Task: Find connections with filter location Arroyo Seco with filter topic #bestadvicewith filter profile language English with filter current company Thermax Limited with filter school Doon University, Dehradun with filter industry Retail Art Supplies with filter service category Home Networking with filter keywords title Geologist
Action: Mouse moved to (577, 87)
Screenshot: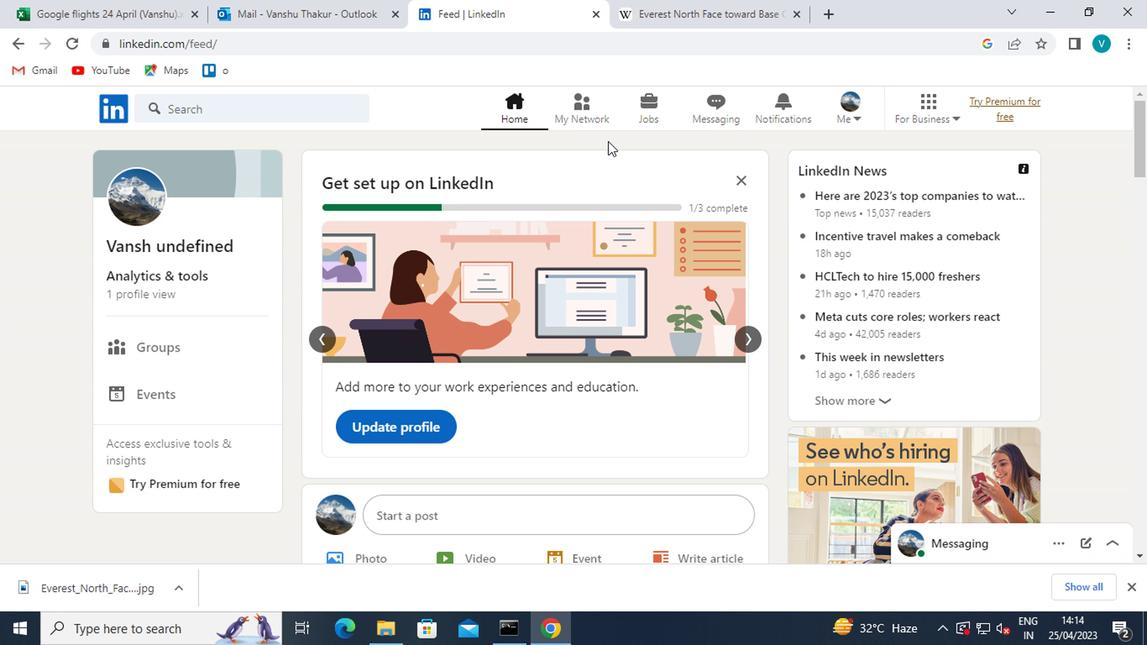 
Action: Mouse pressed left at (577, 87)
Screenshot: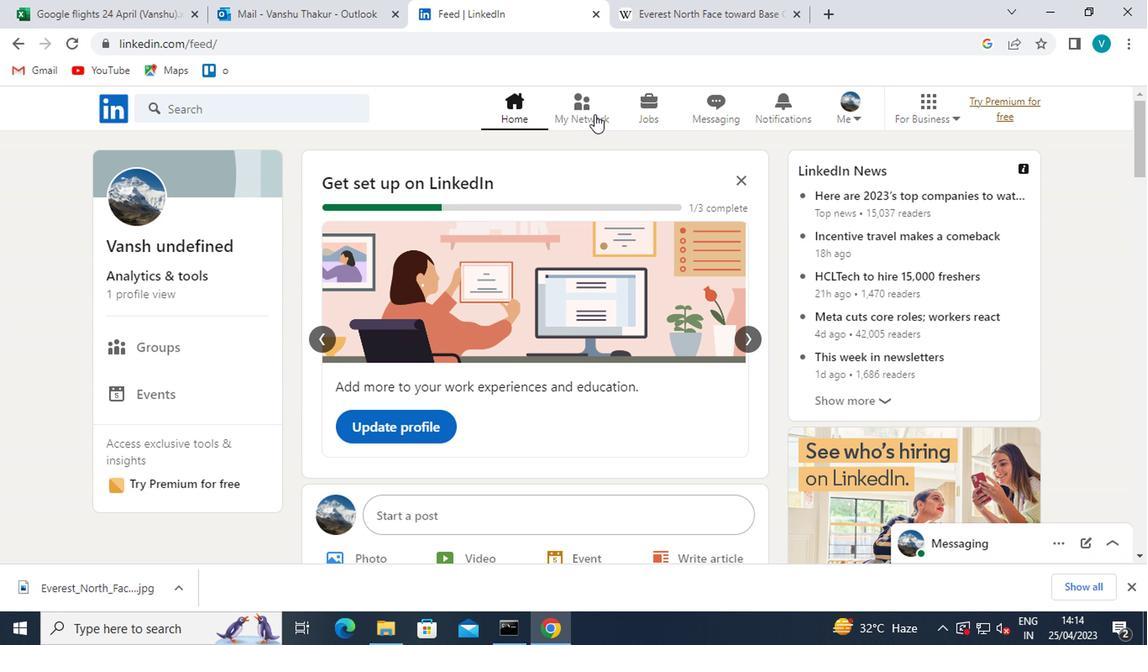 
Action: Mouse moved to (192, 190)
Screenshot: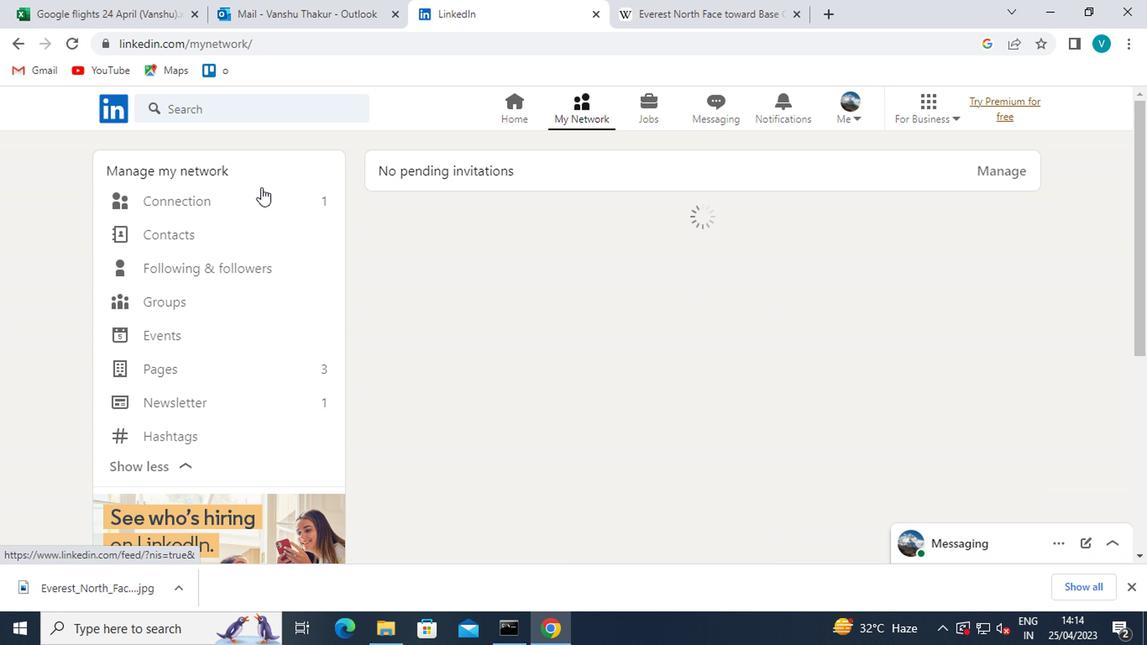
Action: Mouse pressed left at (192, 190)
Screenshot: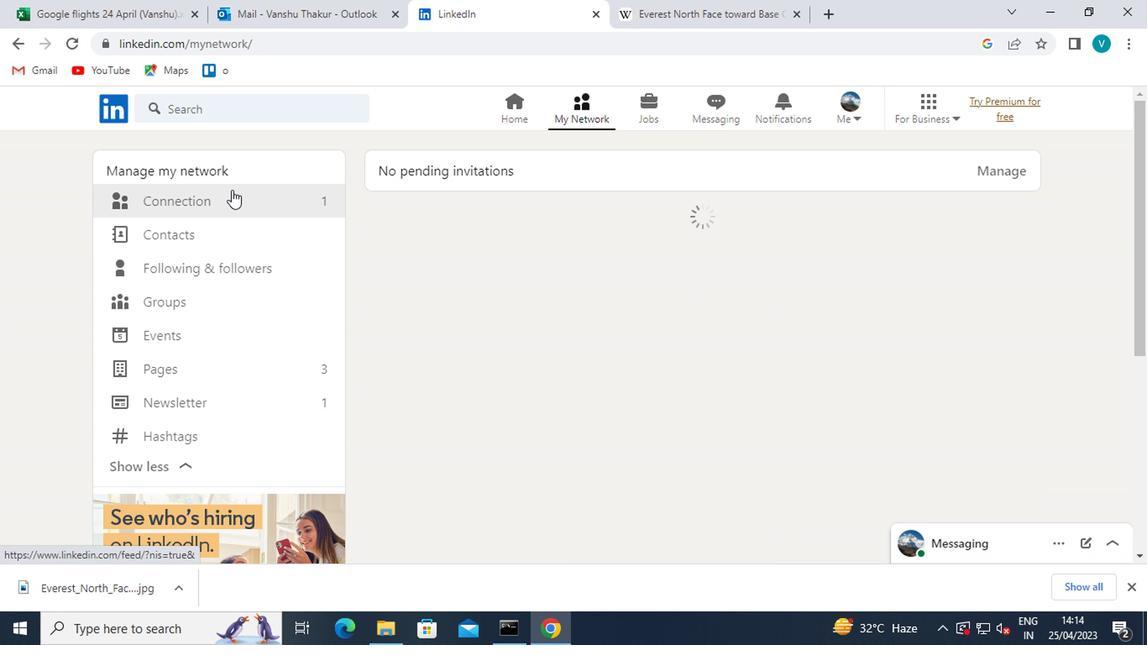
Action: Mouse moved to (688, 203)
Screenshot: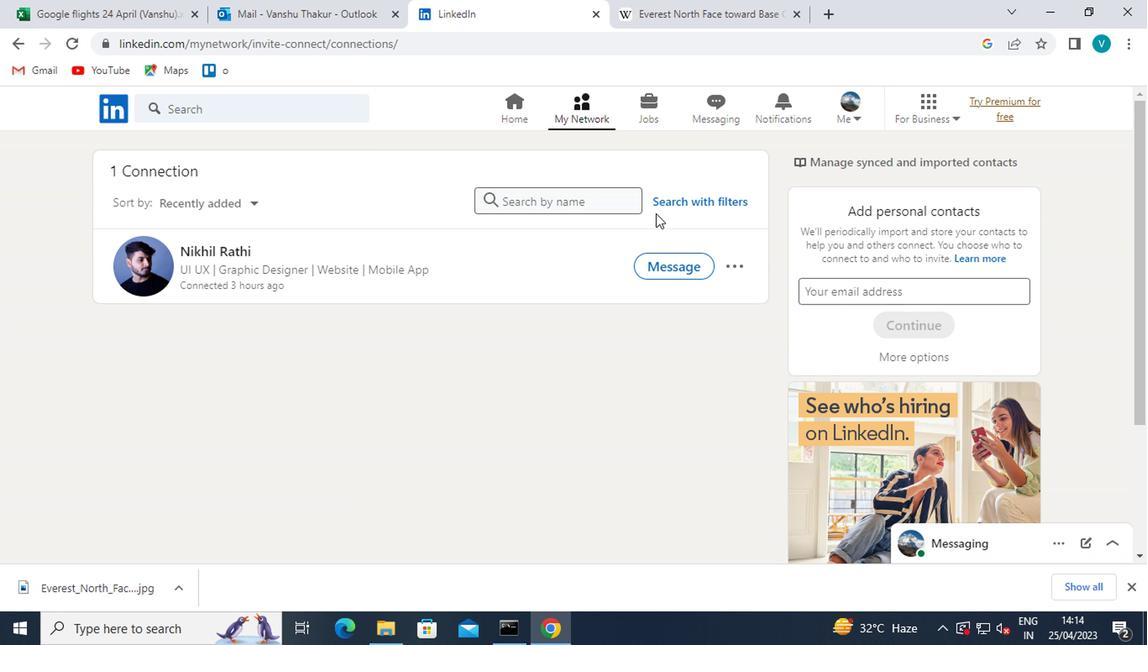 
Action: Mouse pressed left at (688, 203)
Screenshot: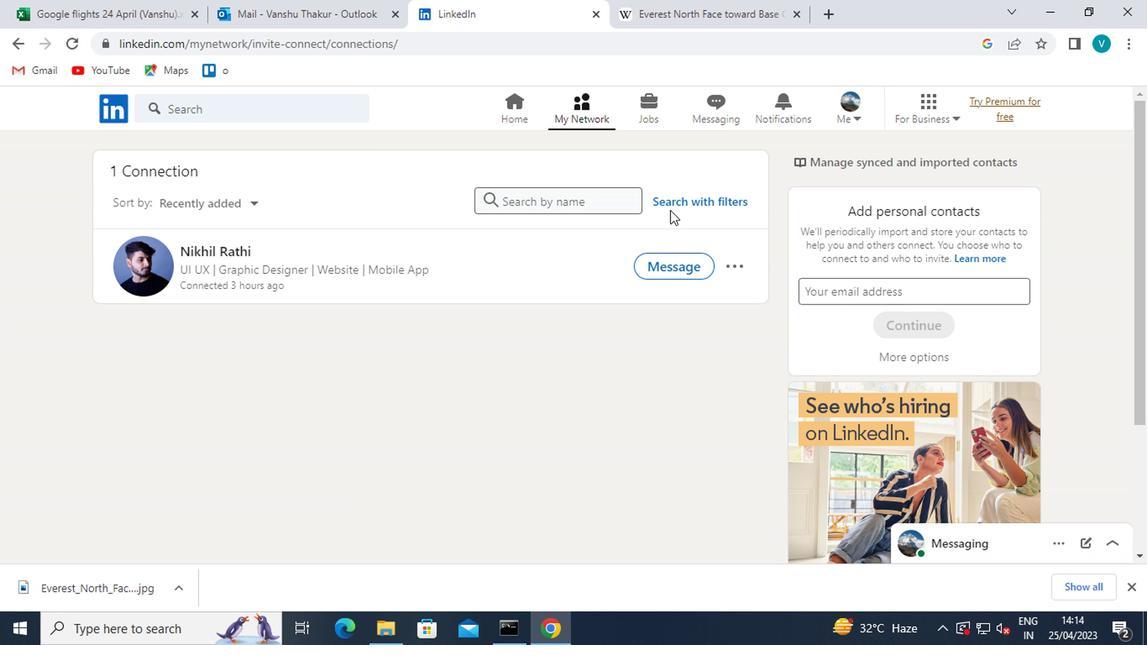 
Action: Mouse moved to (548, 154)
Screenshot: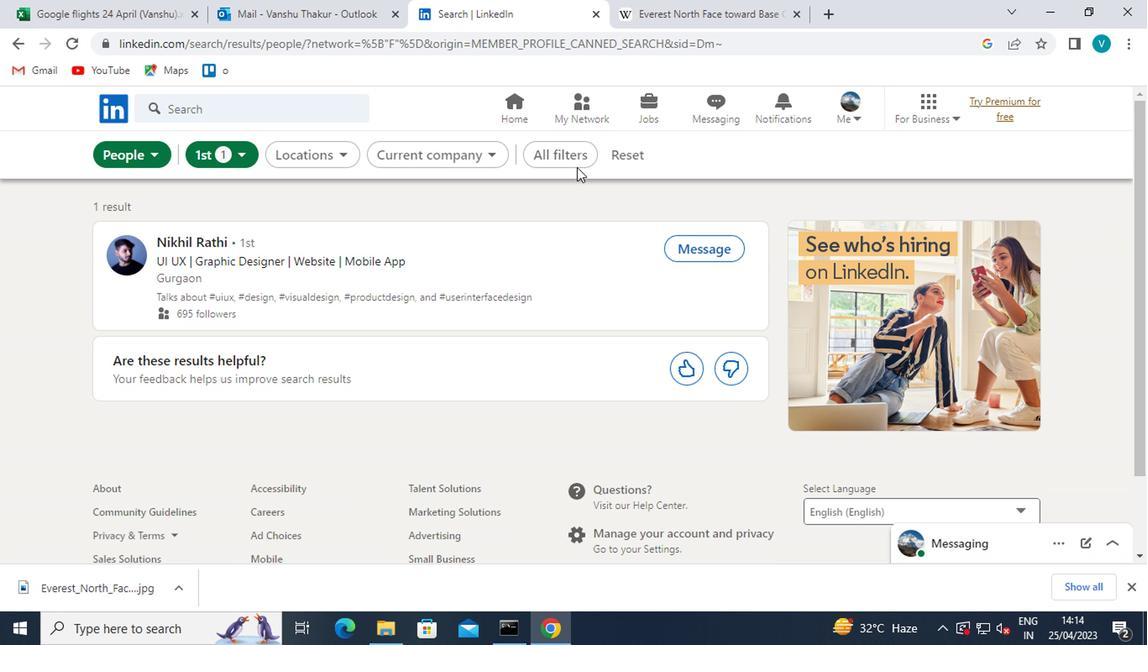 
Action: Mouse pressed left at (548, 154)
Screenshot: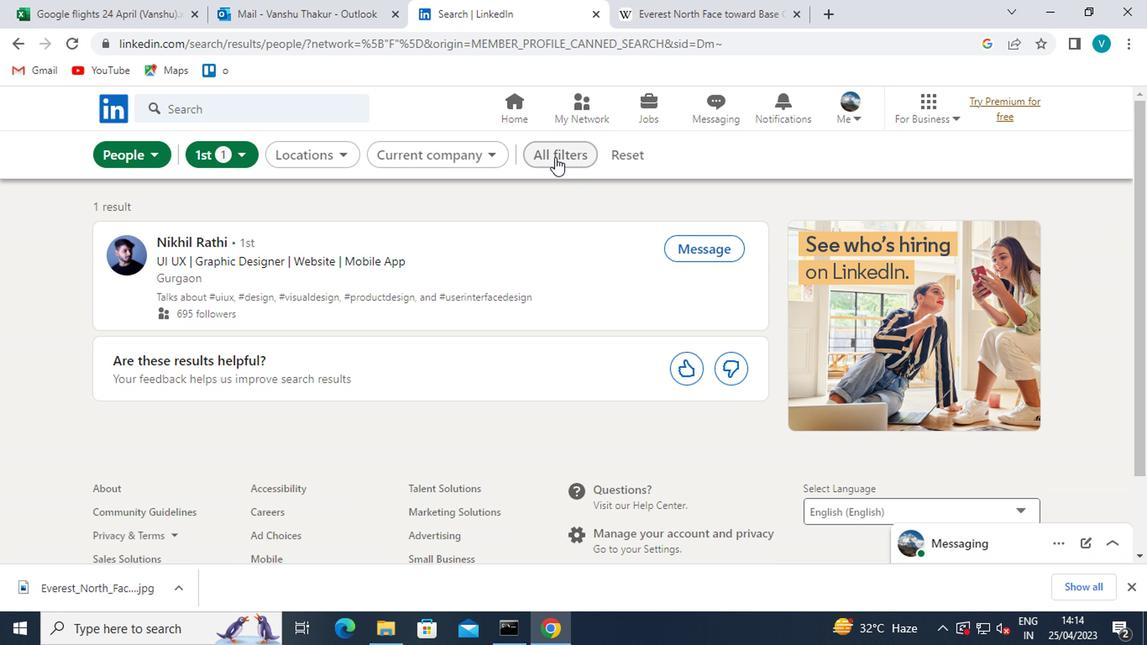 
Action: Mouse moved to (761, 334)
Screenshot: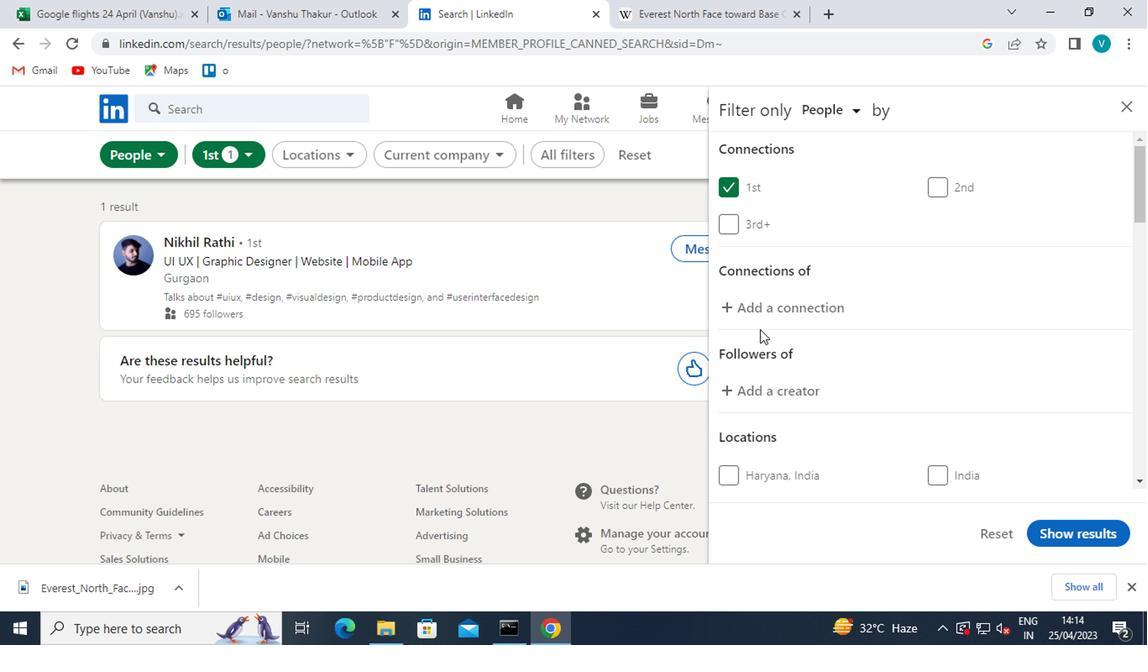 
Action: Mouse scrolled (761, 333) with delta (0, 0)
Screenshot: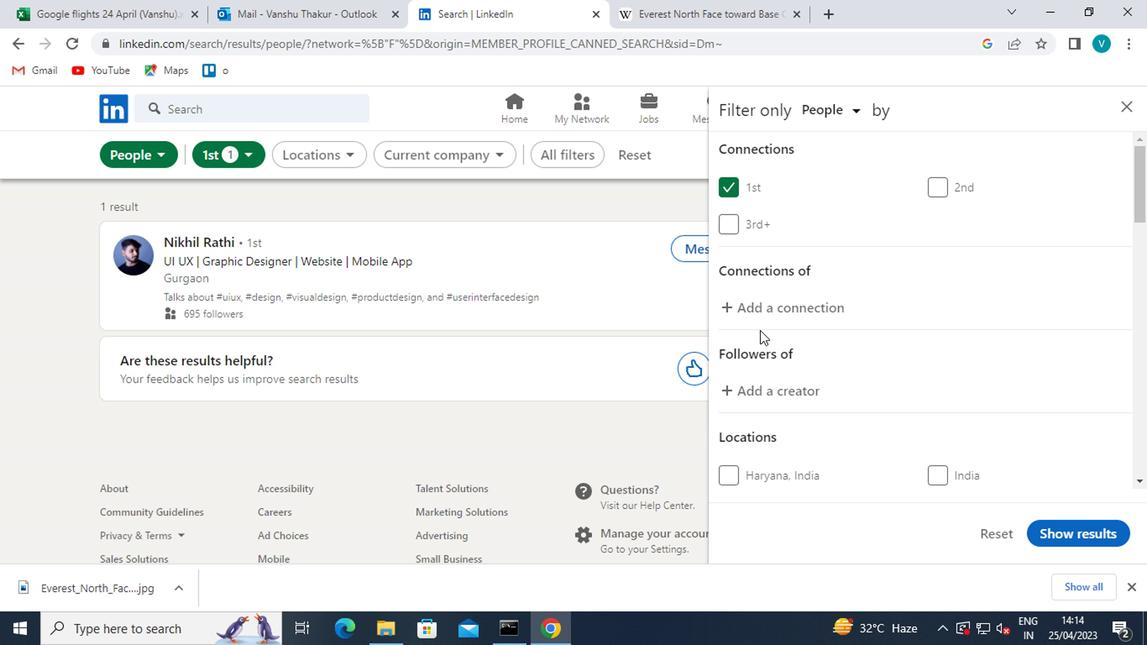
Action: Mouse moved to (767, 342)
Screenshot: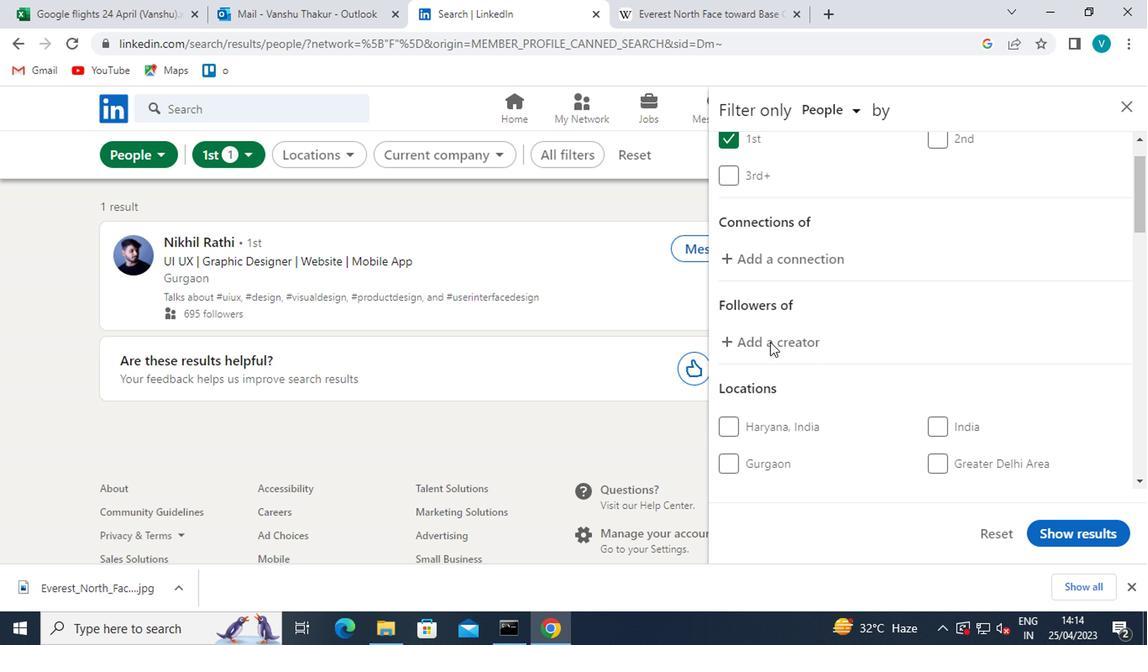 
Action: Mouse scrolled (767, 342) with delta (0, 0)
Screenshot: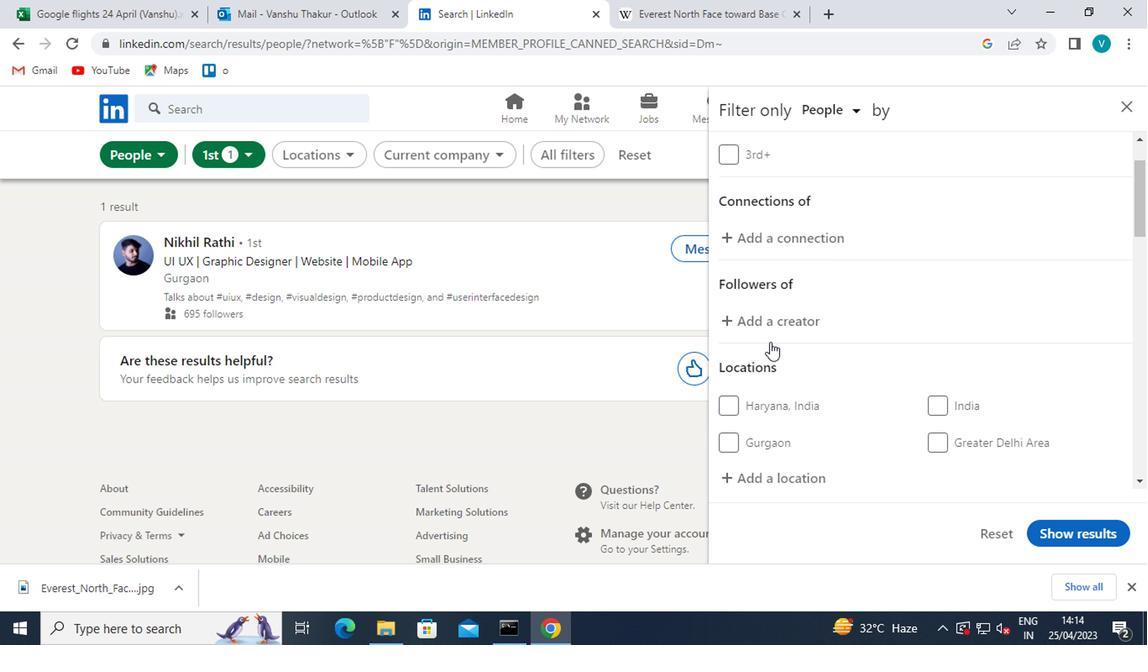
Action: Mouse moved to (778, 373)
Screenshot: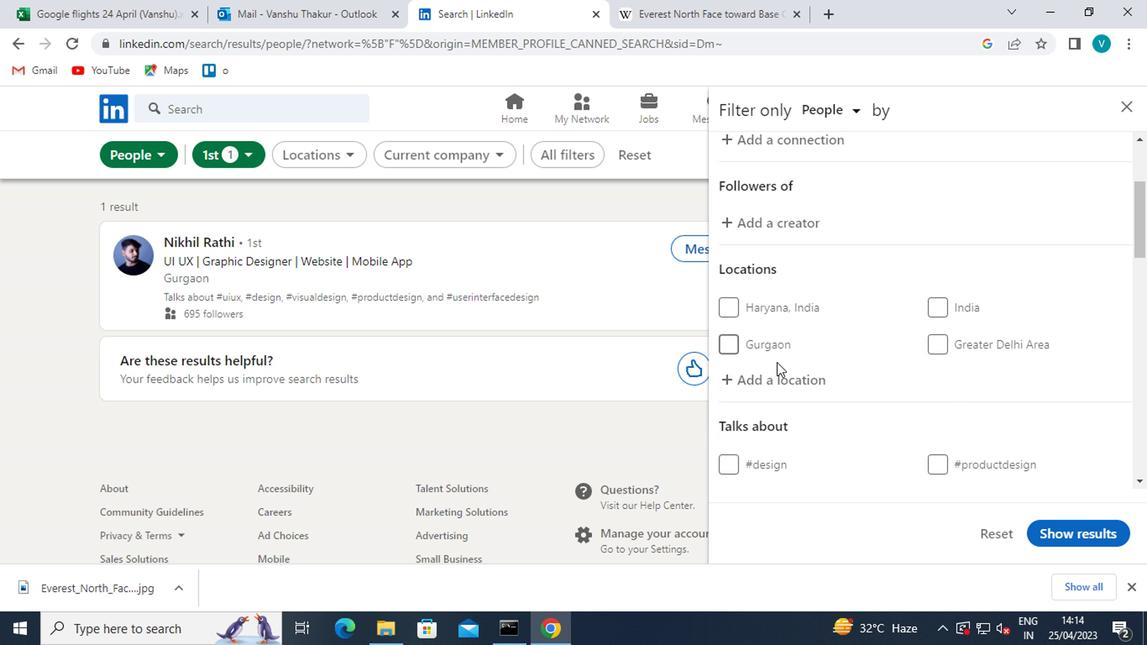 
Action: Mouse pressed left at (778, 373)
Screenshot: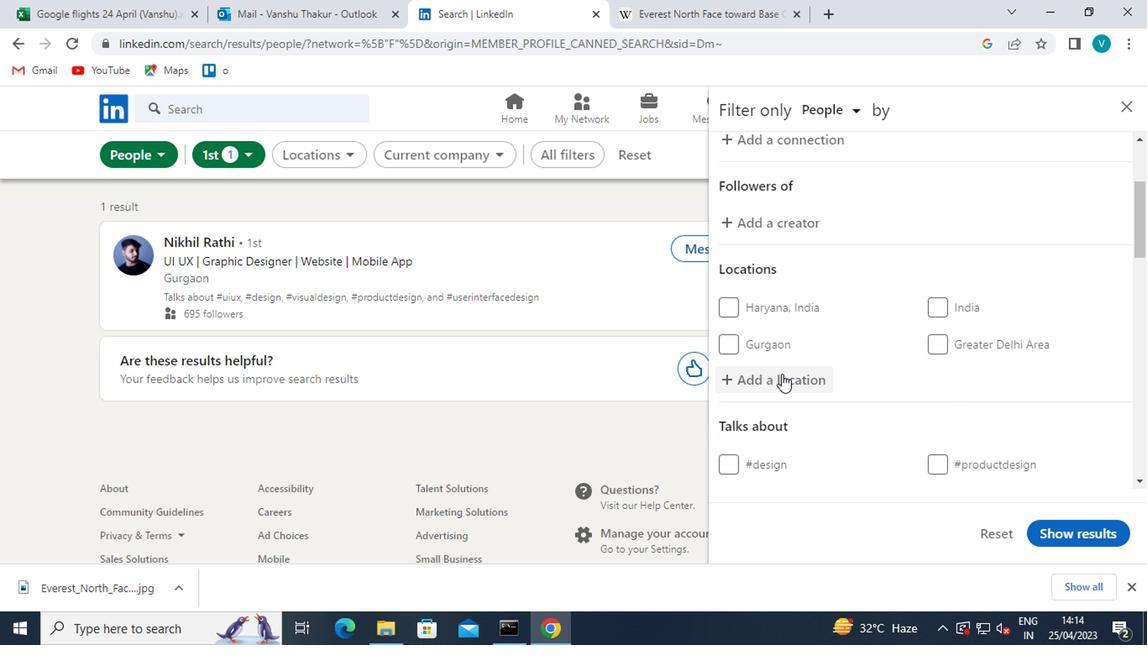 
Action: Mouse moved to (590, 255)
Screenshot: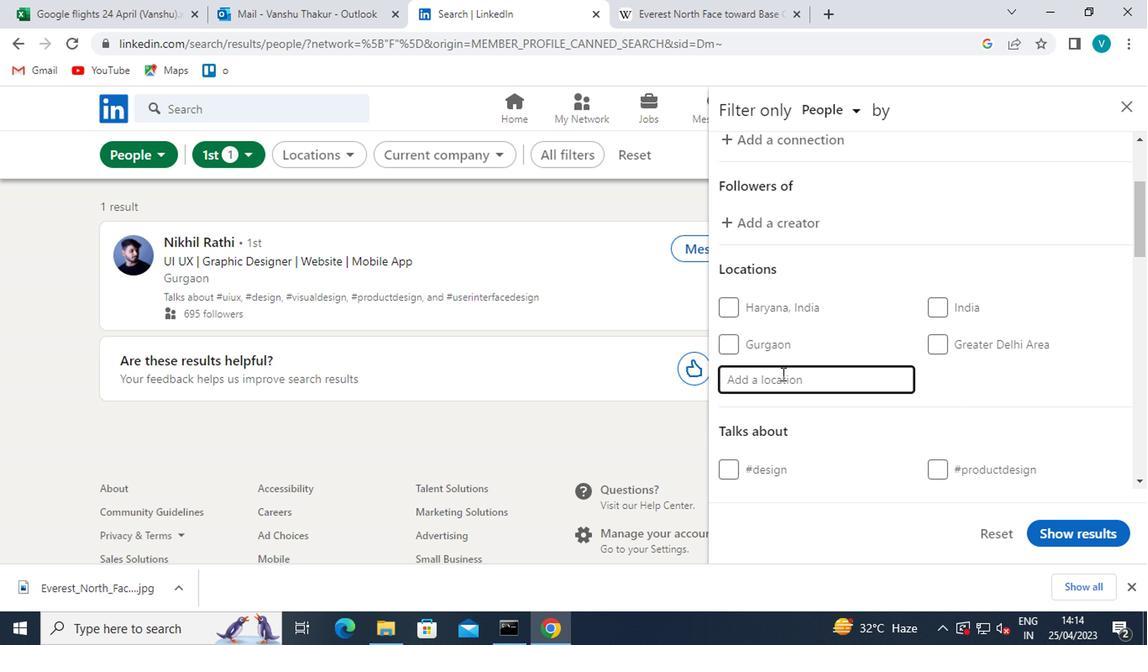 
Action: Key pressed <Key.shift>ARROYO
Screenshot: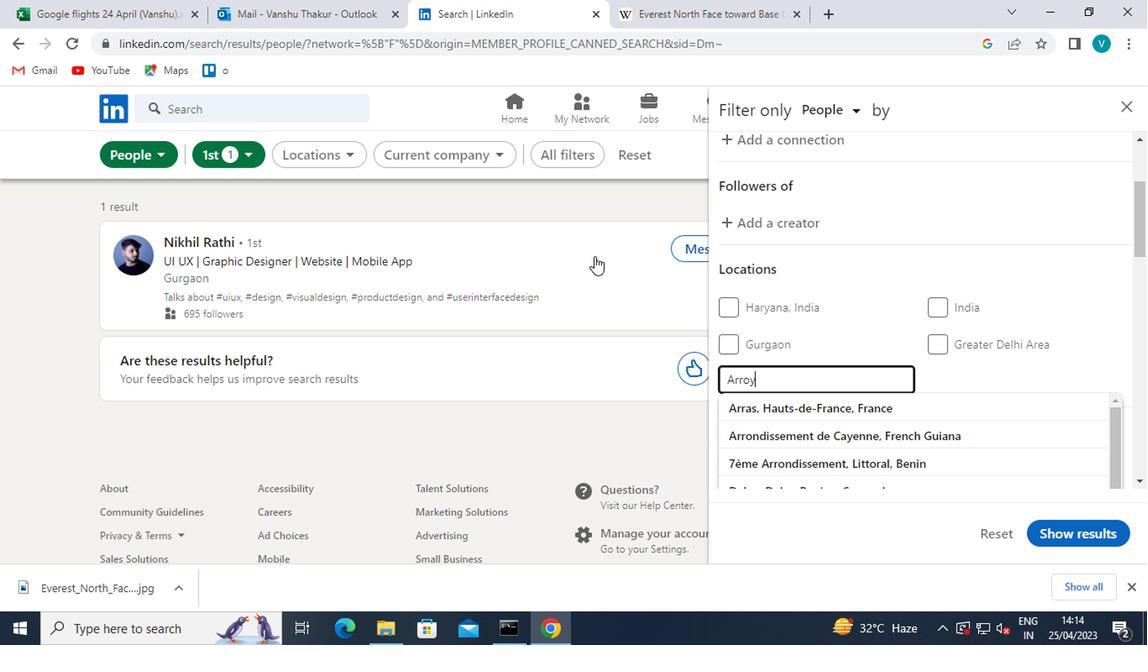 
Action: Mouse moved to (602, 261)
Screenshot: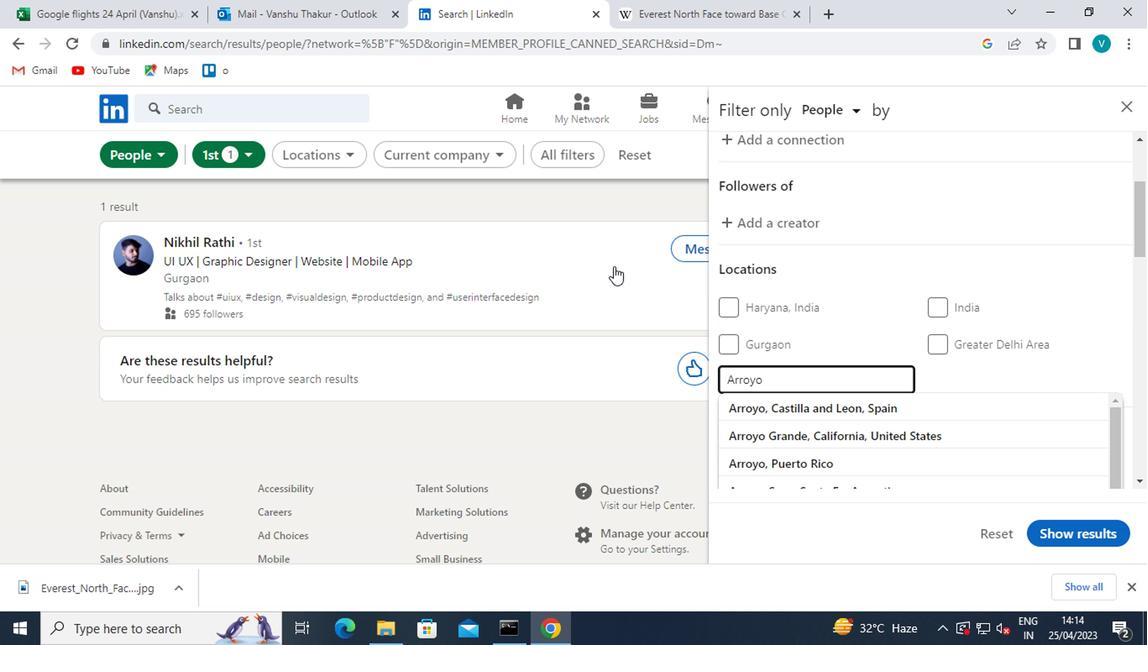 
Action: Key pressed <Key.space><Key.shift>SECO
Screenshot: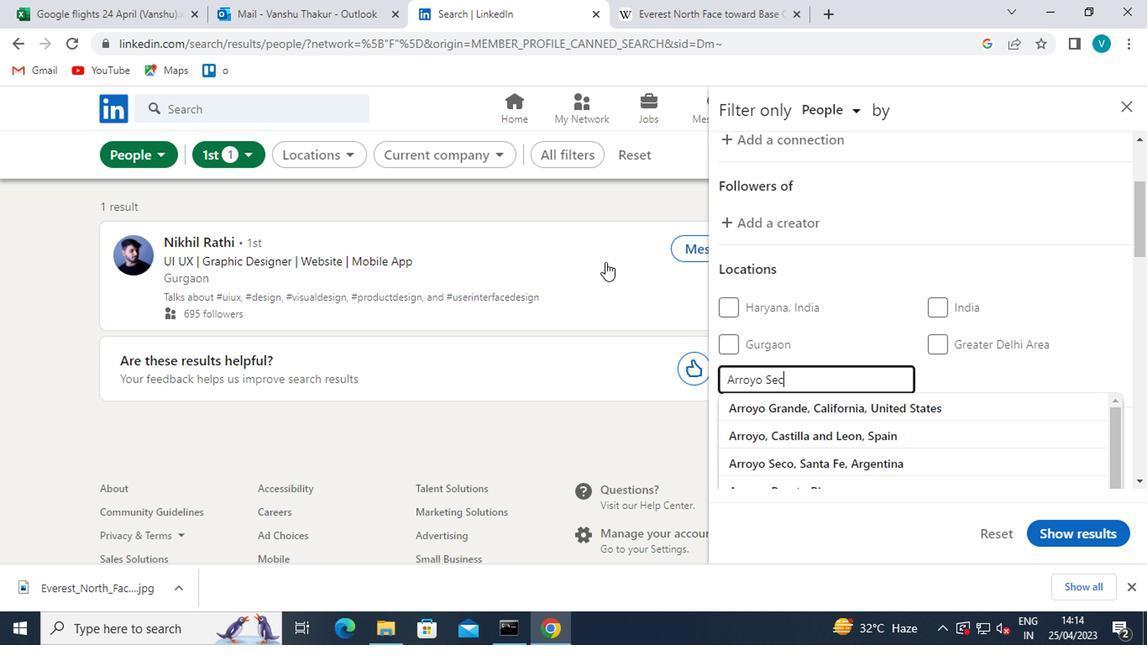 
Action: Mouse moved to (854, 407)
Screenshot: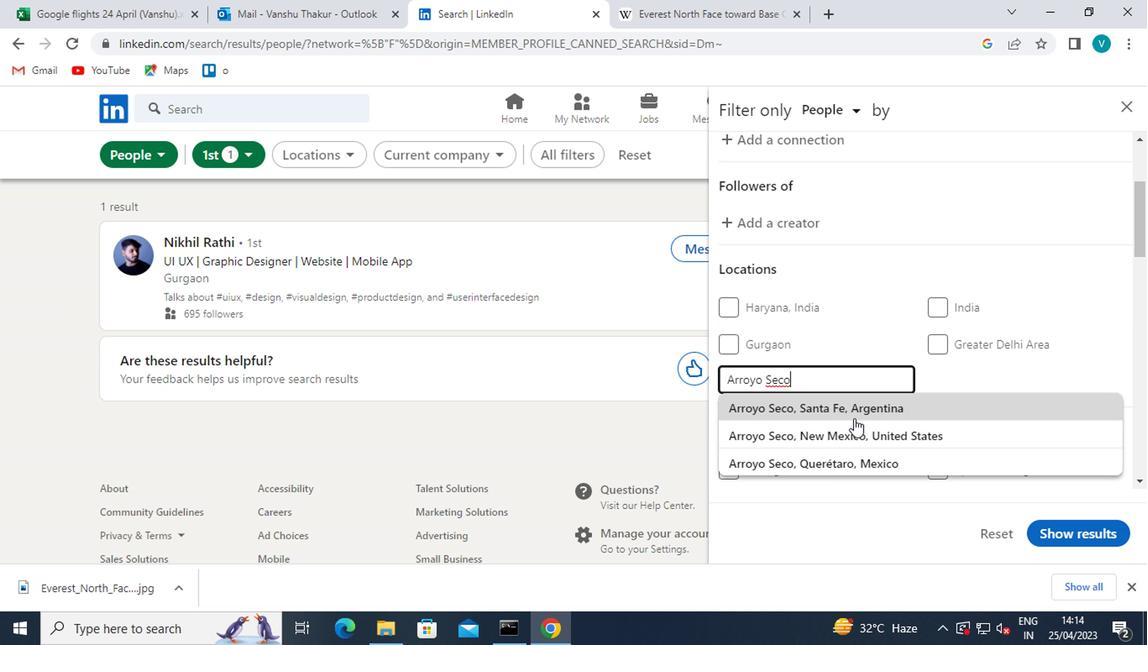 
Action: Mouse pressed left at (854, 407)
Screenshot: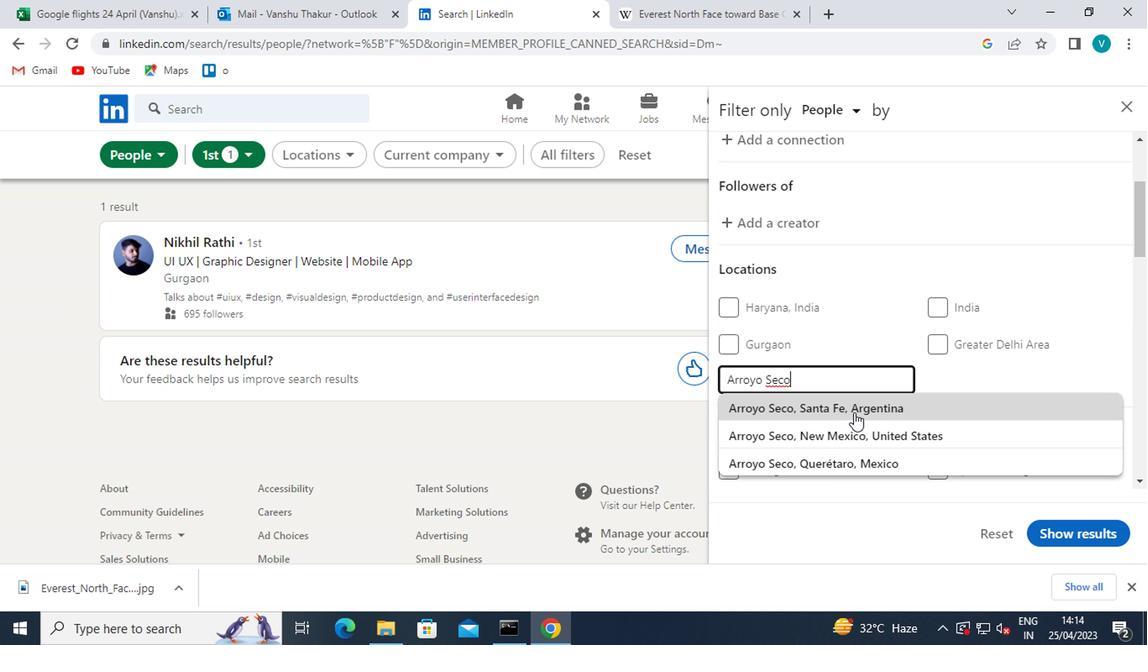 
Action: Mouse moved to (856, 393)
Screenshot: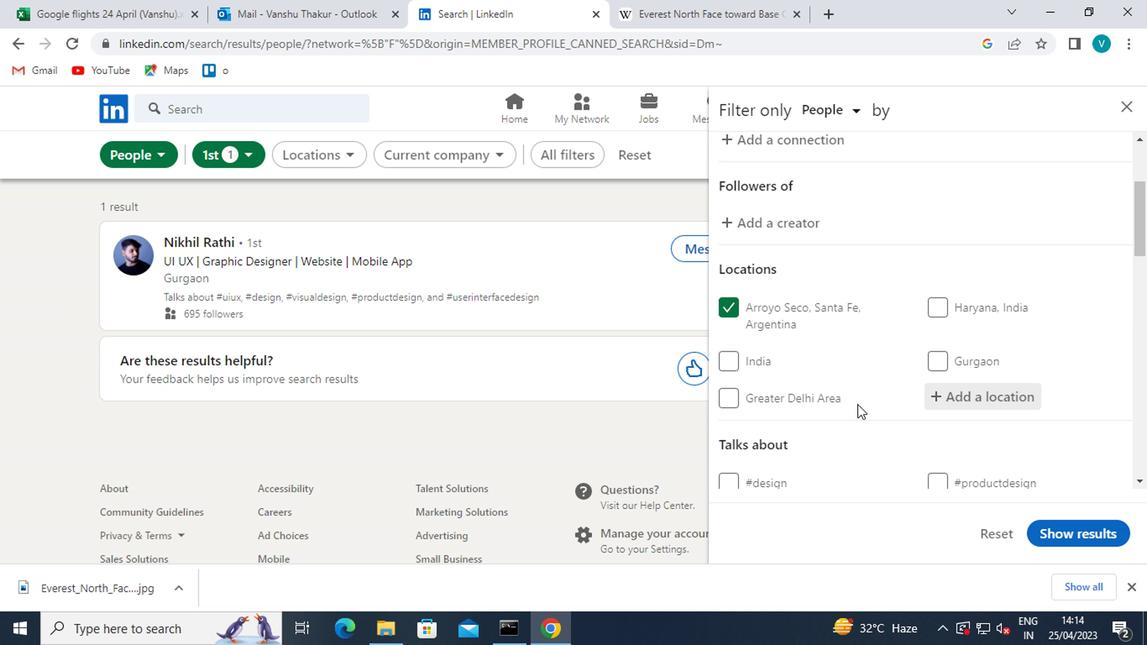 
Action: Mouse scrolled (856, 392) with delta (0, 0)
Screenshot: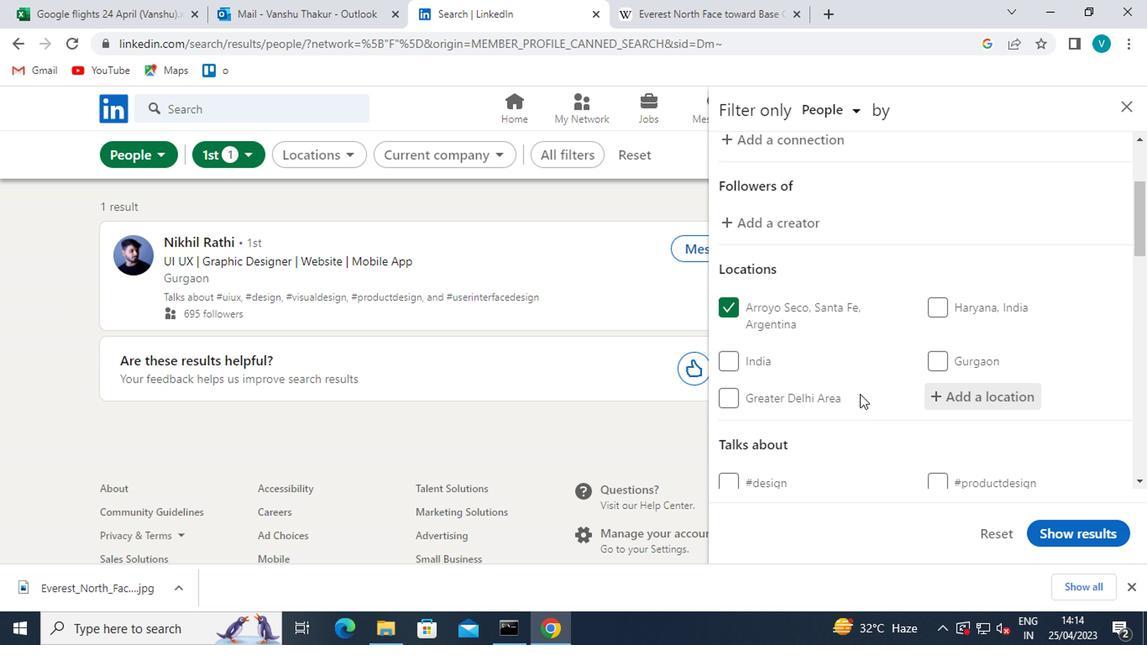 
Action: Mouse scrolled (856, 392) with delta (0, 0)
Screenshot: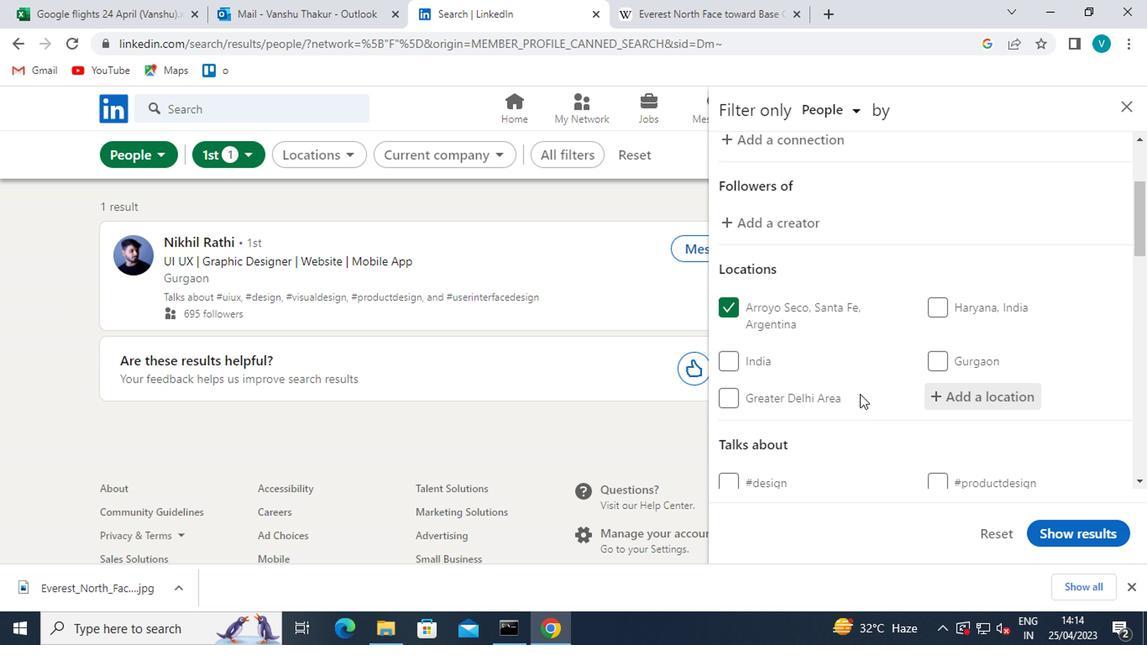 
Action: Mouse moved to (954, 379)
Screenshot: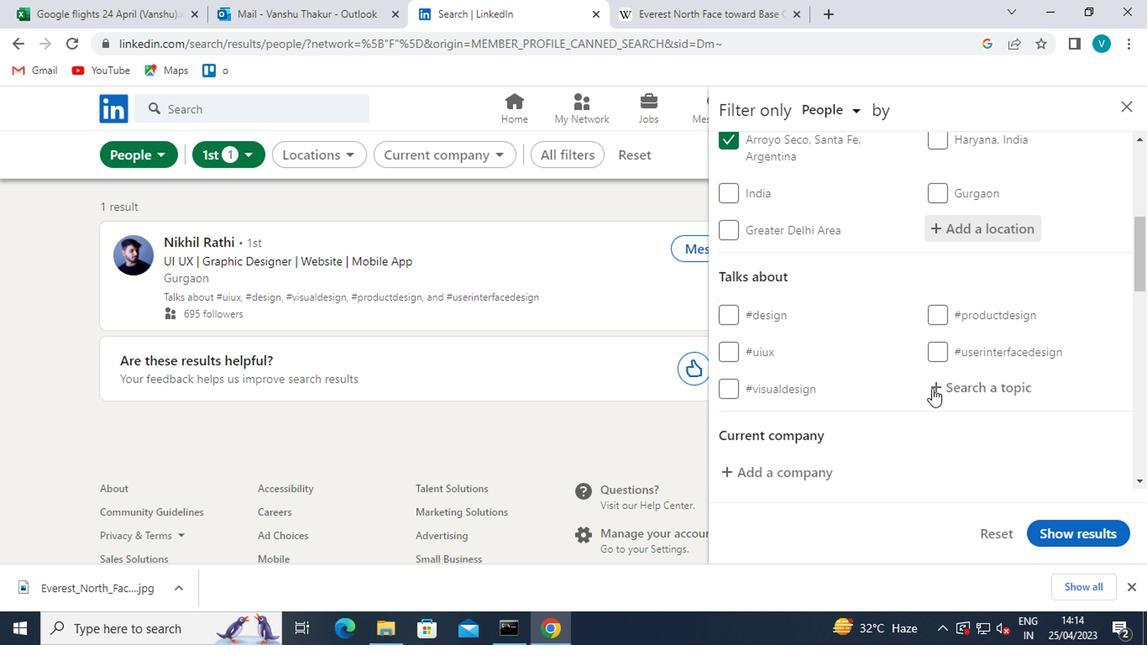 
Action: Mouse pressed left at (954, 379)
Screenshot: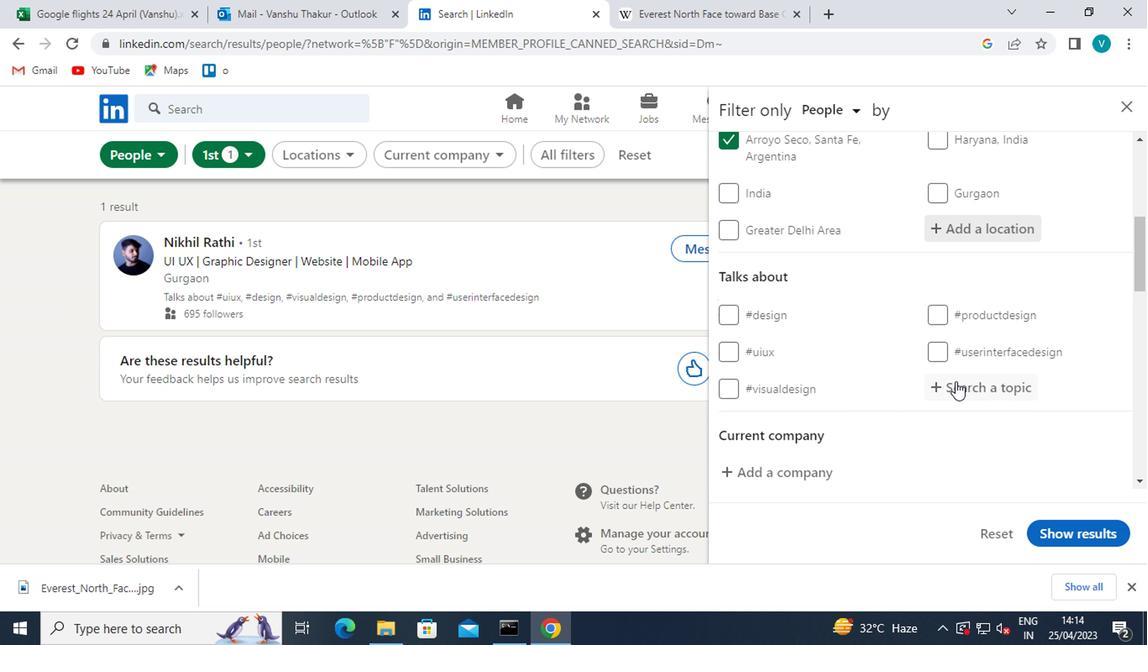 
Action: Mouse moved to (780, 253)
Screenshot: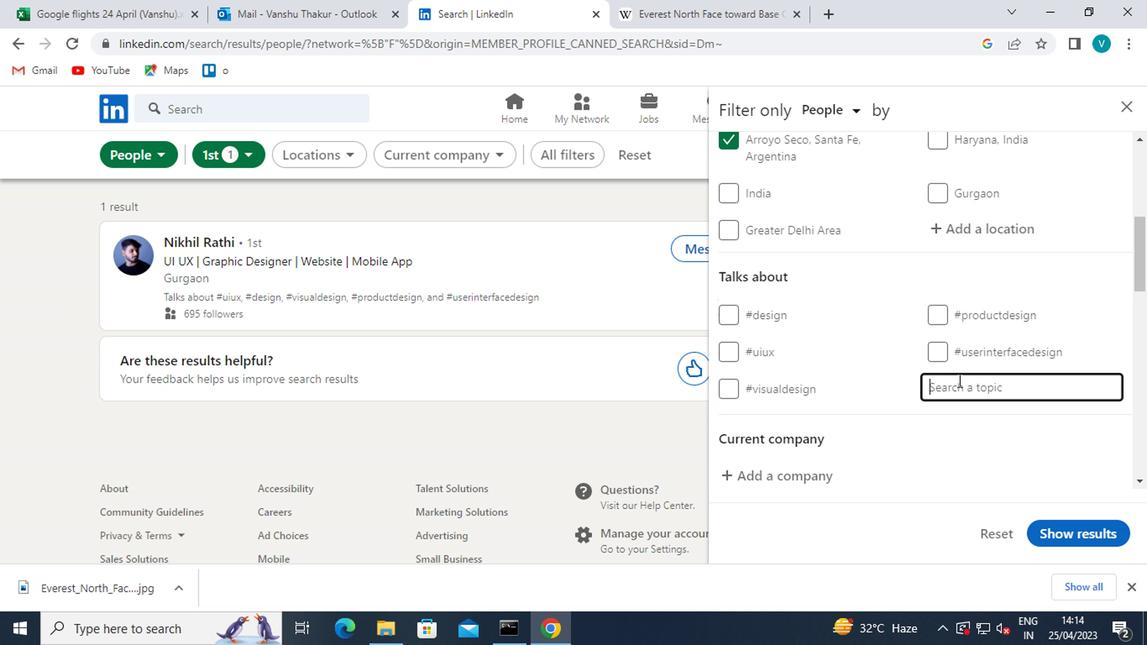 
Action: Key pressed <Key.shift><Key.shift>#BES<Key.backspace>STADVICE
Screenshot: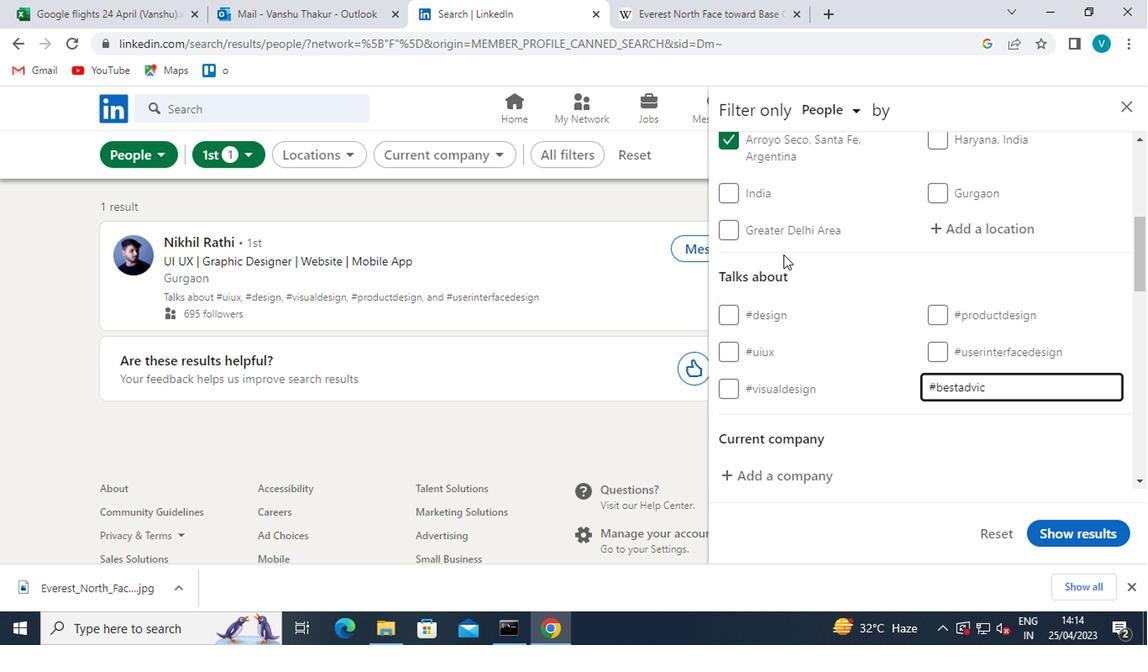 
Action: Mouse moved to (947, 452)
Screenshot: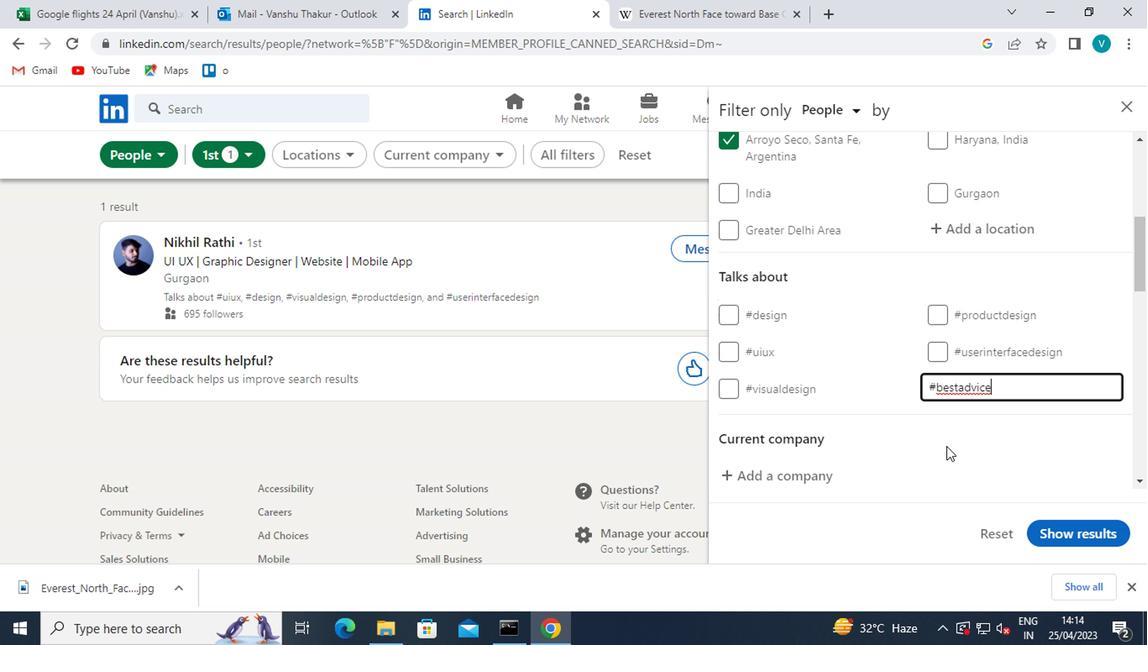 
Action: Mouse pressed left at (947, 452)
Screenshot: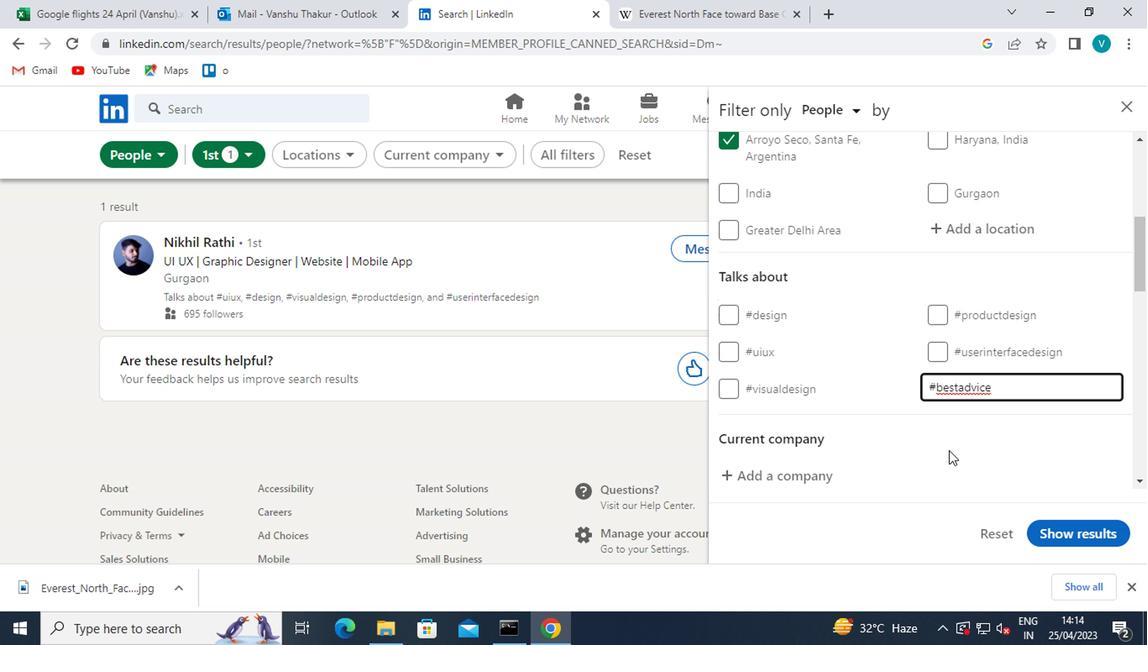 
Action: Mouse moved to (941, 443)
Screenshot: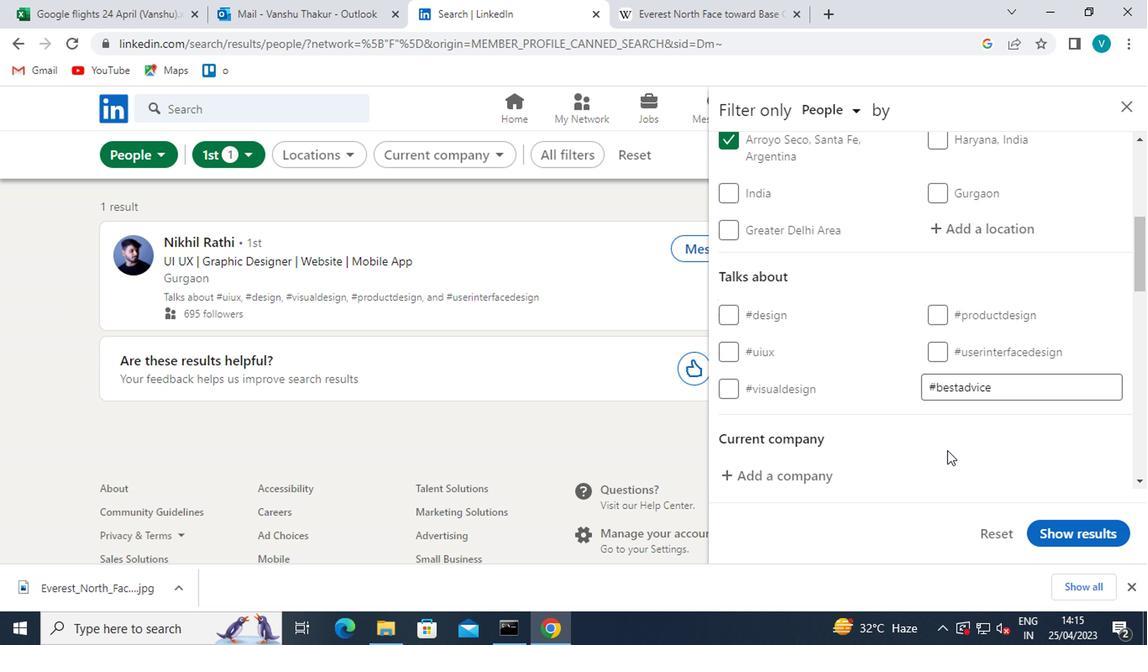 
Action: Mouse scrolled (941, 442) with delta (0, 0)
Screenshot: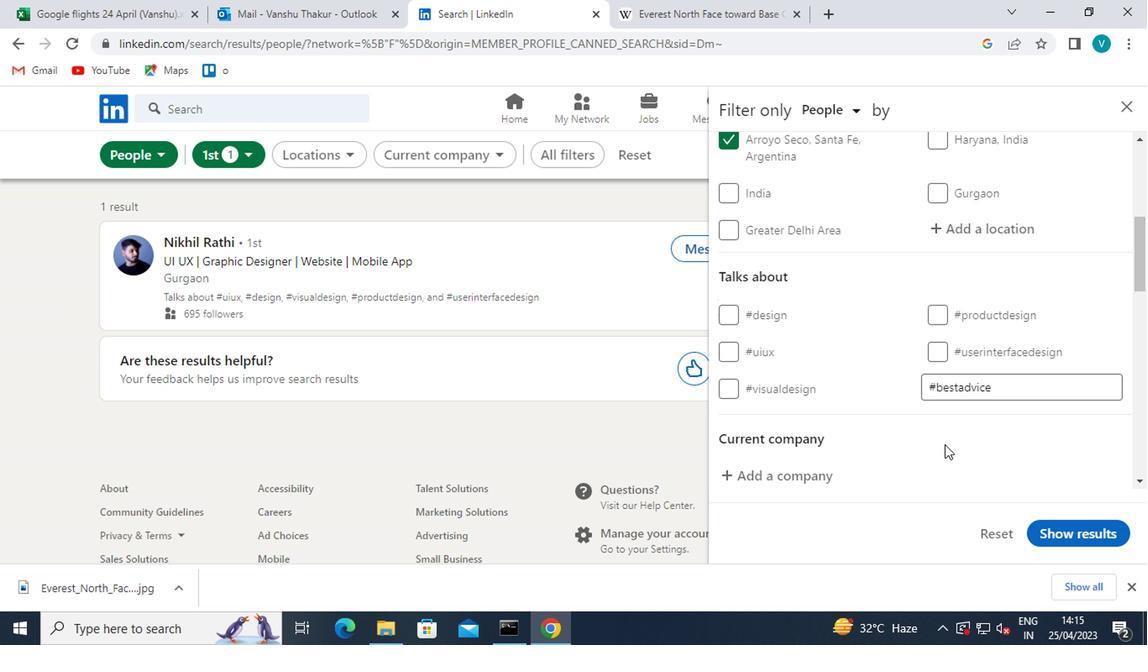 
Action: Mouse moved to (940, 442)
Screenshot: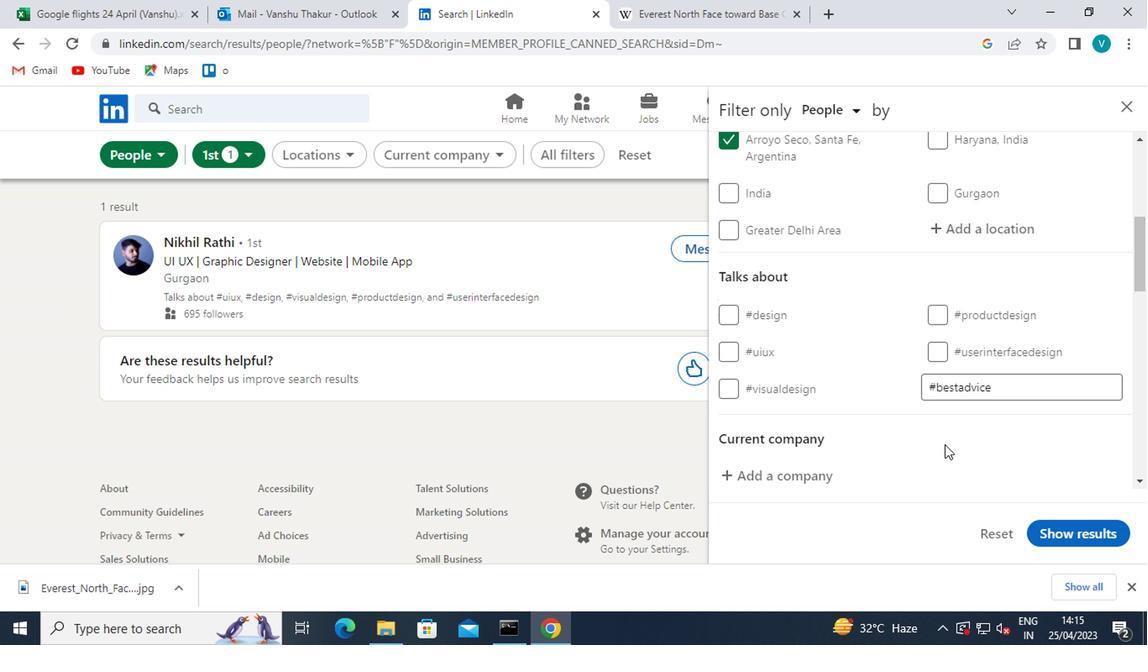 
Action: Mouse scrolled (940, 442) with delta (0, 0)
Screenshot: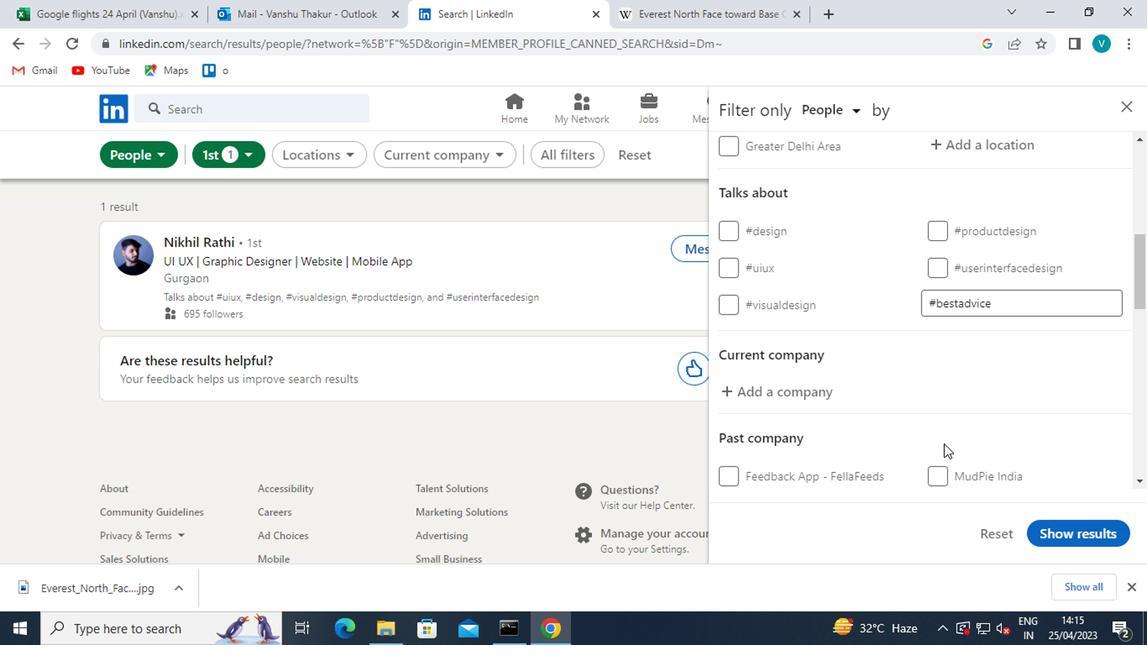 
Action: Mouse scrolled (940, 442) with delta (0, 0)
Screenshot: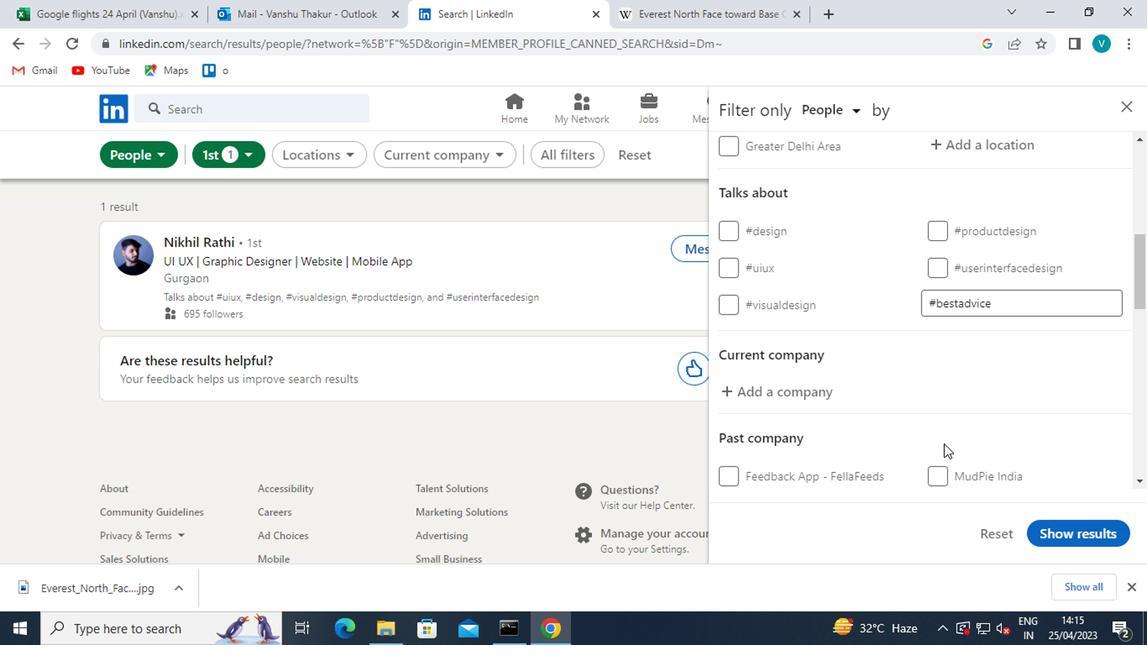 
Action: Mouse scrolled (940, 442) with delta (0, 0)
Screenshot: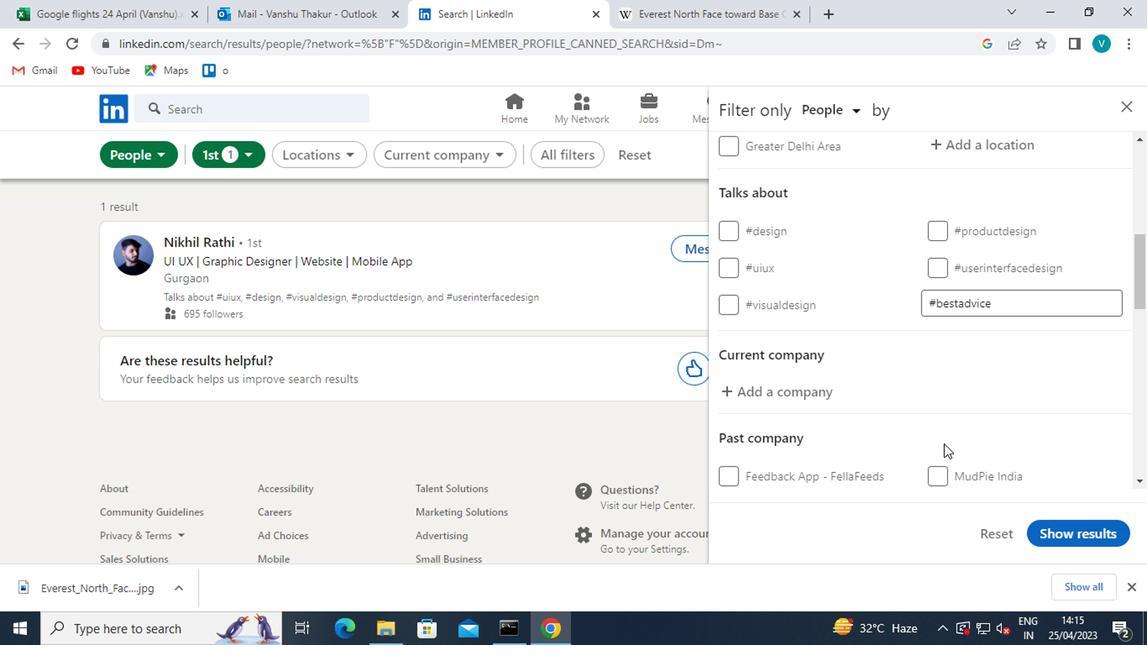 
Action: Mouse scrolled (940, 442) with delta (0, 0)
Screenshot: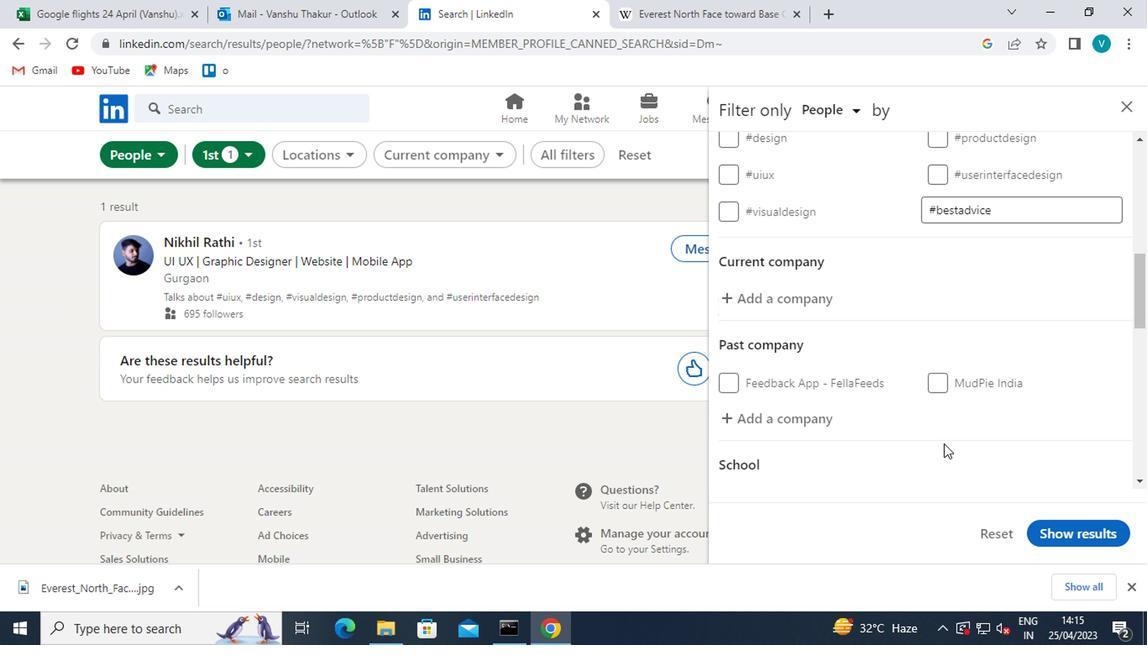 
Action: Mouse moved to (822, 455)
Screenshot: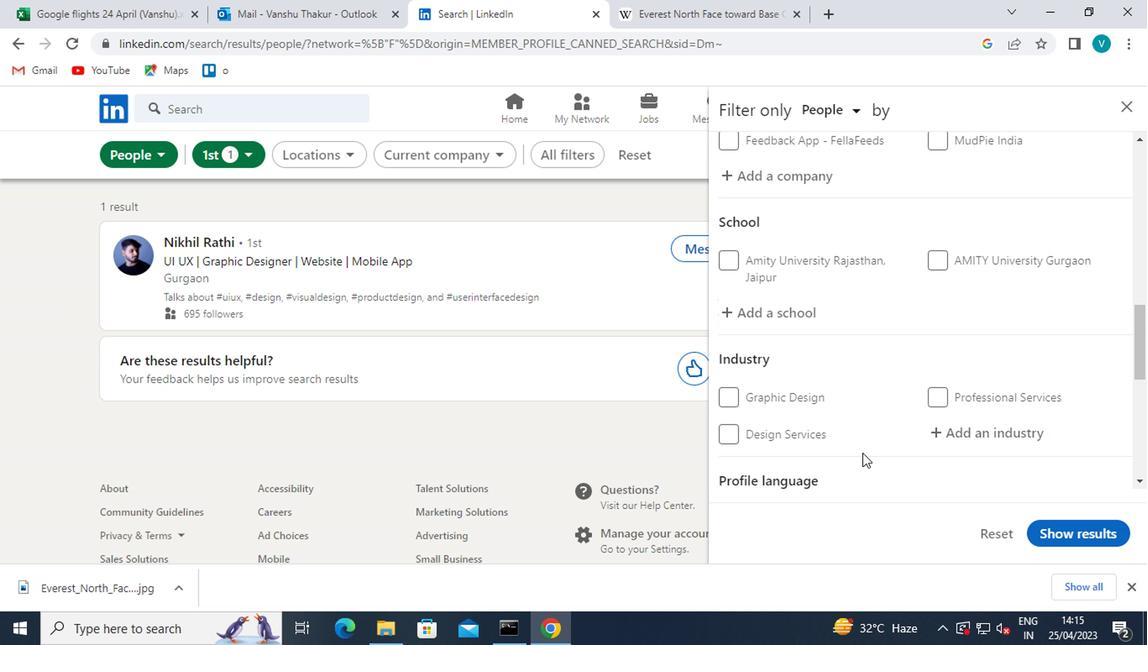 
Action: Mouse scrolled (822, 454) with delta (0, 0)
Screenshot: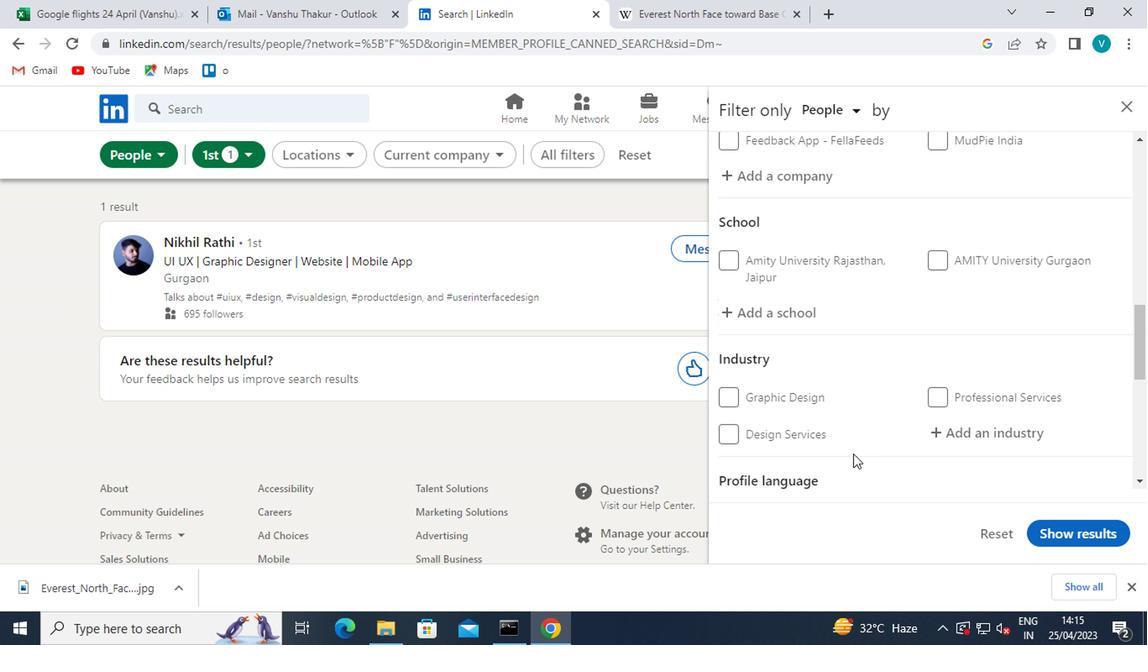 
Action: Mouse moved to (725, 439)
Screenshot: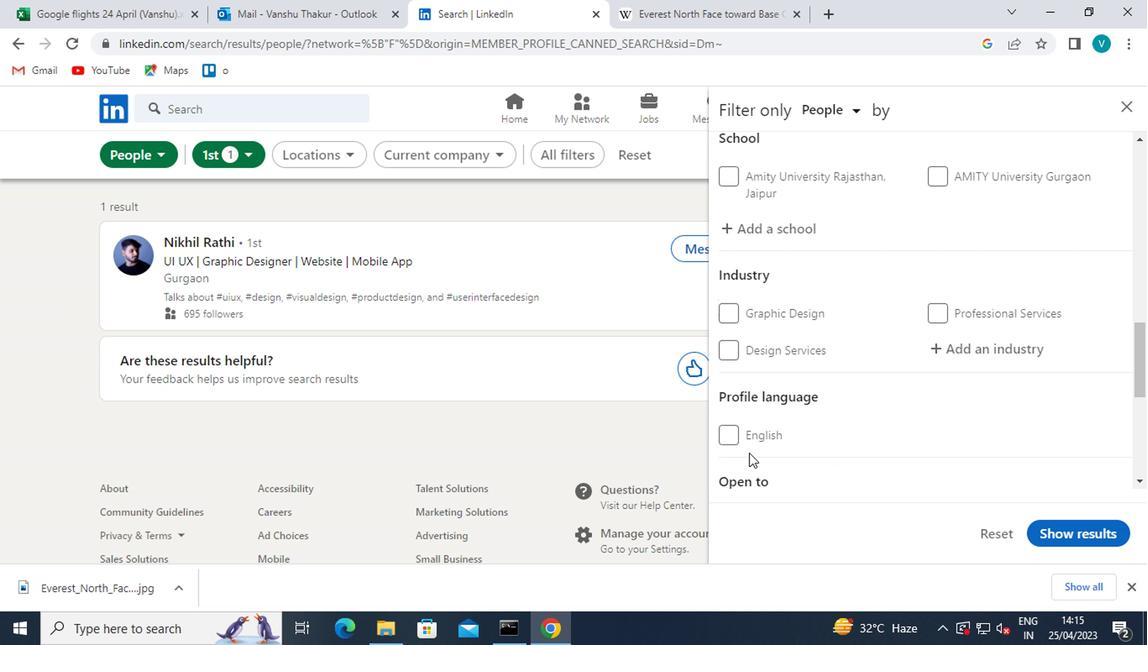 
Action: Mouse pressed left at (725, 439)
Screenshot: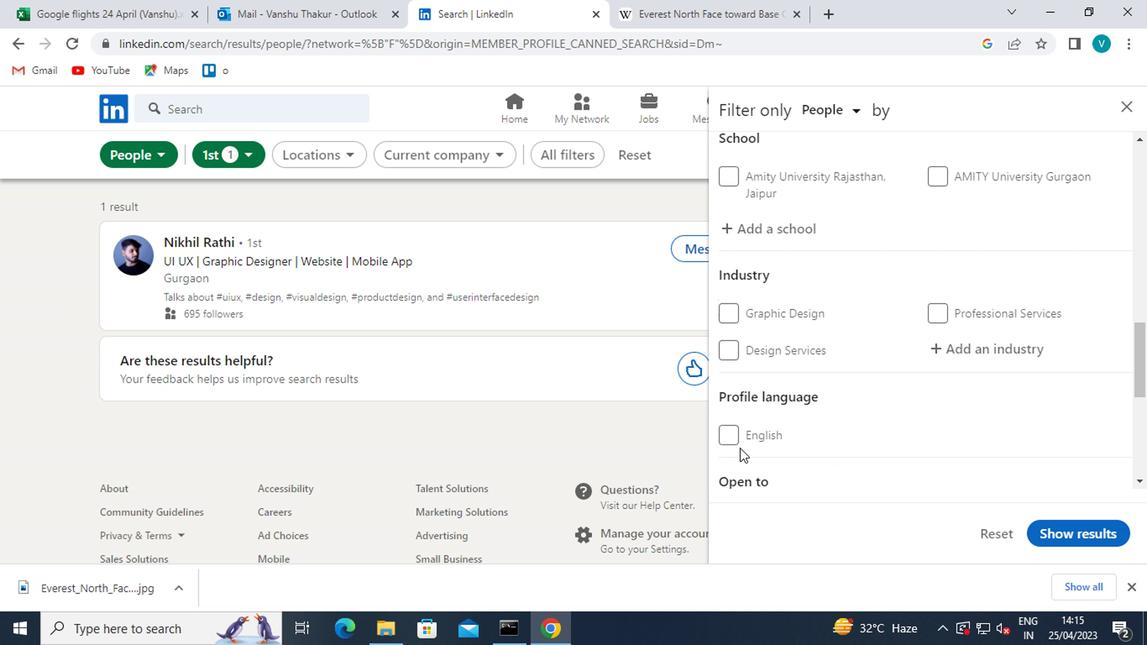 
Action: Mouse moved to (921, 423)
Screenshot: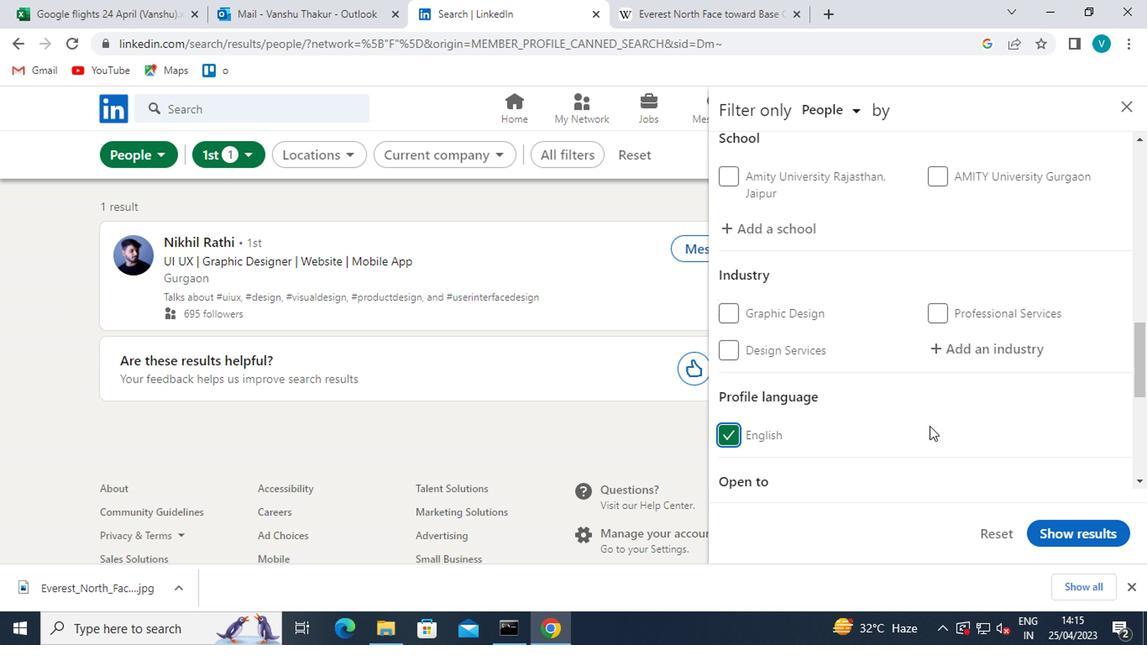 
Action: Mouse scrolled (921, 424) with delta (0, 0)
Screenshot: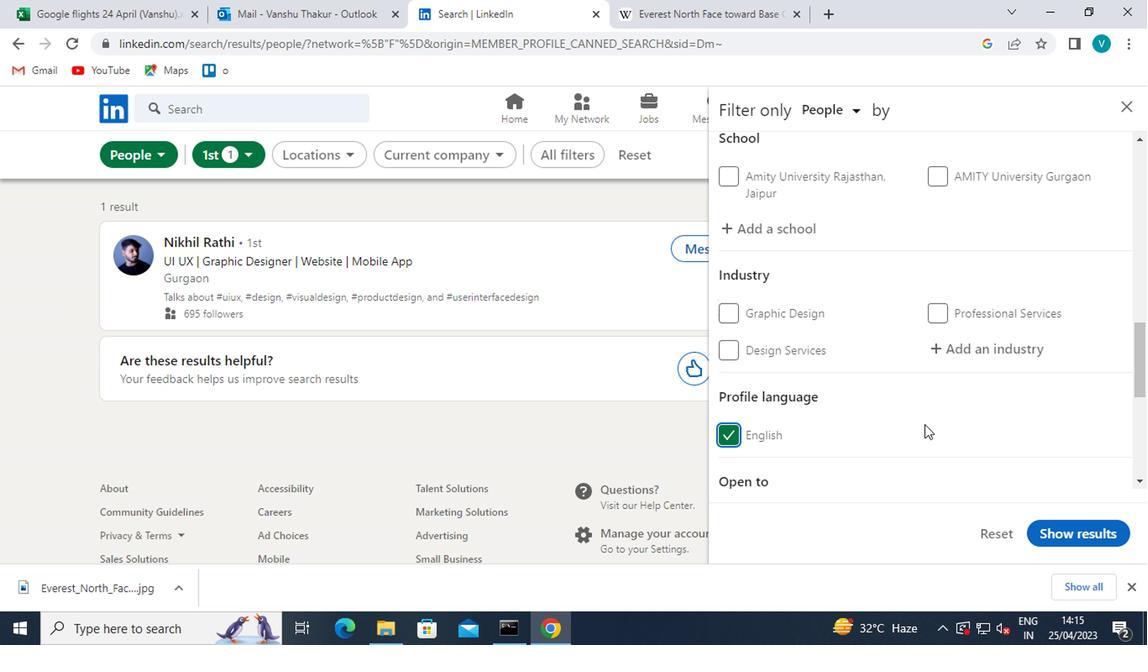 
Action: Mouse moved to (920, 419)
Screenshot: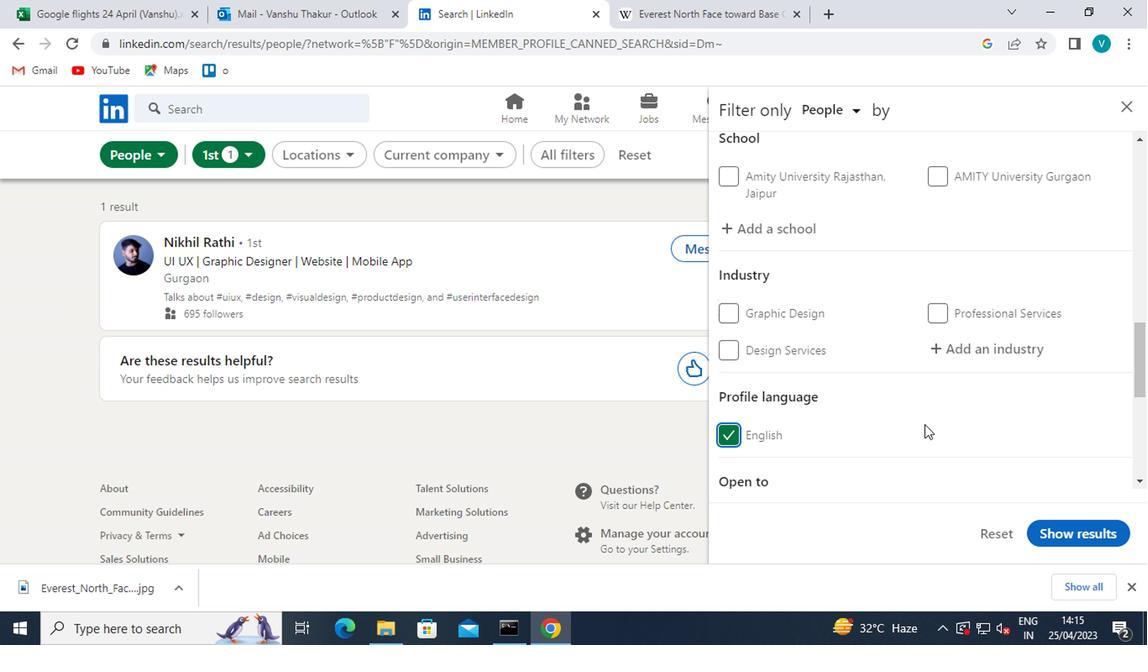 
Action: Mouse scrolled (920, 421) with delta (0, 1)
Screenshot: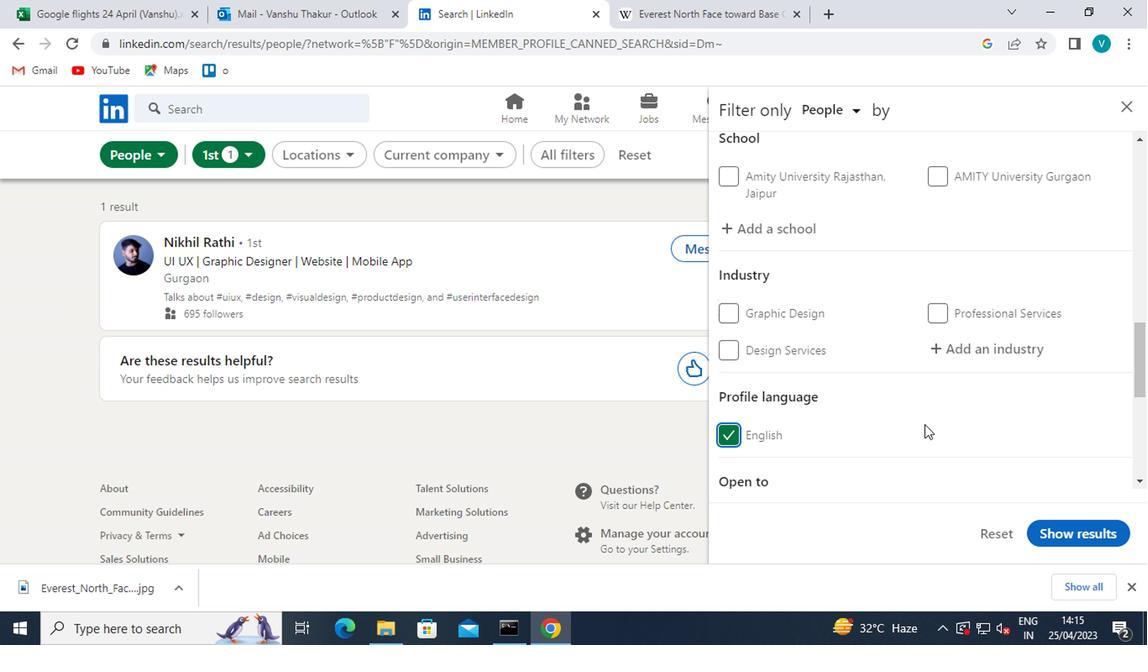 
Action: Mouse scrolled (920, 421) with delta (0, 1)
Screenshot: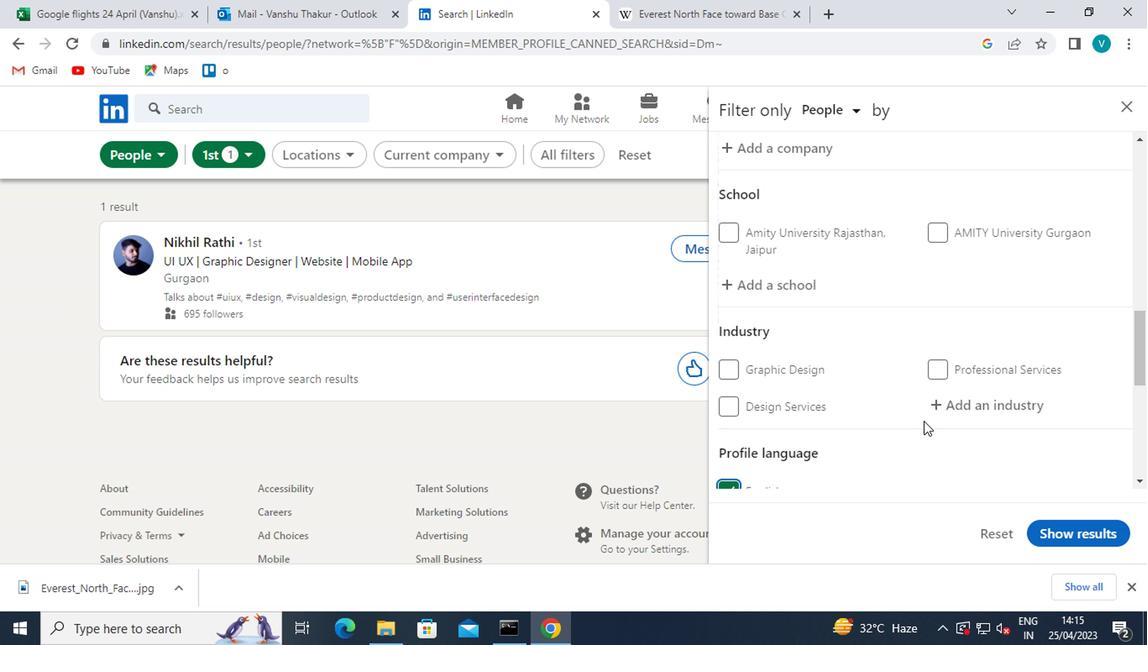 
Action: Mouse scrolled (920, 421) with delta (0, 1)
Screenshot: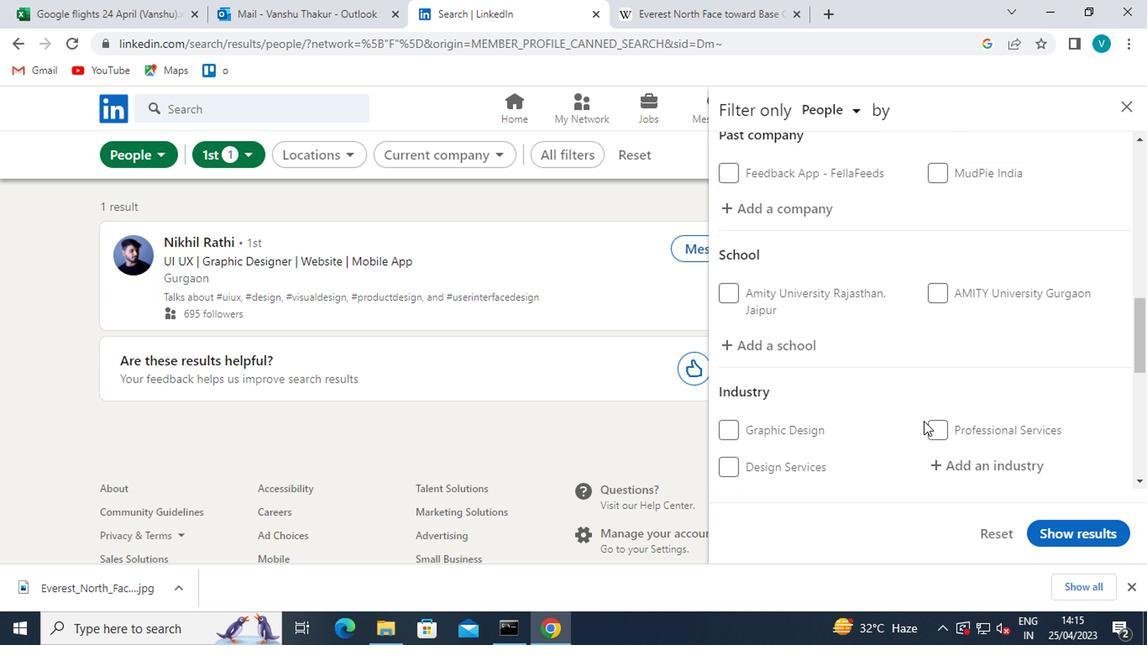 
Action: Mouse moved to (779, 313)
Screenshot: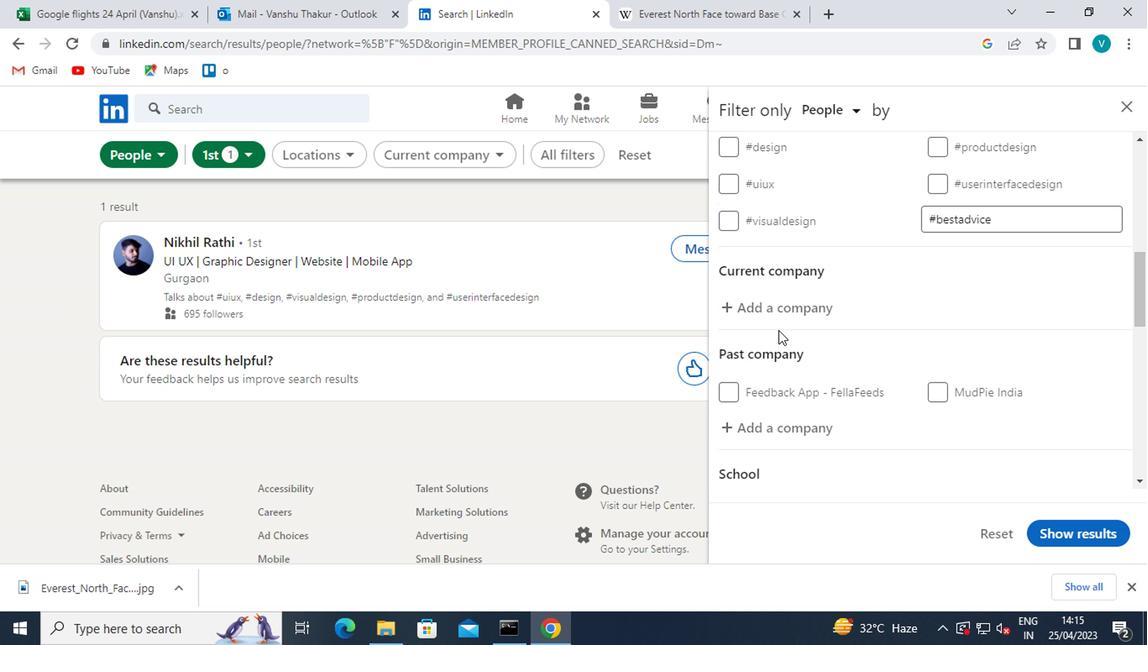 
Action: Mouse pressed left at (779, 313)
Screenshot: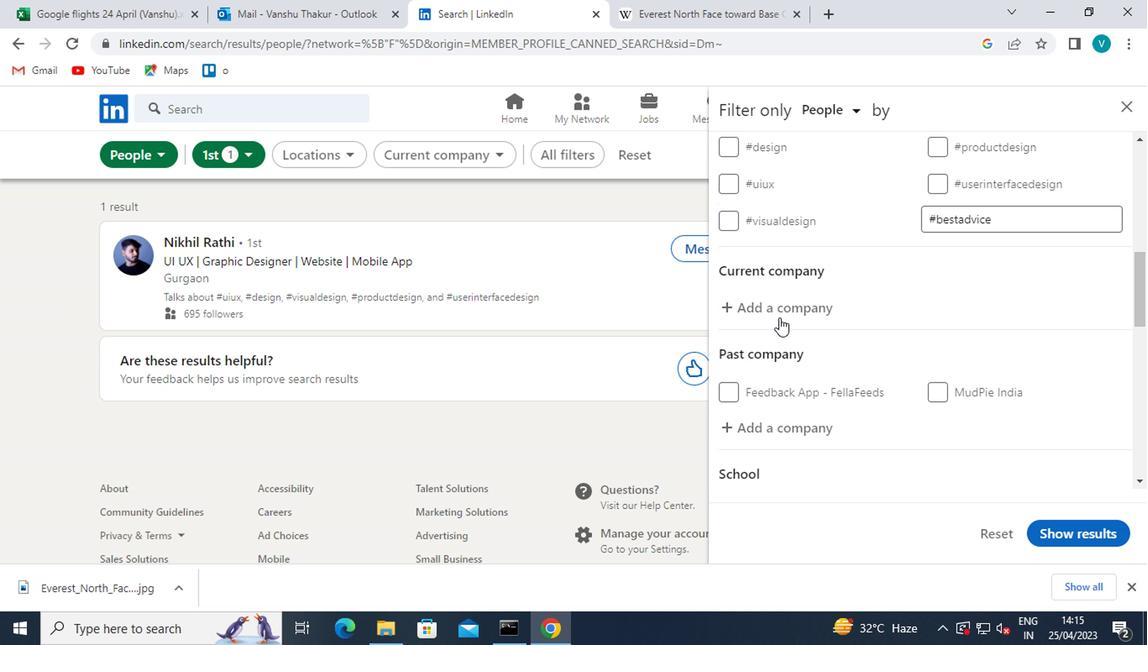 
Action: Mouse moved to (779, 311)
Screenshot: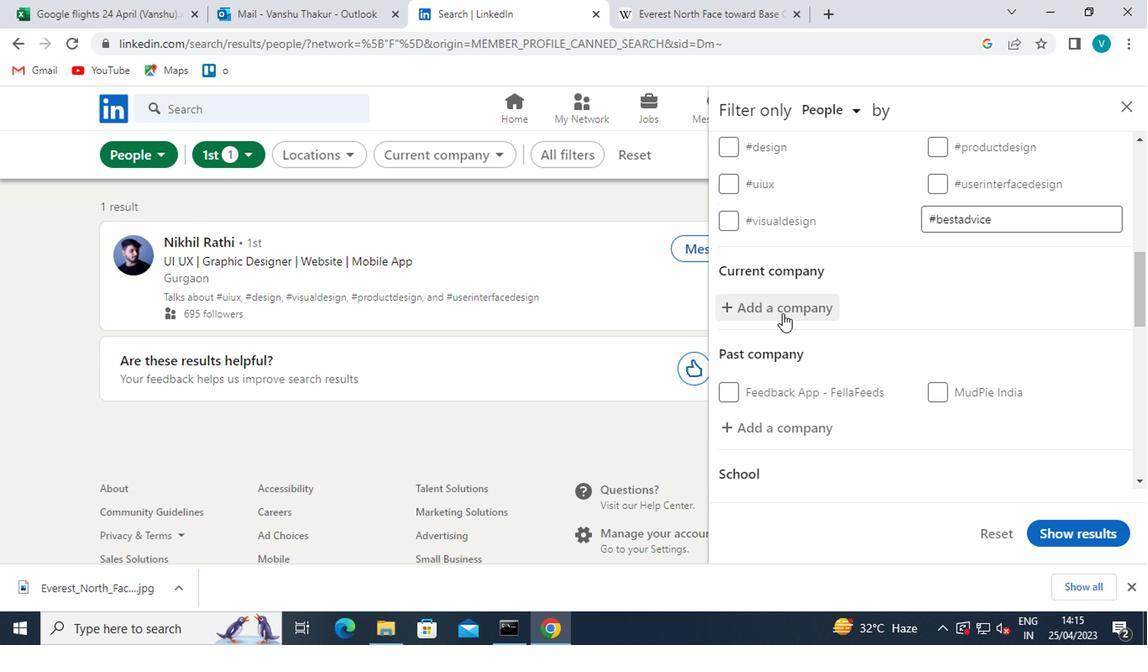
Action: Key pressed <Key.shift>THERMAX
Screenshot: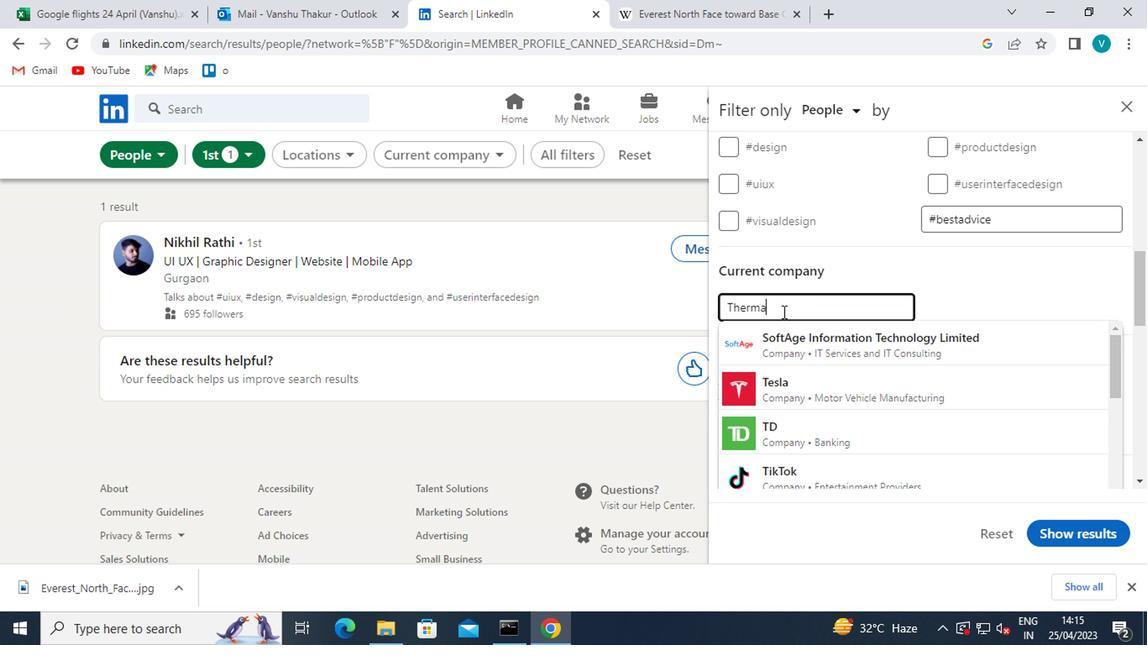 
Action: Mouse moved to (838, 342)
Screenshot: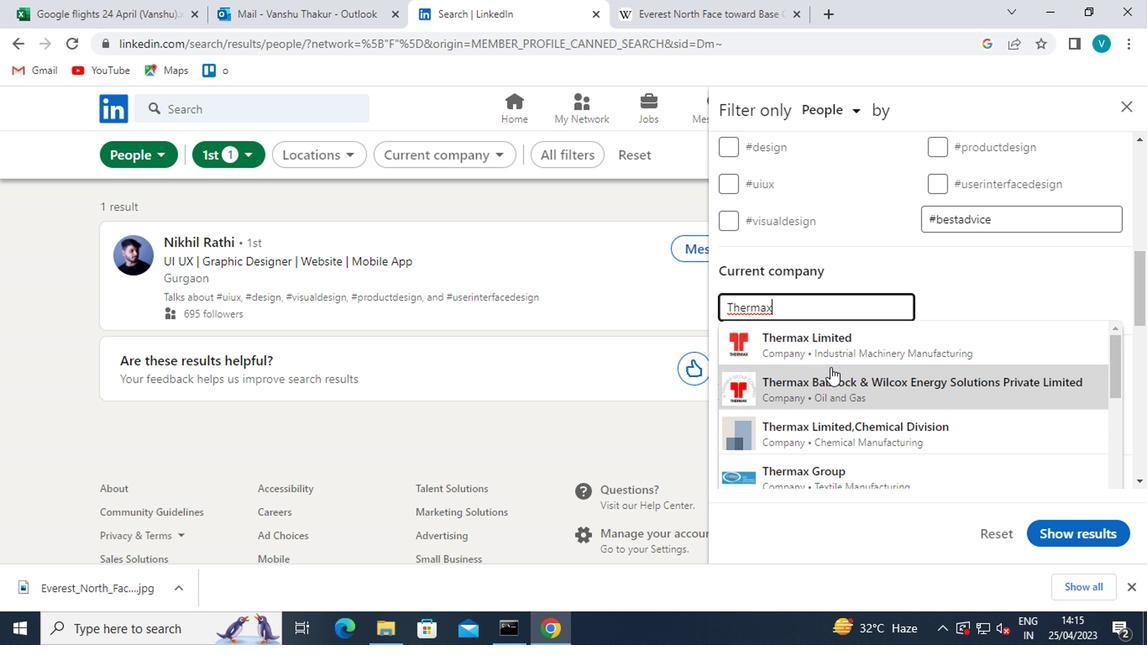 
Action: Mouse pressed left at (838, 342)
Screenshot: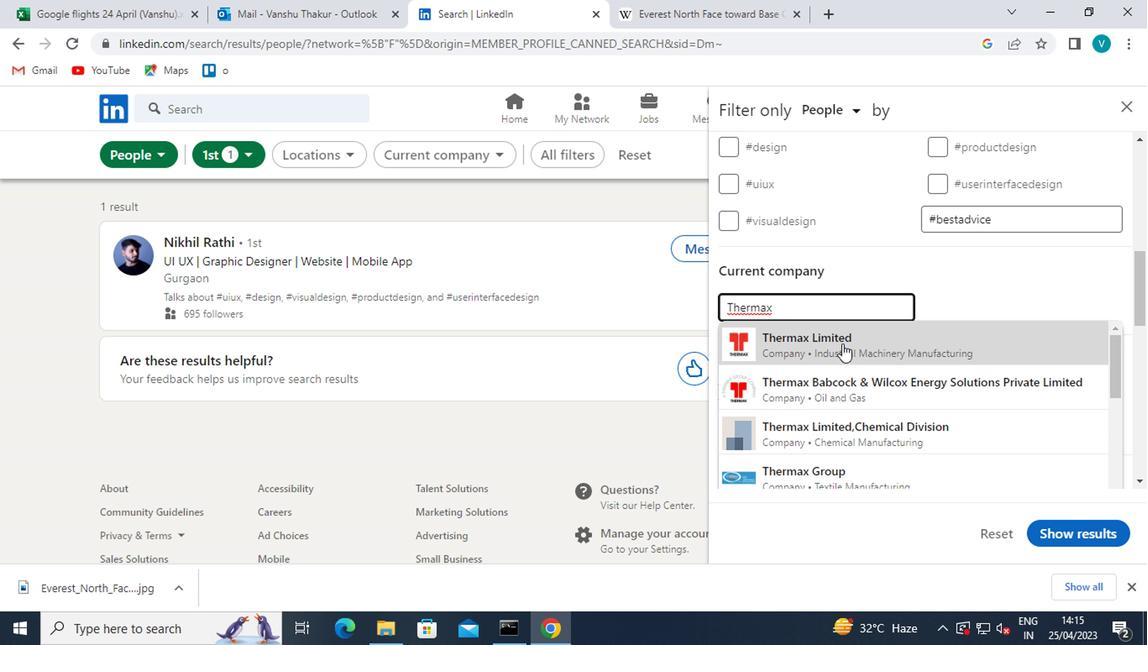 
Action: Mouse moved to (838, 342)
Screenshot: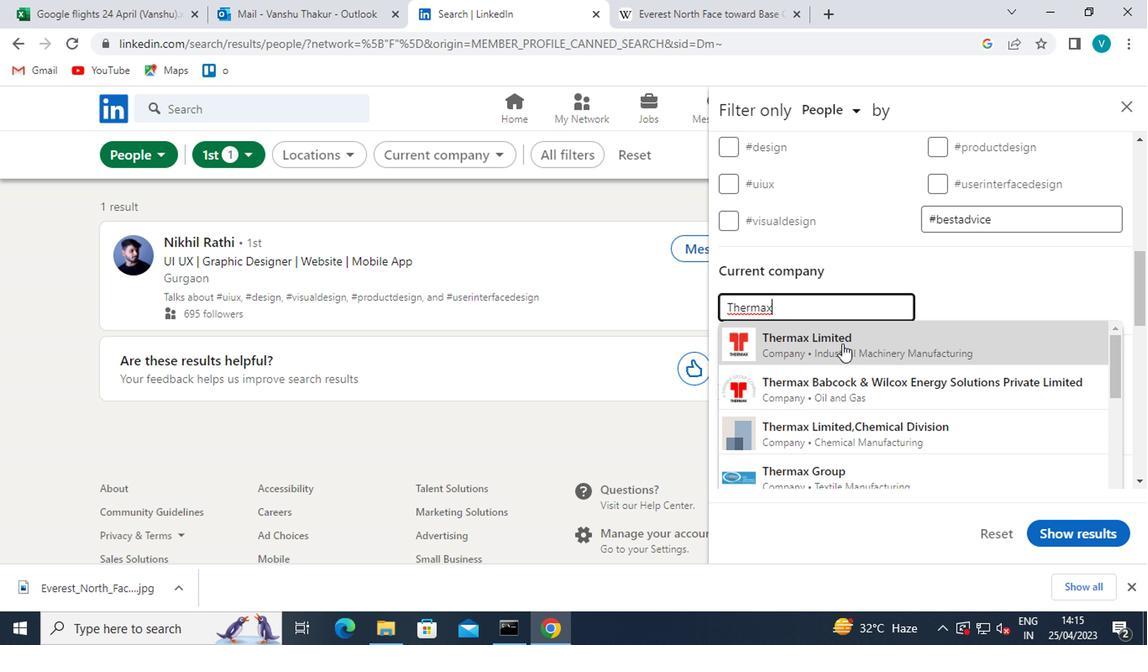 
Action: Mouse scrolled (838, 343) with delta (0, 0)
Screenshot: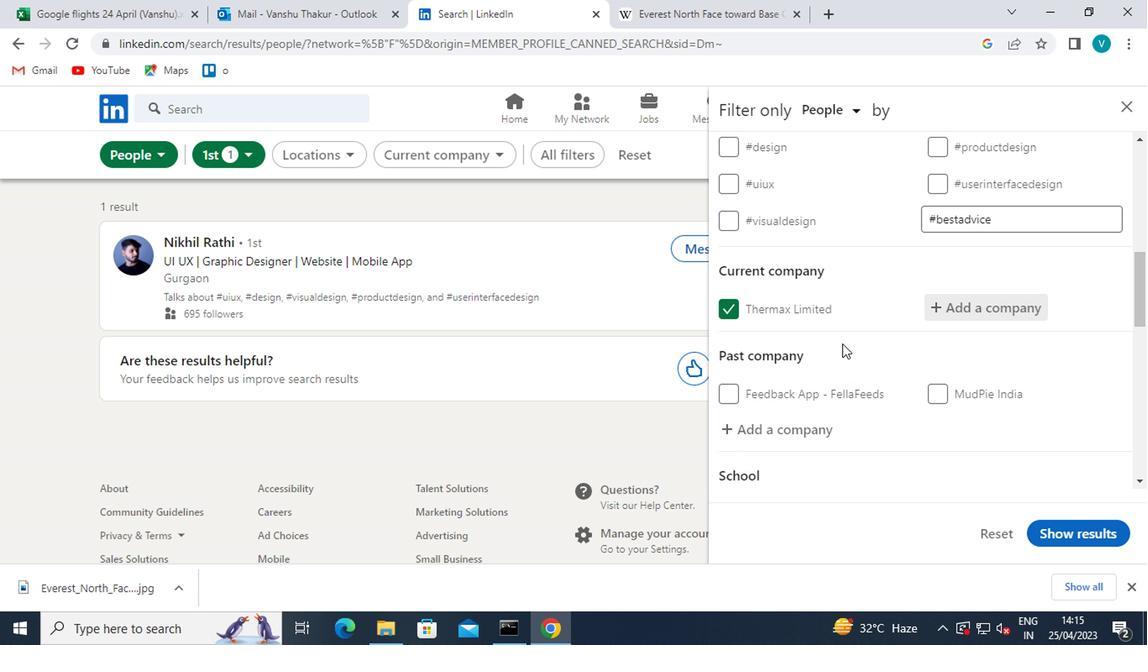 
Action: Mouse scrolled (838, 342) with delta (0, 0)
Screenshot: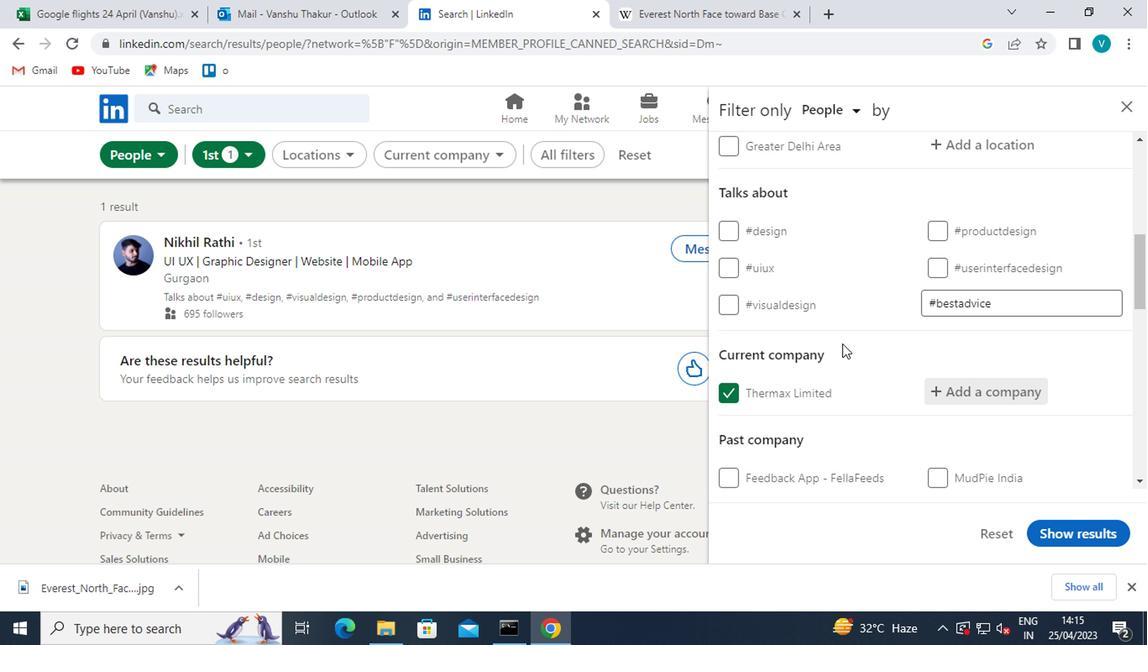 
Action: Mouse scrolled (838, 342) with delta (0, 0)
Screenshot: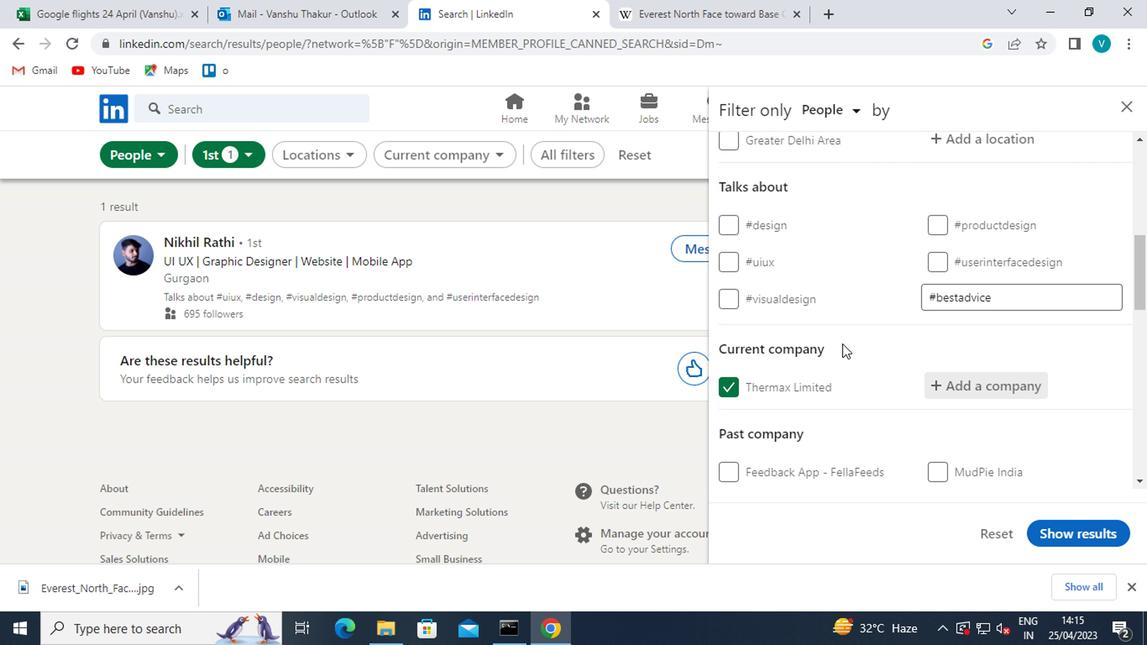 
Action: Mouse scrolled (838, 342) with delta (0, 0)
Screenshot: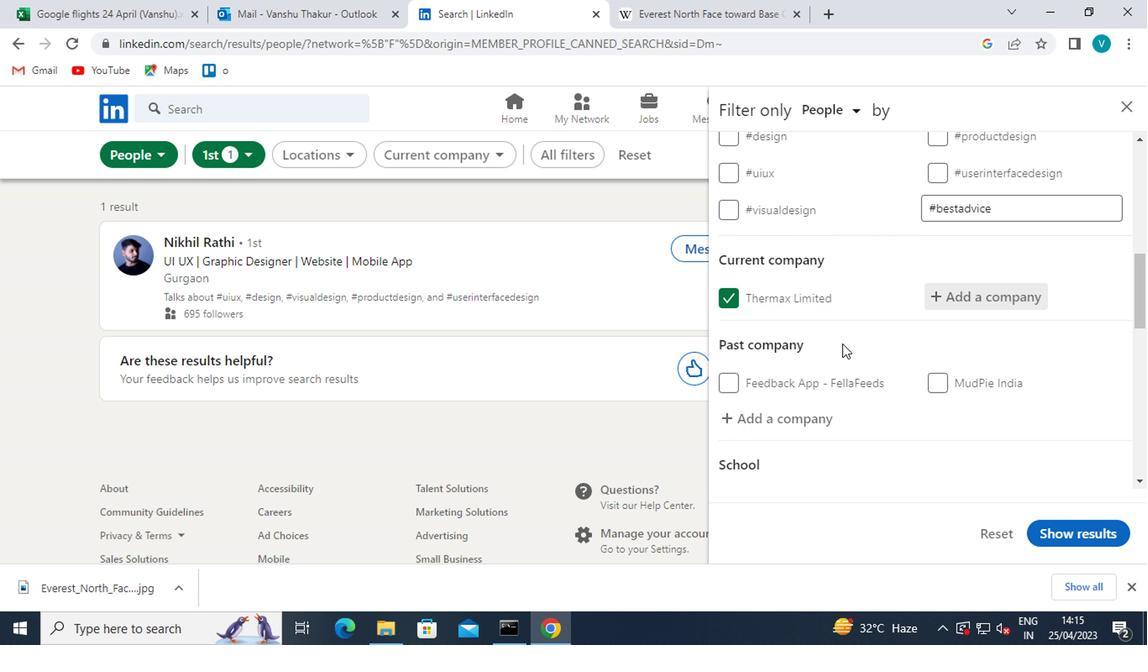 
Action: Mouse moved to (790, 394)
Screenshot: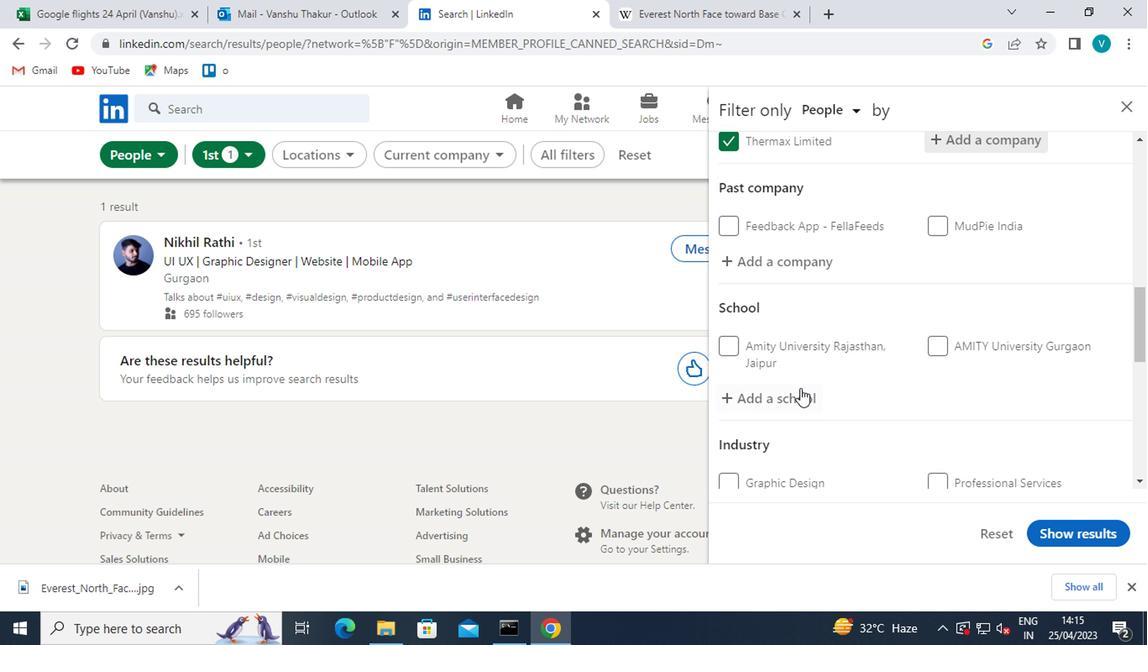 
Action: Mouse pressed left at (790, 394)
Screenshot: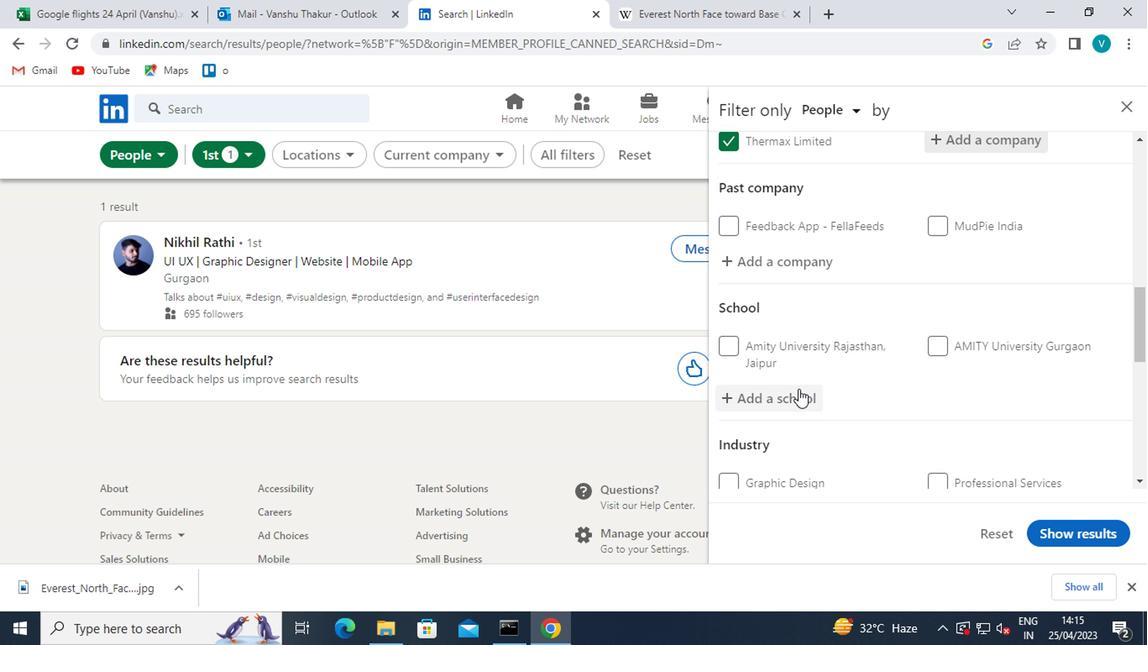 
Action: Mouse moved to (797, 397)
Screenshot: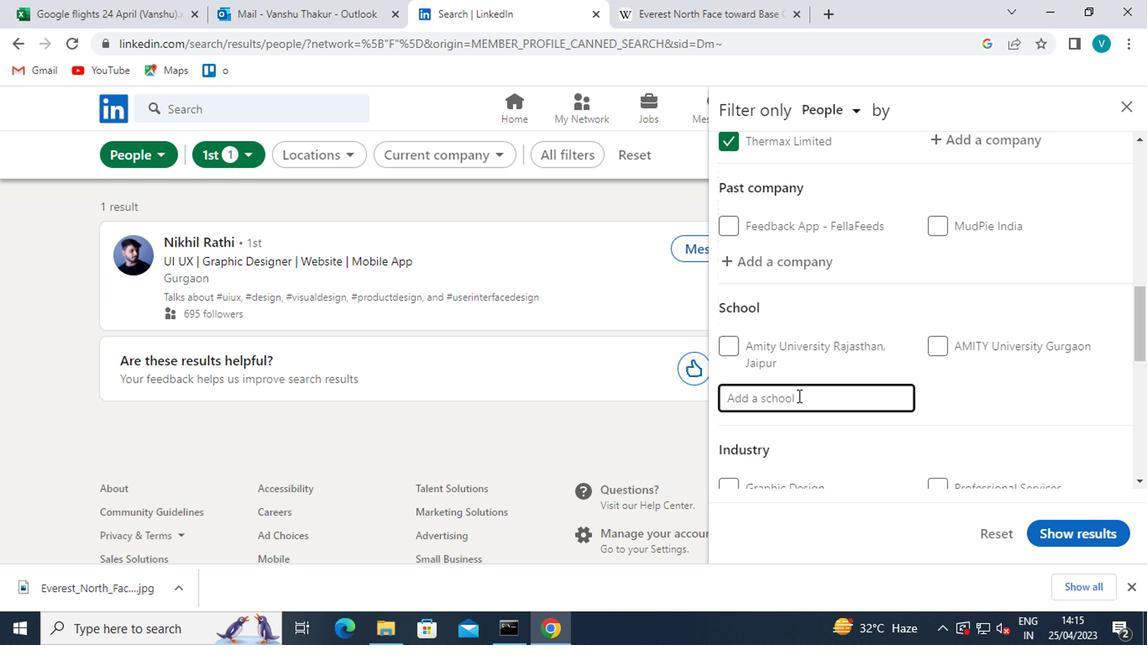 
Action: Key pressed <Key.shift>DOON<Key.space><Key.shift>UNIVERSITY
Screenshot: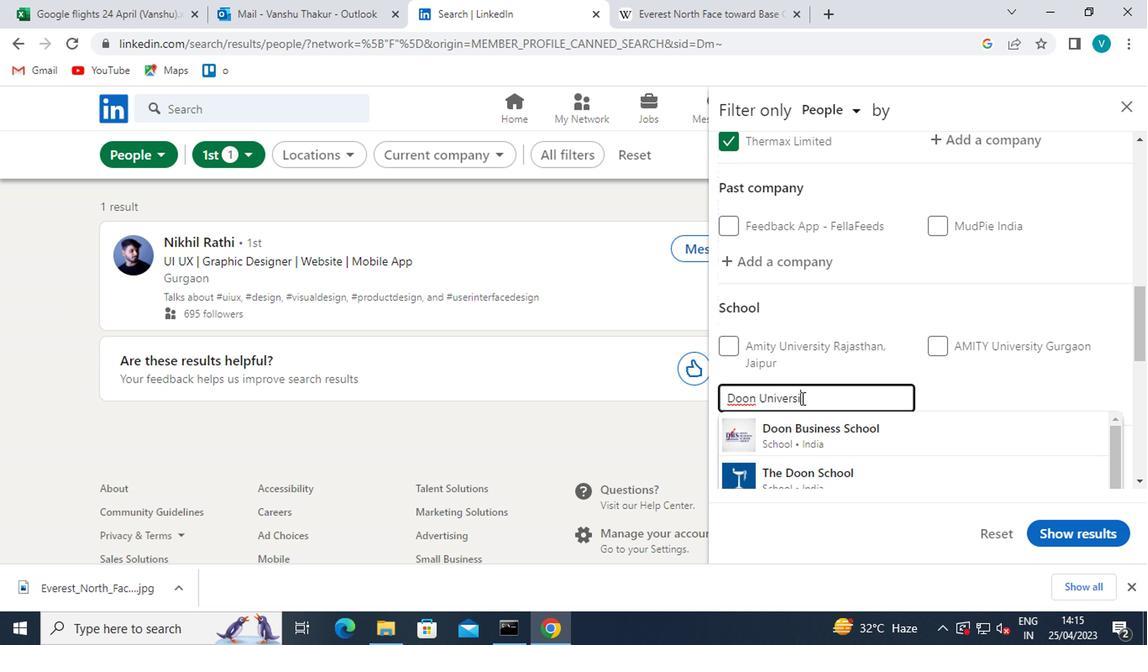 
Action: Mouse moved to (823, 419)
Screenshot: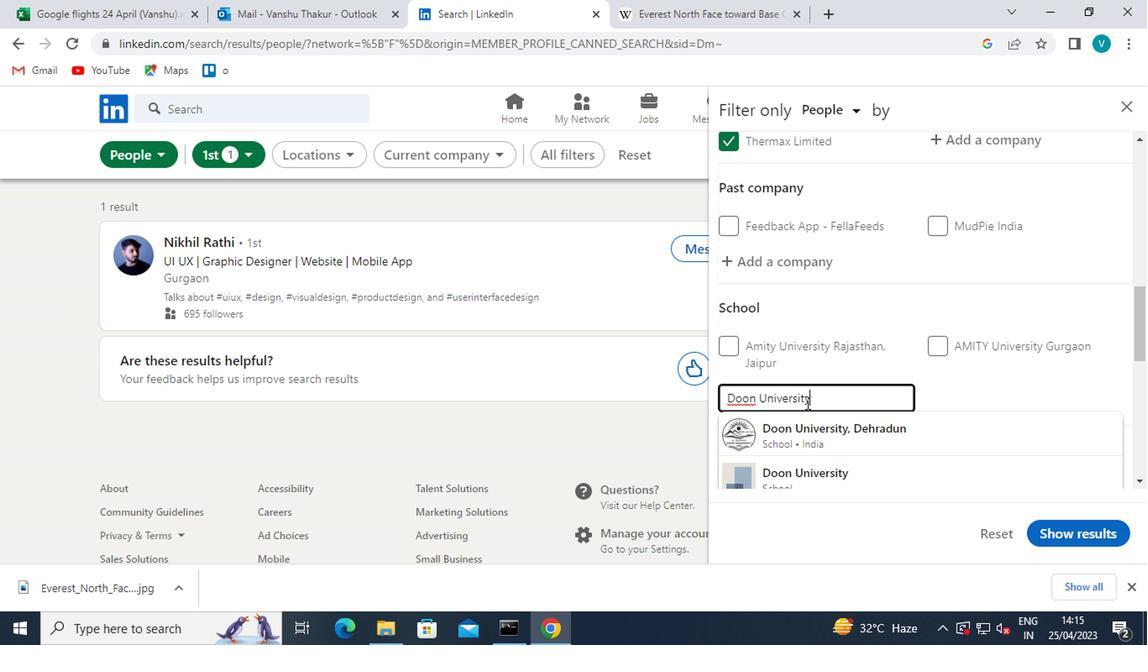 
Action: Mouse pressed left at (823, 419)
Screenshot: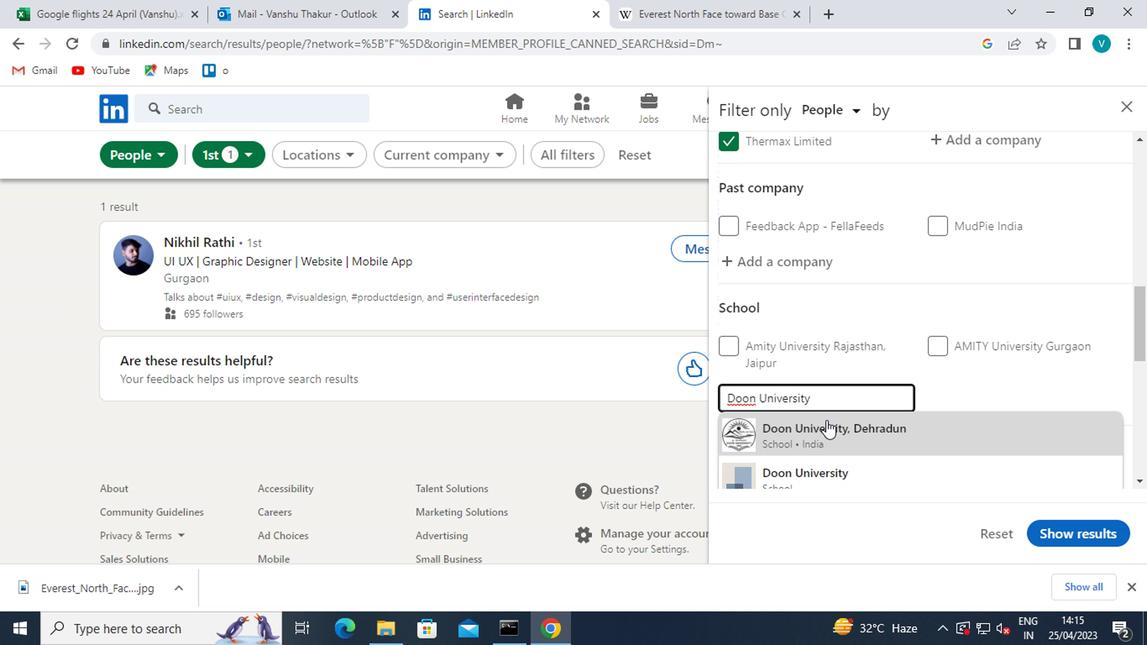 
Action: Mouse scrolled (823, 418) with delta (0, -1)
Screenshot: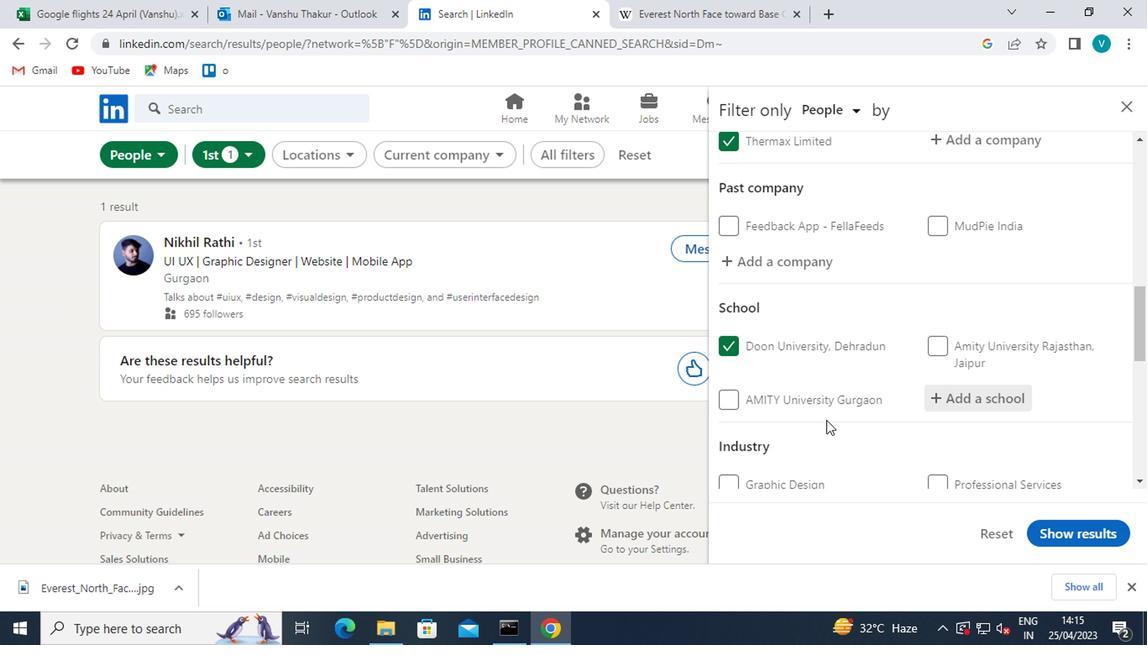 
Action: Mouse moved to (948, 424)
Screenshot: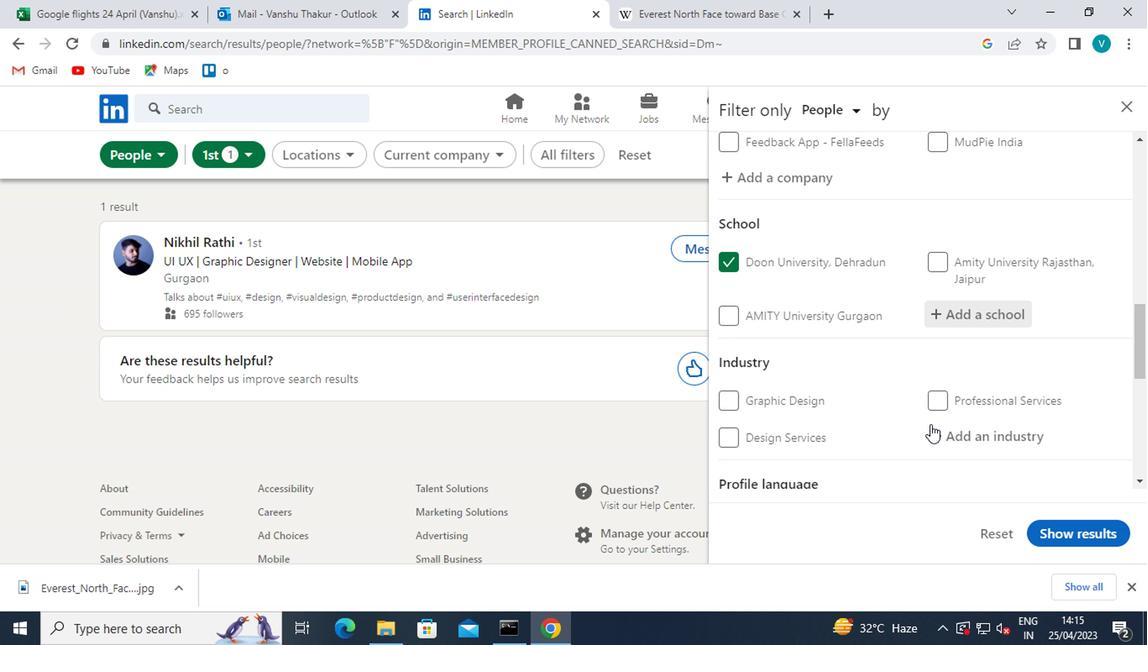 
Action: Mouse pressed left at (948, 424)
Screenshot: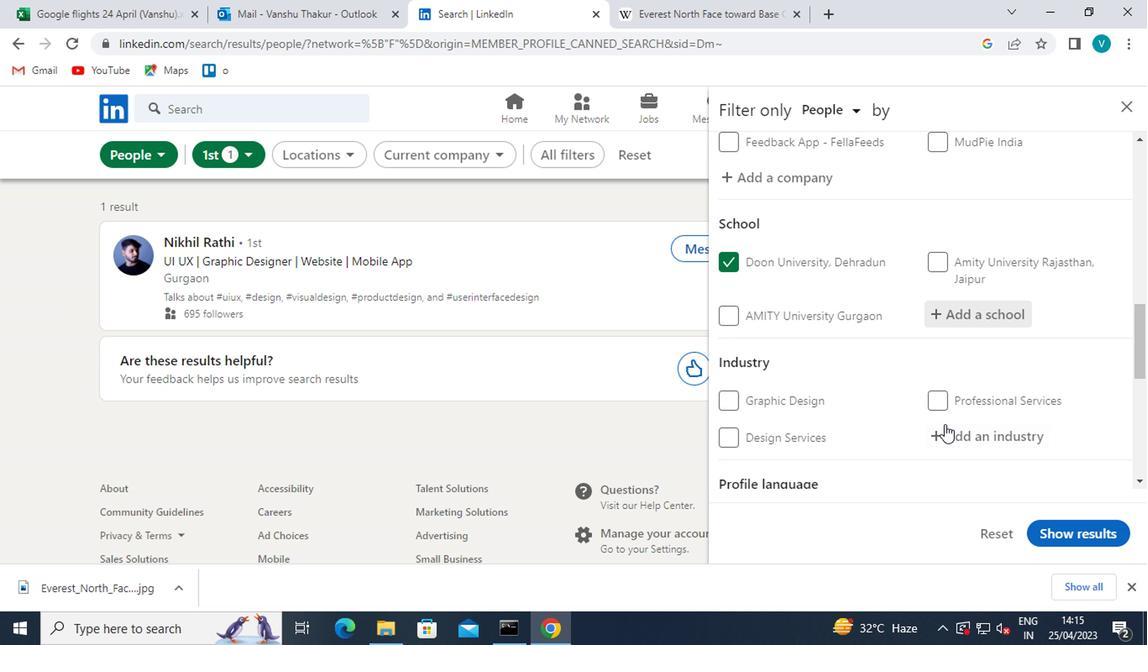 
Action: Mouse moved to (951, 430)
Screenshot: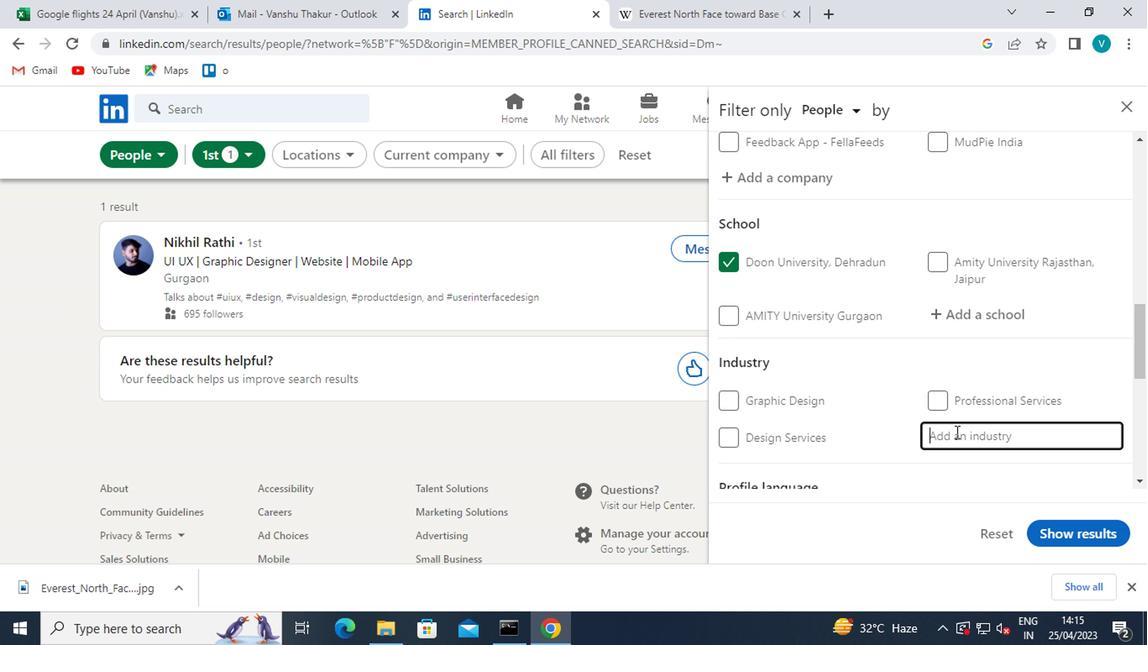 
Action: Key pressed <Key.shift>RETAIL
Screenshot: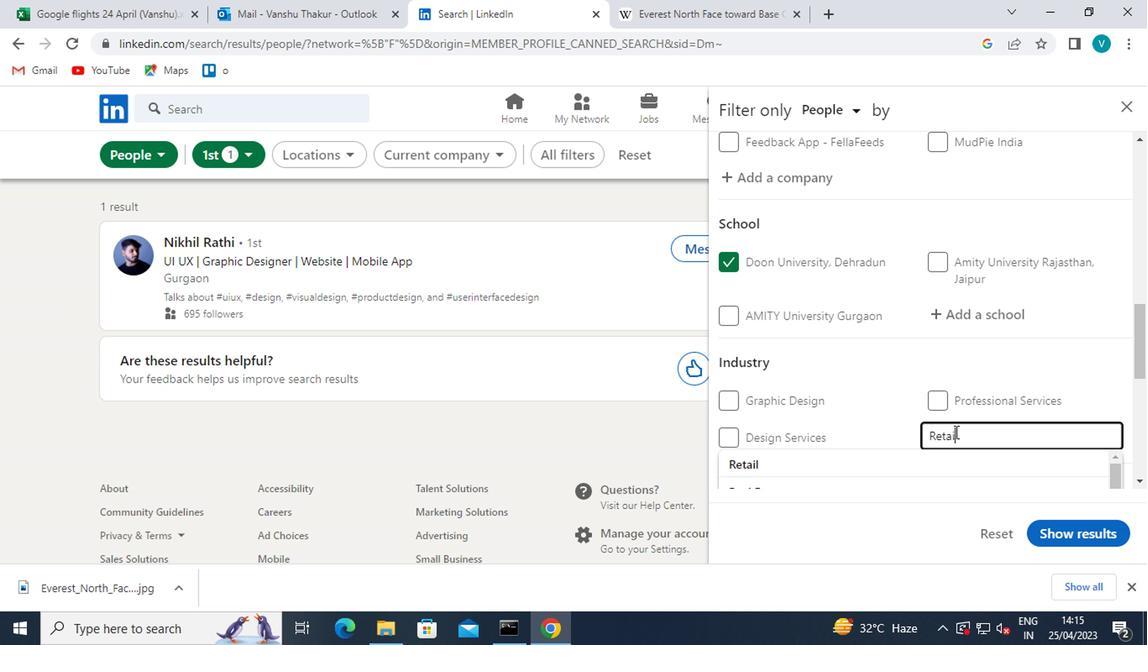 
Action: Mouse moved to (951, 430)
Screenshot: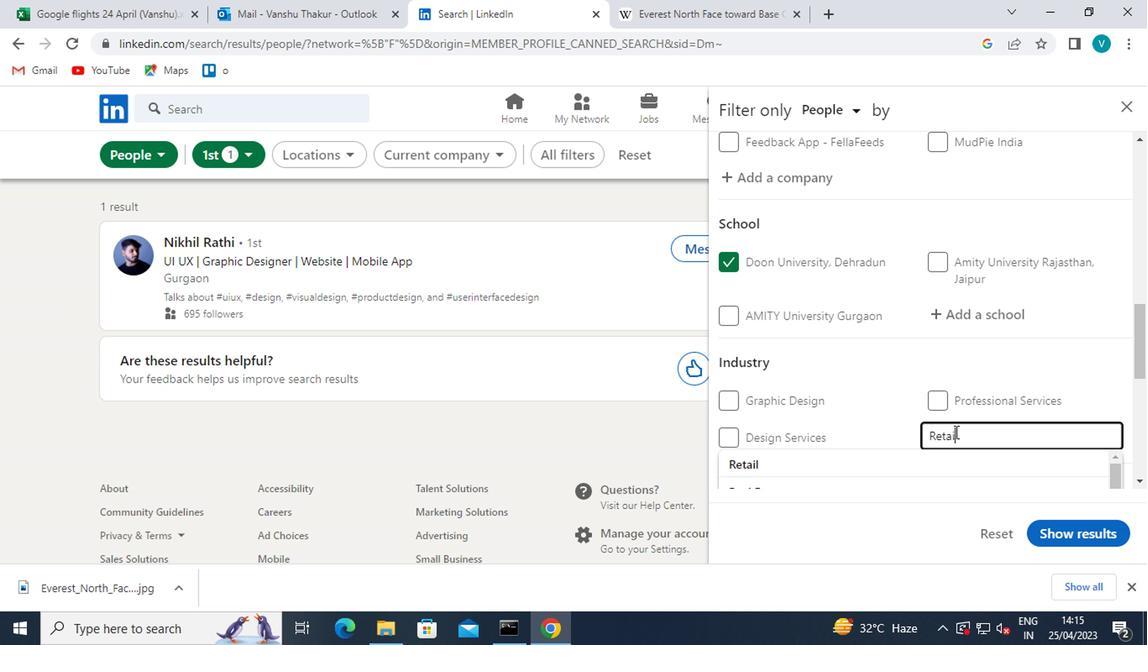 
Action: Key pressed <Key.space>
Screenshot: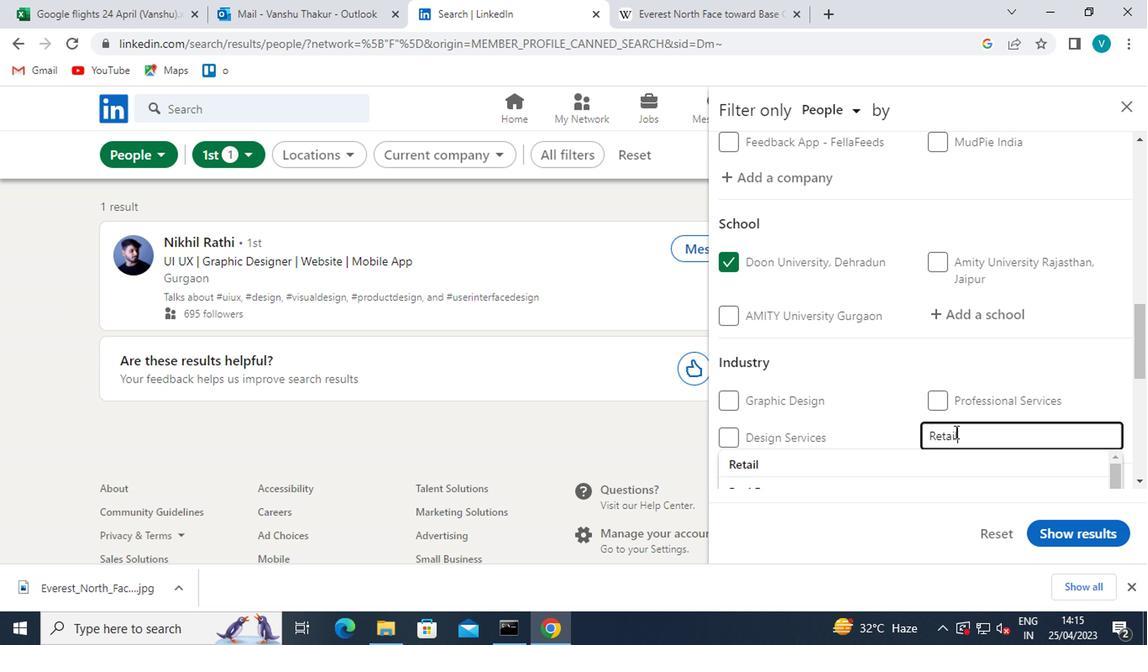 
Action: Mouse moved to (950, 430)
Screenshot: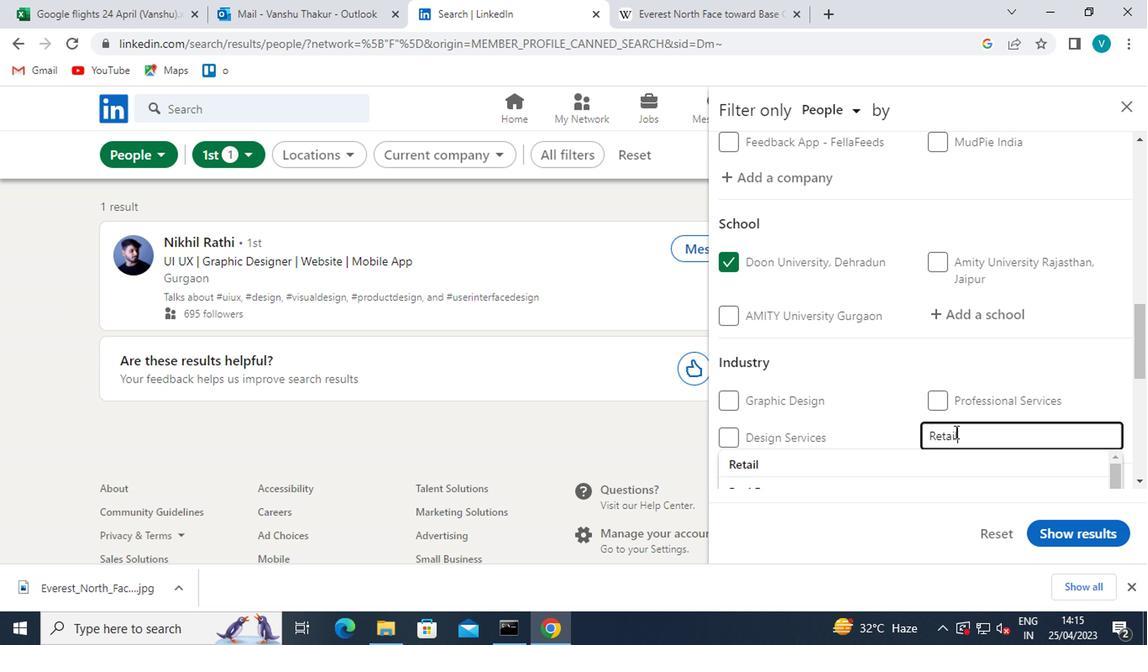 
Action: Key pressed <Key.shift><Key.shift><Key.shift><Key.shift><Key.shift><Key.shift><Key.shift><Key.shift><Key.shift><Key.shift><Key.shift><Key.shift><Key.shift><Key.shift>ART<Key.space><Key.shift>SUPPLIES<Key.space>
Screenshot: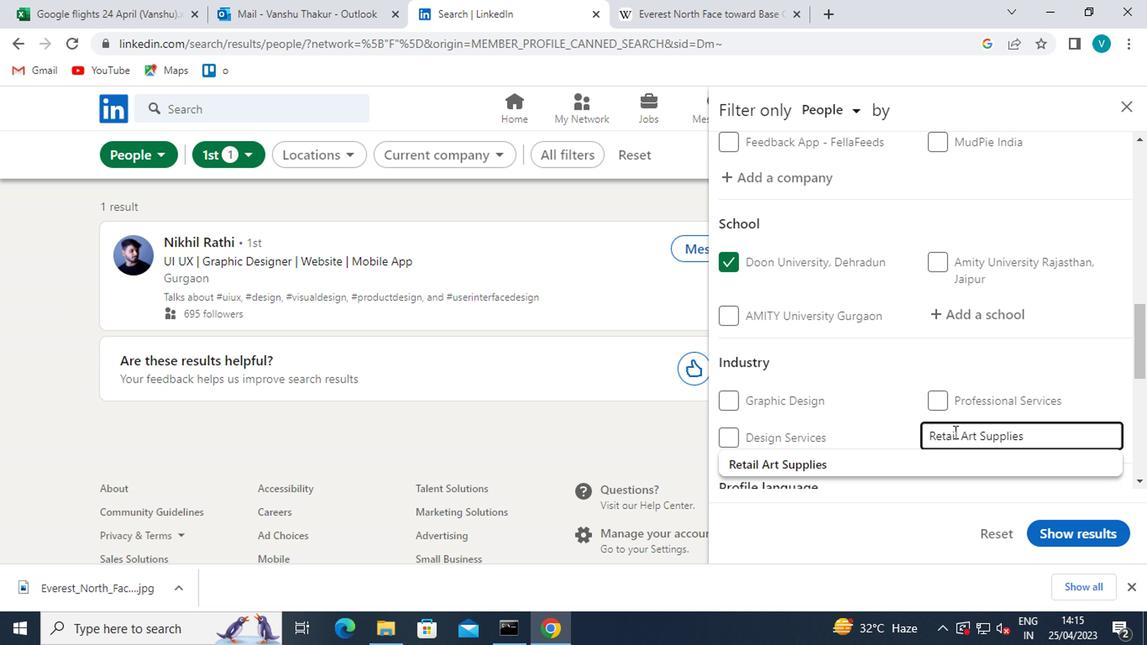 
Action: Mouse moved to (792, 462)
Screenshot: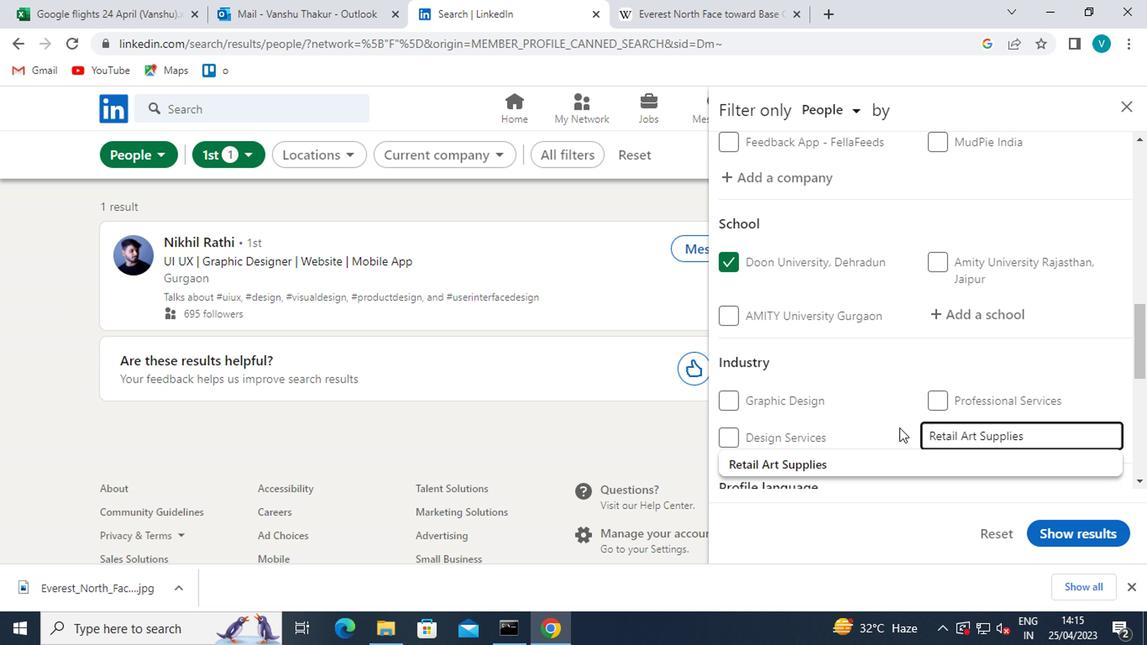 
Action: Mouse pressed left at (792, 462)
Screenshot: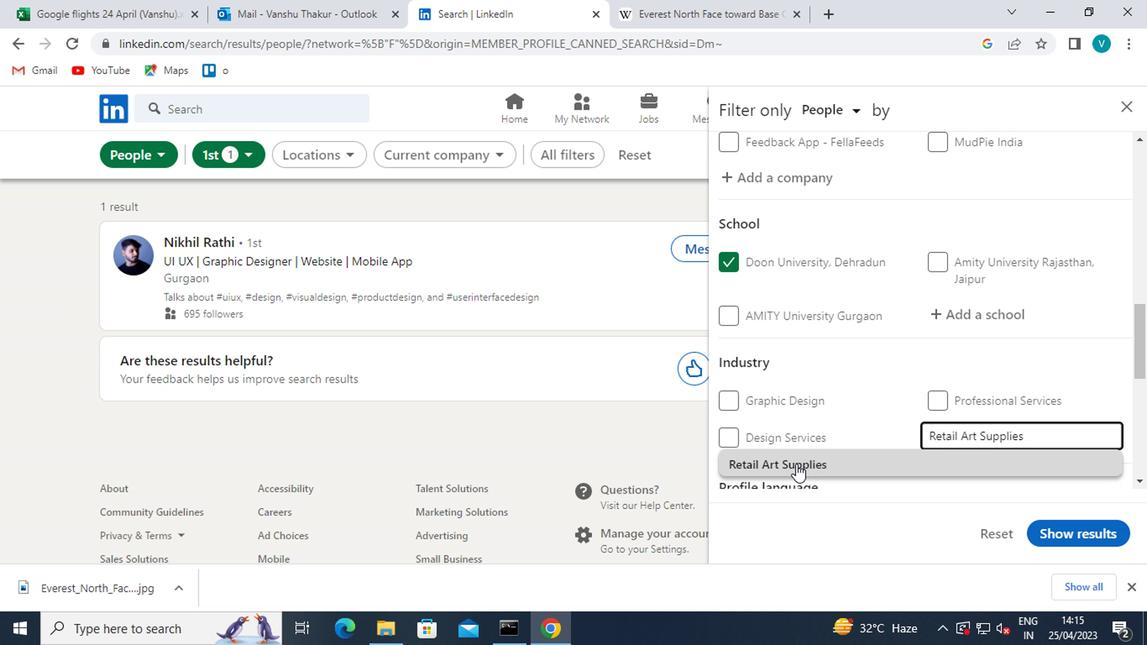 
Action: Mouse moved to (826, 461)
Screenshot: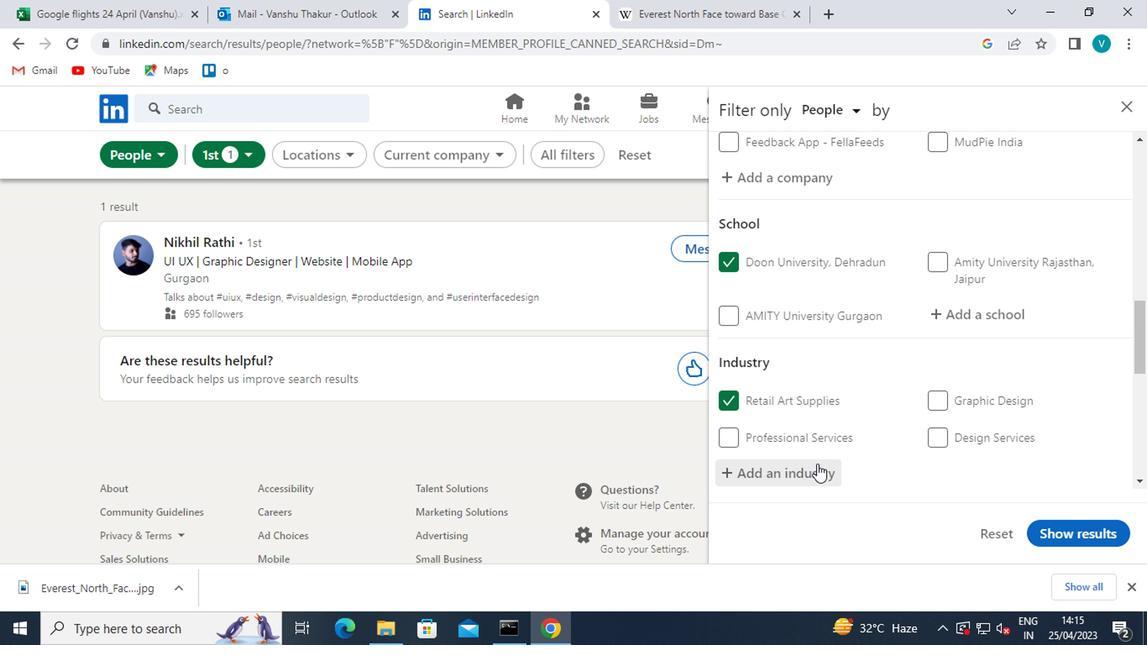 
Action: Mouse scrolled (826, 461) with delta (0, 0)
Screenshot: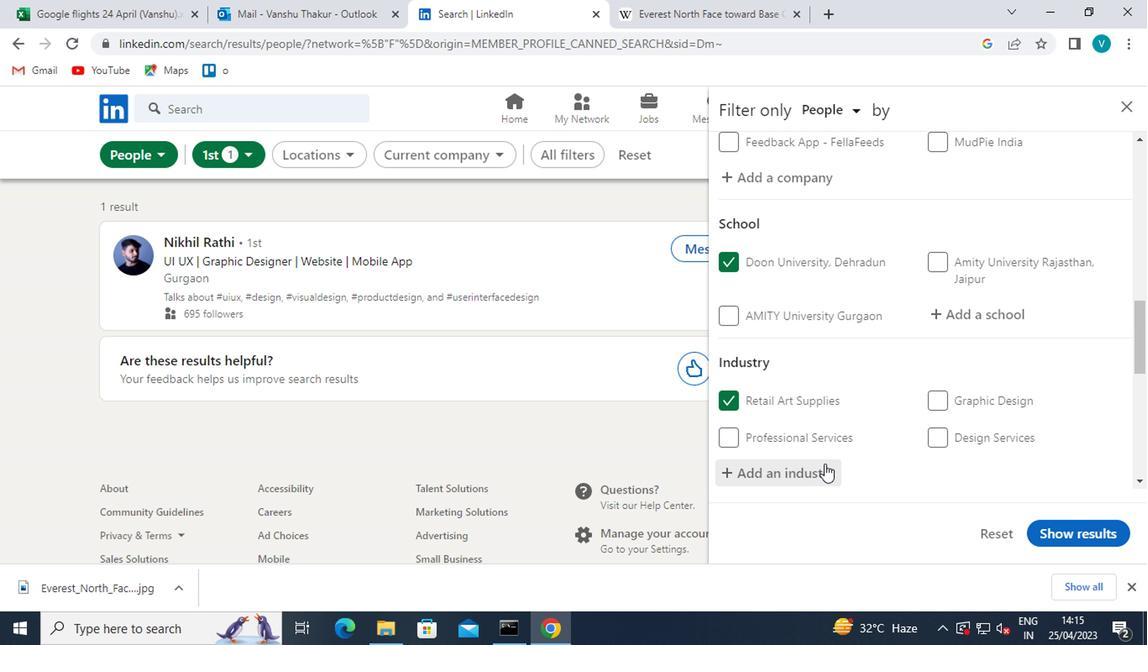 
Action: Mouse moved to (832, 452)
Screenshot: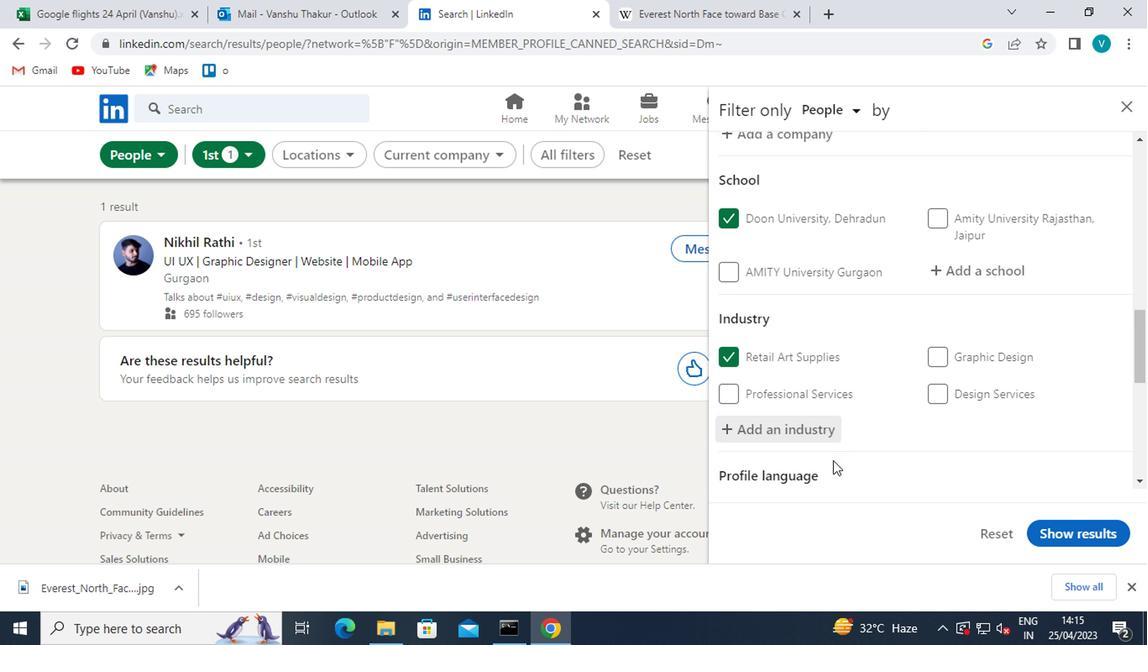 
Action: Mouse scrolled (832, 452) with delta (0, 0)
Screenshot: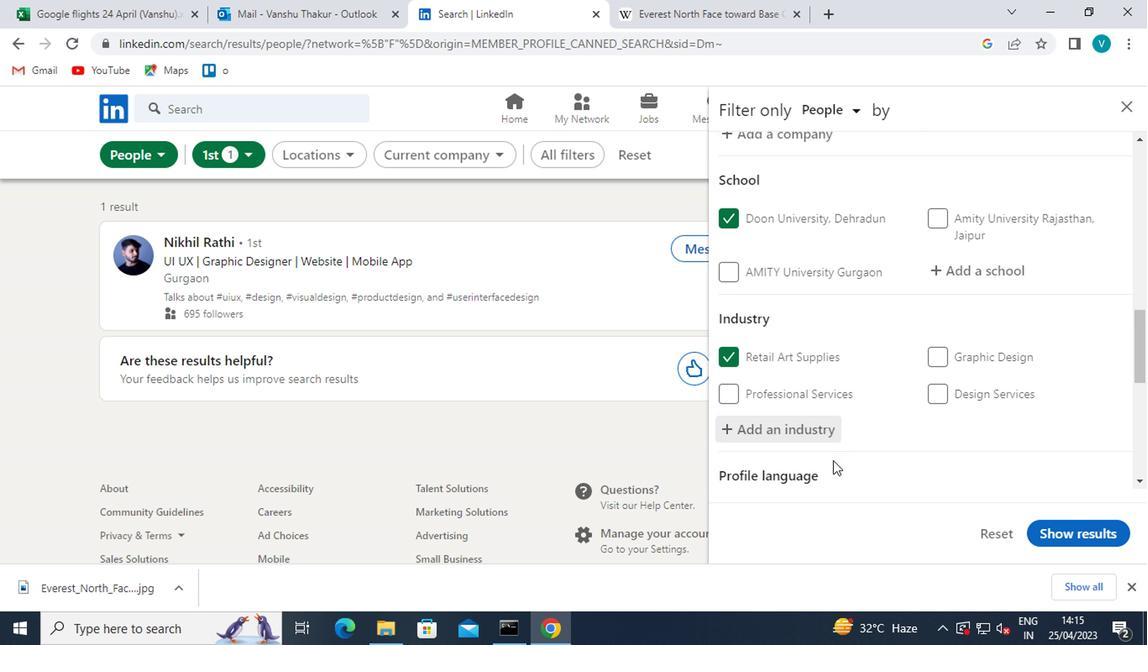 
Action: Mouse moved to (836, 449)
Screenshot: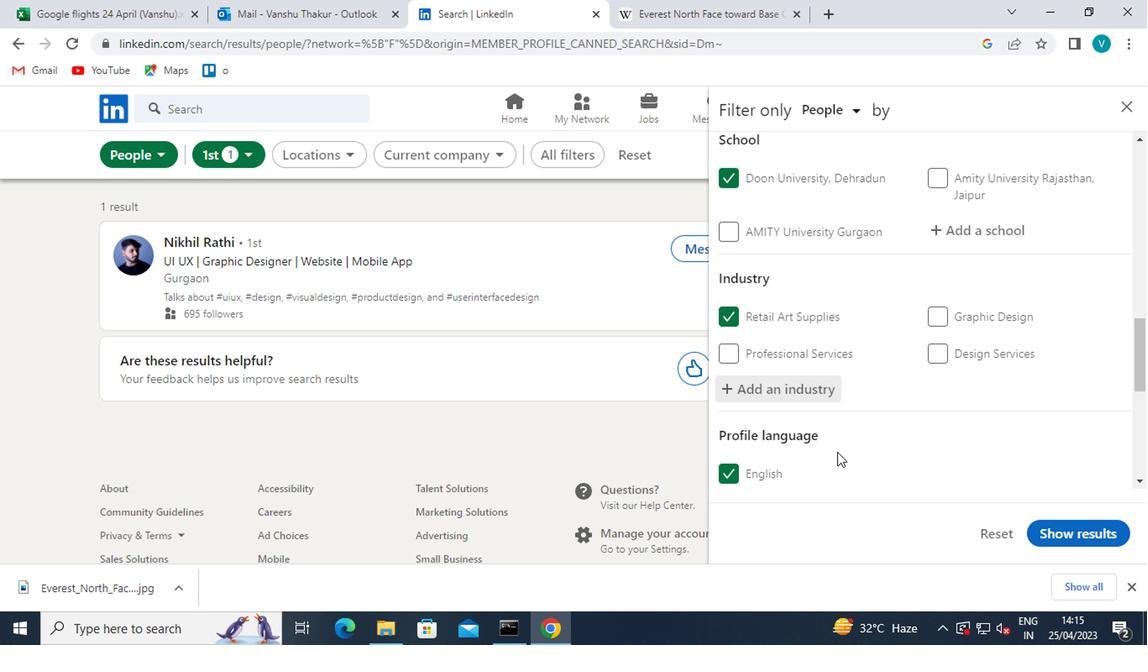
Action: Mouse scrolled (836, 448) with delta (0, 0)
Screenshot: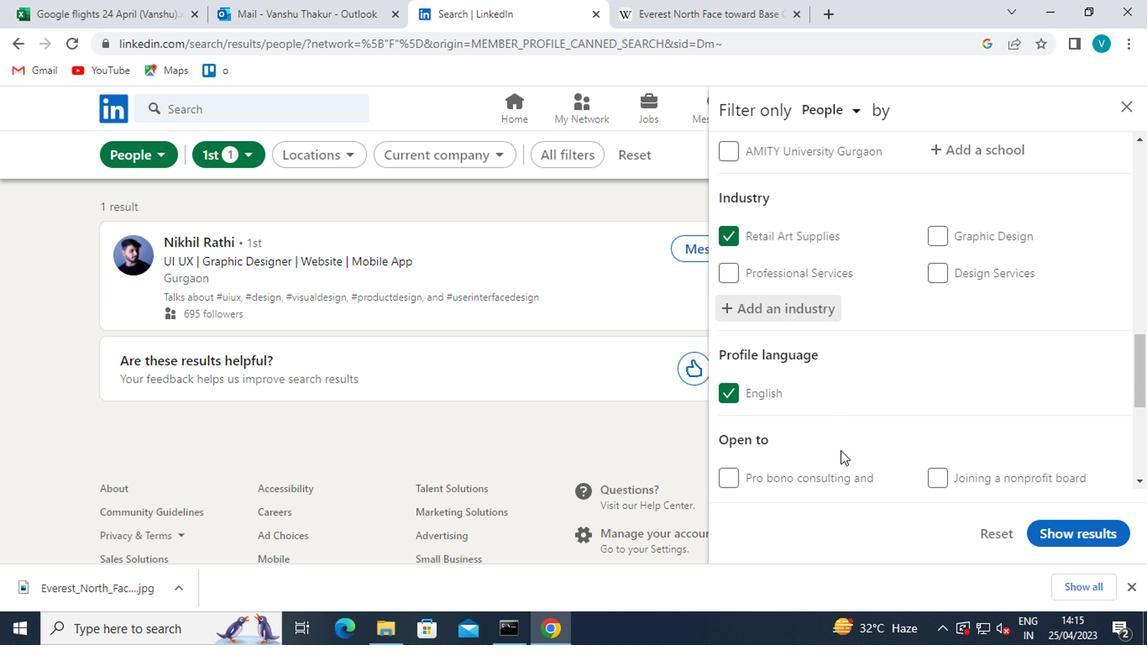 
Action: Mouse scrolled (836, 448) with delta (0, 0)
Screenshot: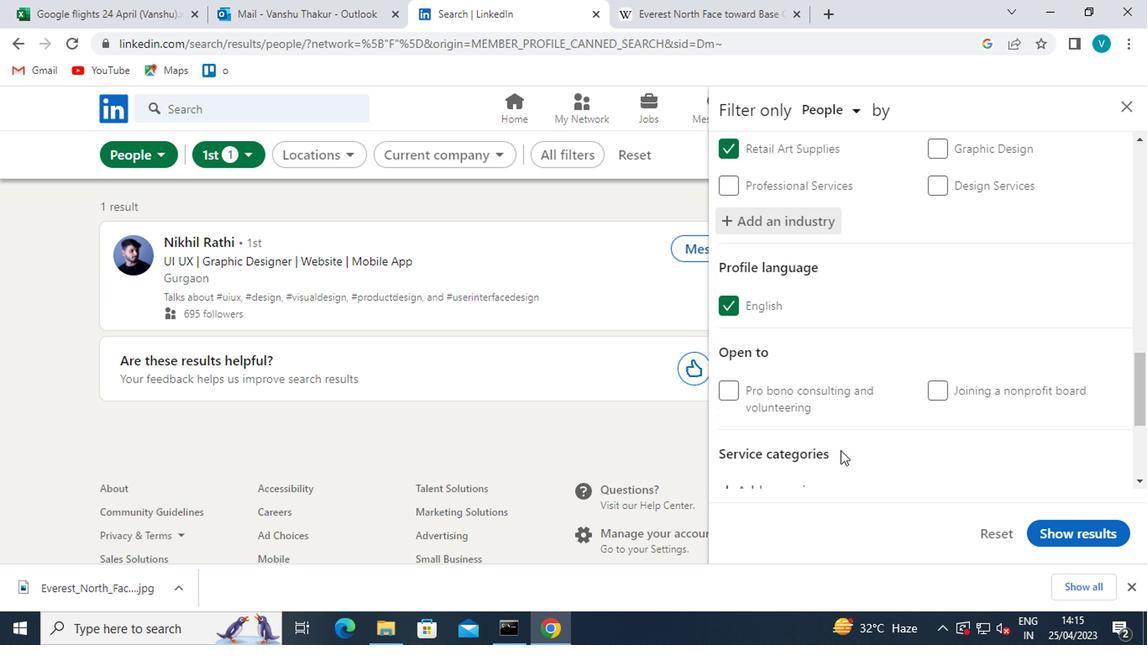 
Action: Mouse moved to (796, 407)
Screenshot: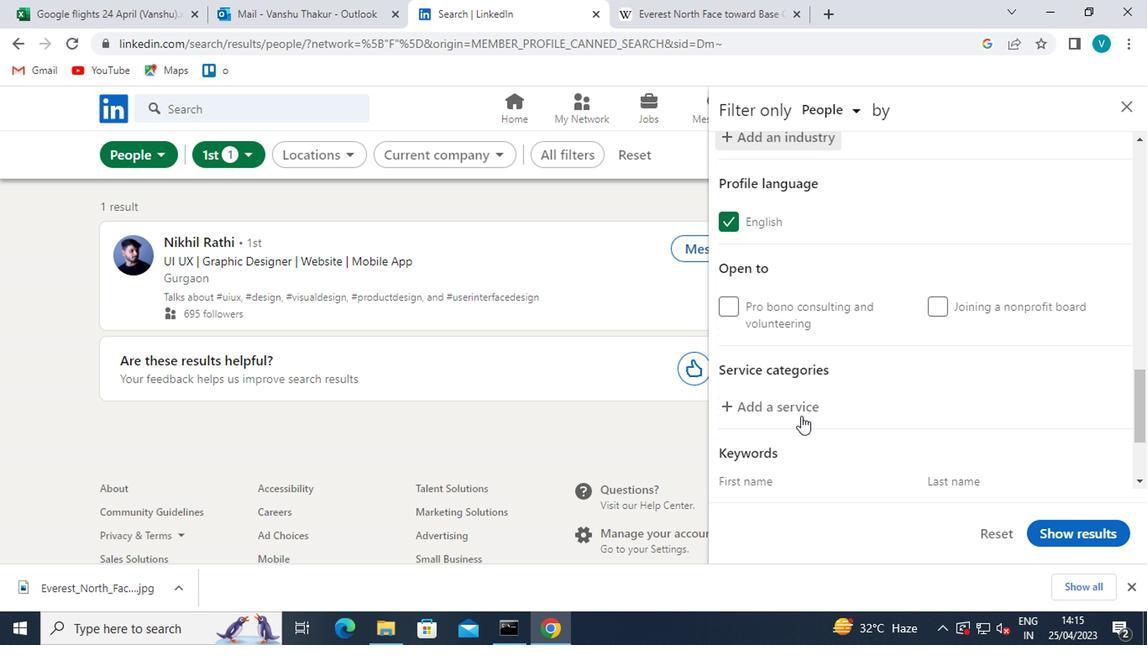 
Action: Mouse pressed left at (796, 407)
Screenshot: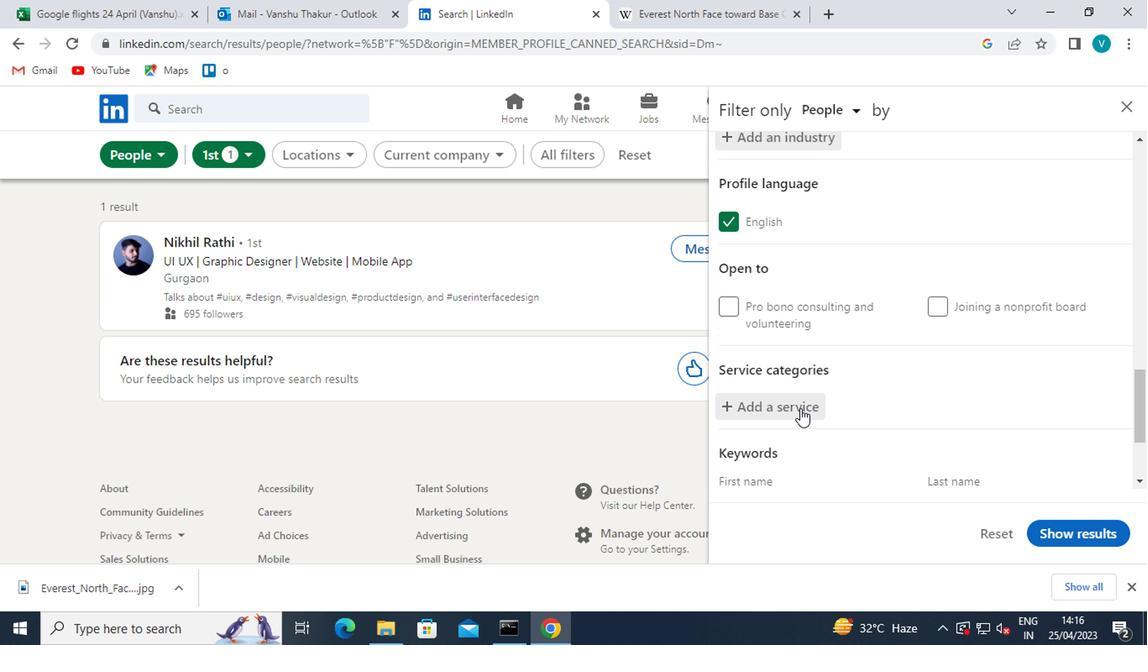 
Action: Key pressed <Key.shift>HOME<Key.space><Key.shift><Key.shift><Key.shift><Key.shift><Key.shift><Key.shift>NETWORKING<Key.space>
Screenshot: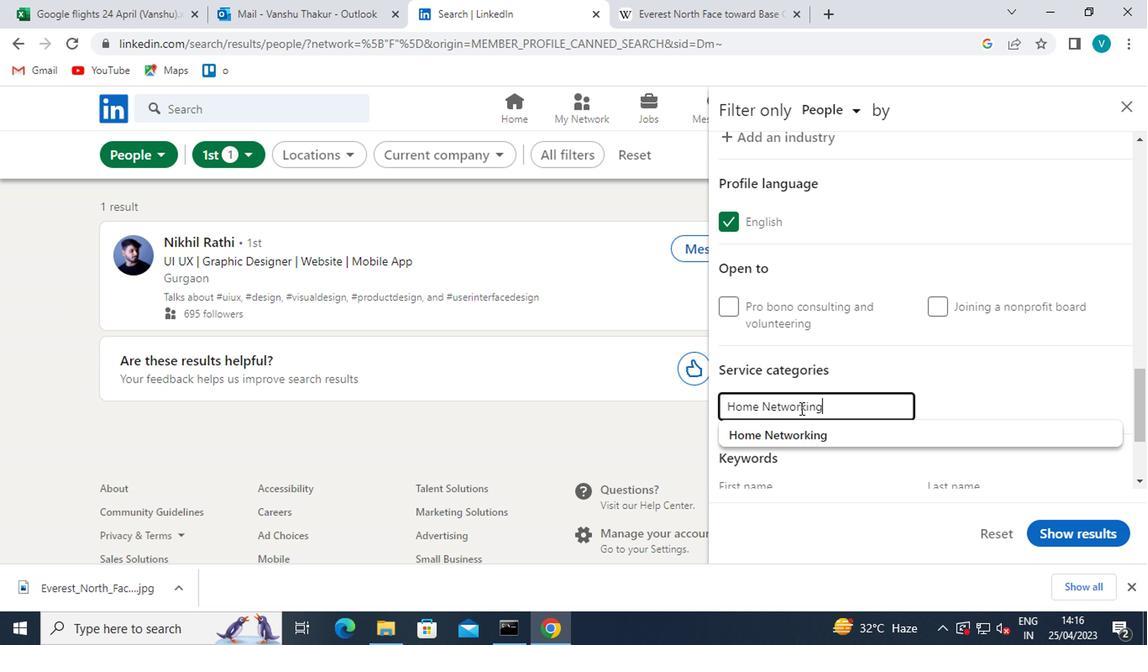 
Action: Mouse moved to (801, 427)
Screenshot: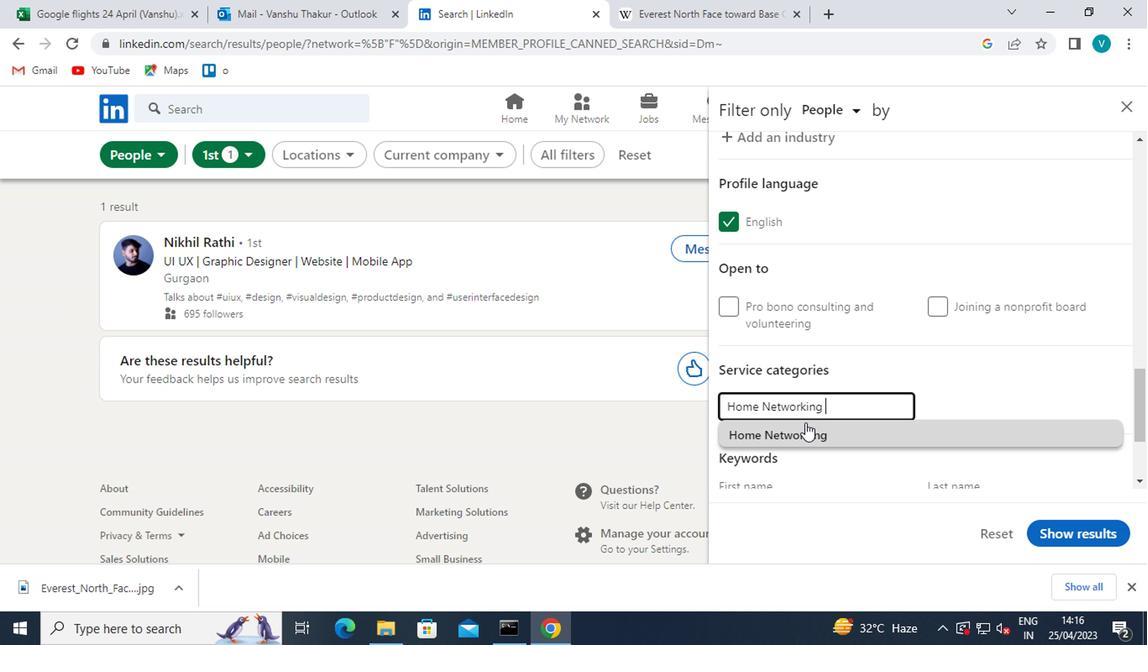 
Action: Mouse pressed left at (801, 427)
Screenshot: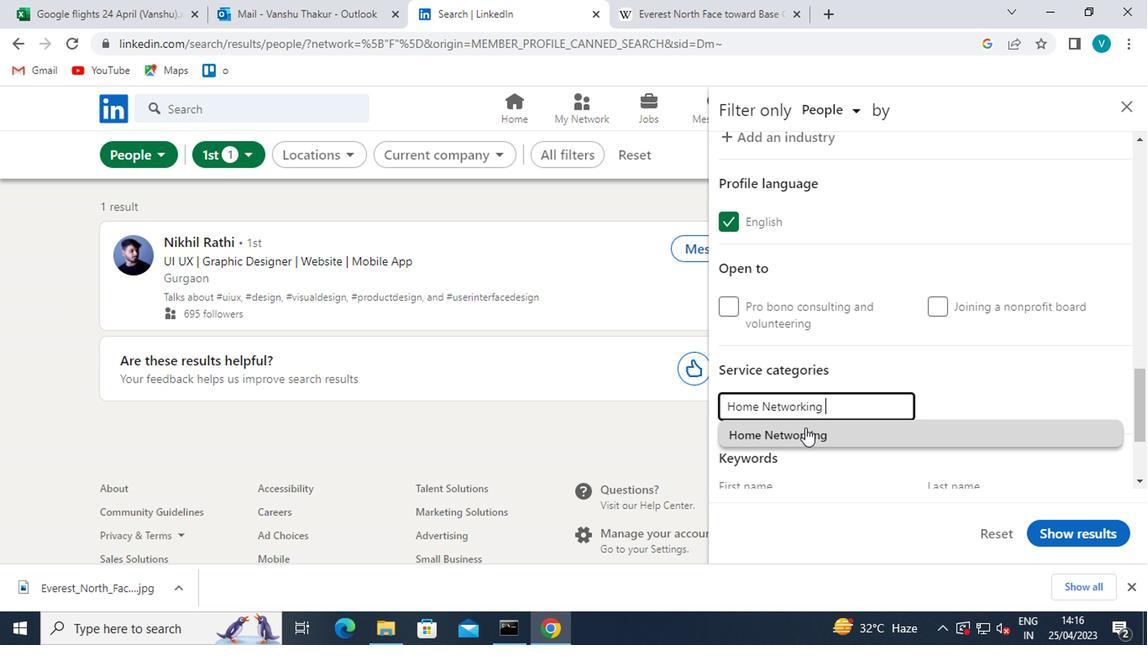 
Action: Mouse moved to (860, 384)
Screenshot: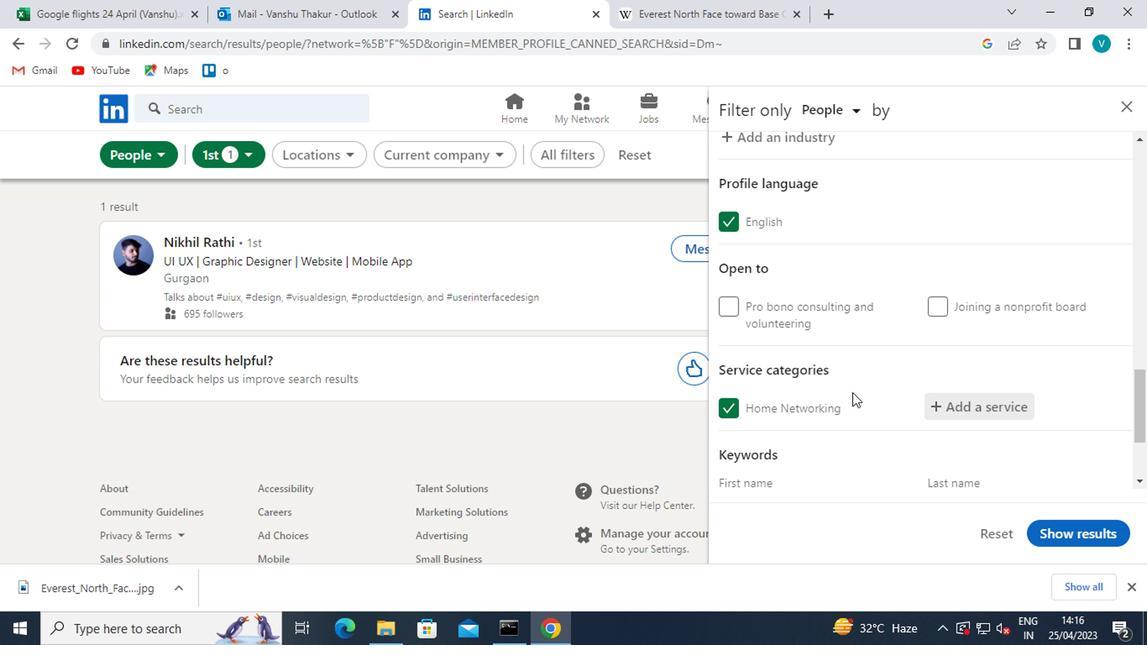 
Action: Mouse scrolled (860, 384) with delta (0, 0)
Screenshot: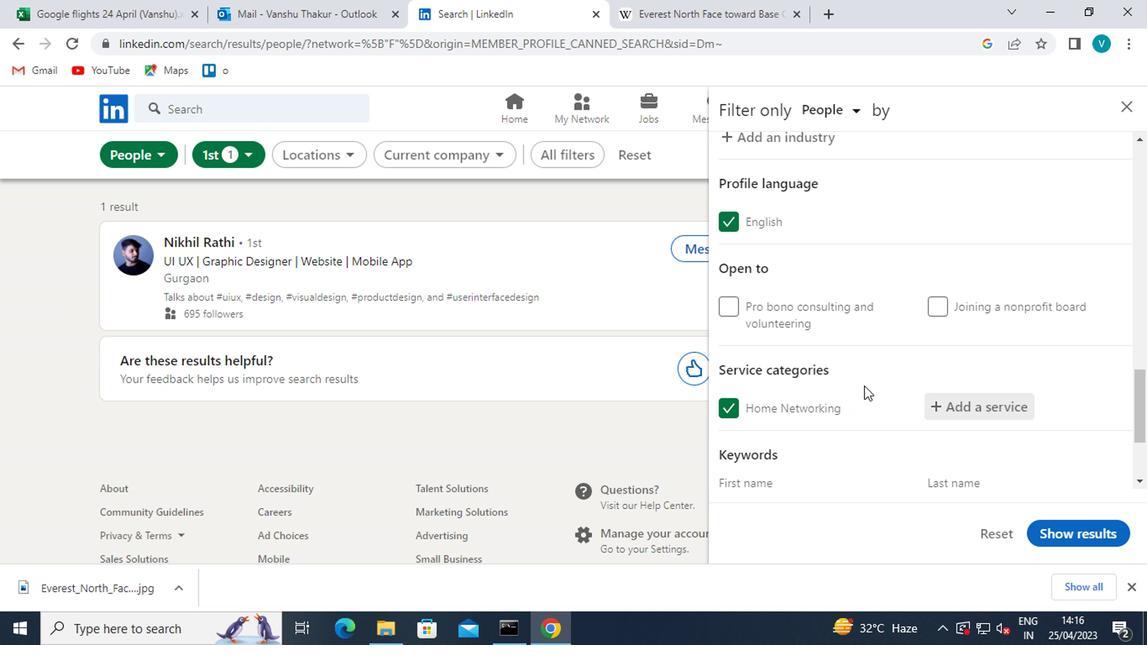 
Action: Mouse scrolled (860, 384) with delta (0, 0)
Screenshot: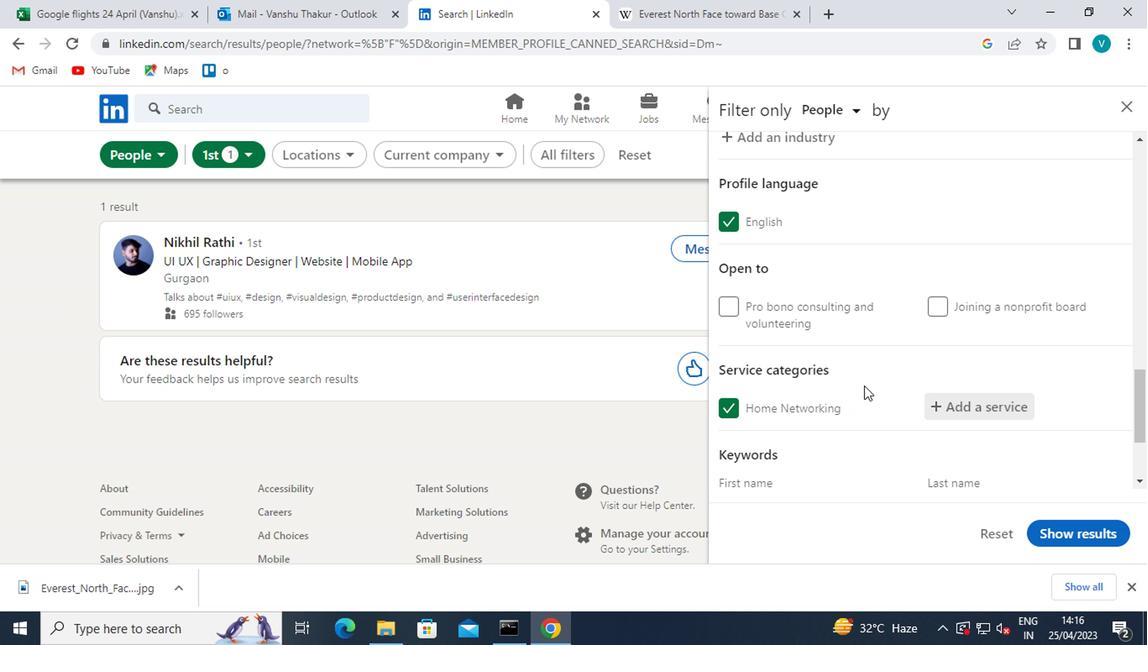 
Action: Mouse scrolled (860, 384) with delta (0, 0)
Screenshot: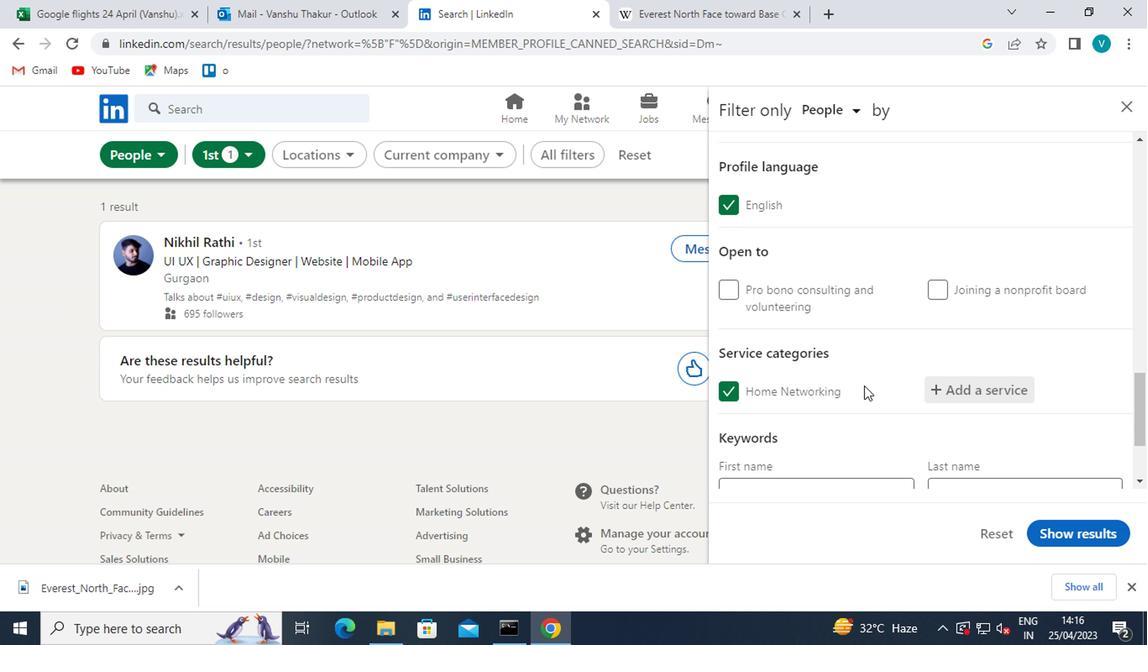 
Action: Mouse moved to (850, 405)
Screenshot: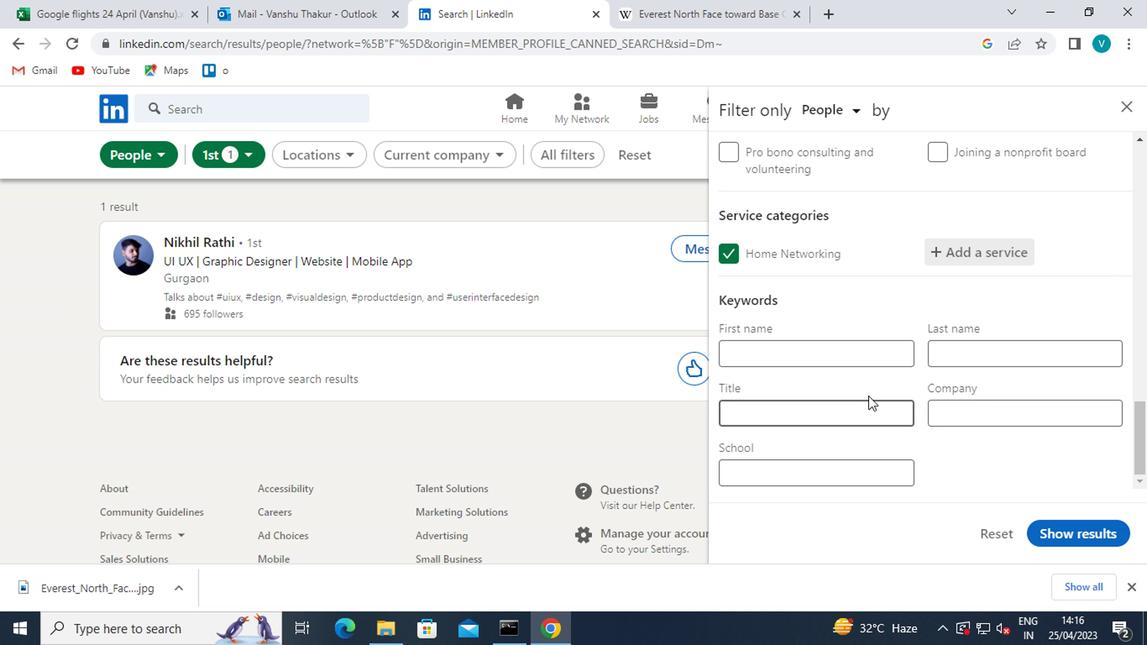
Action: Mouse pressed left at (850, 405)
Screenshot: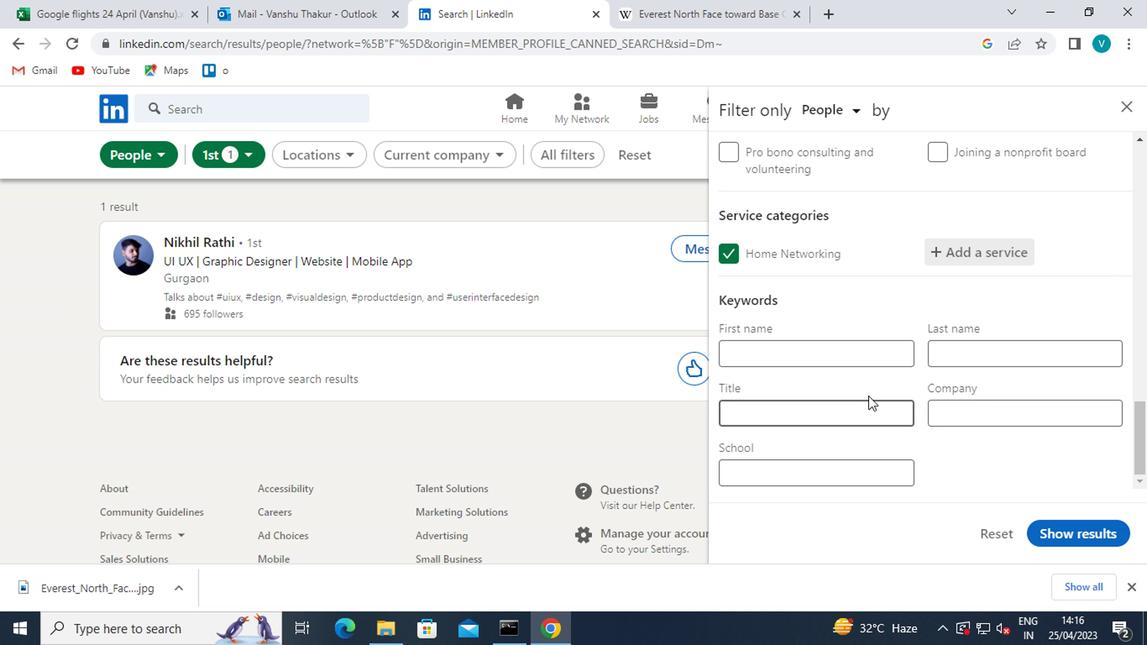 
Action: Mouse moved to (850, 406)
Screenshot: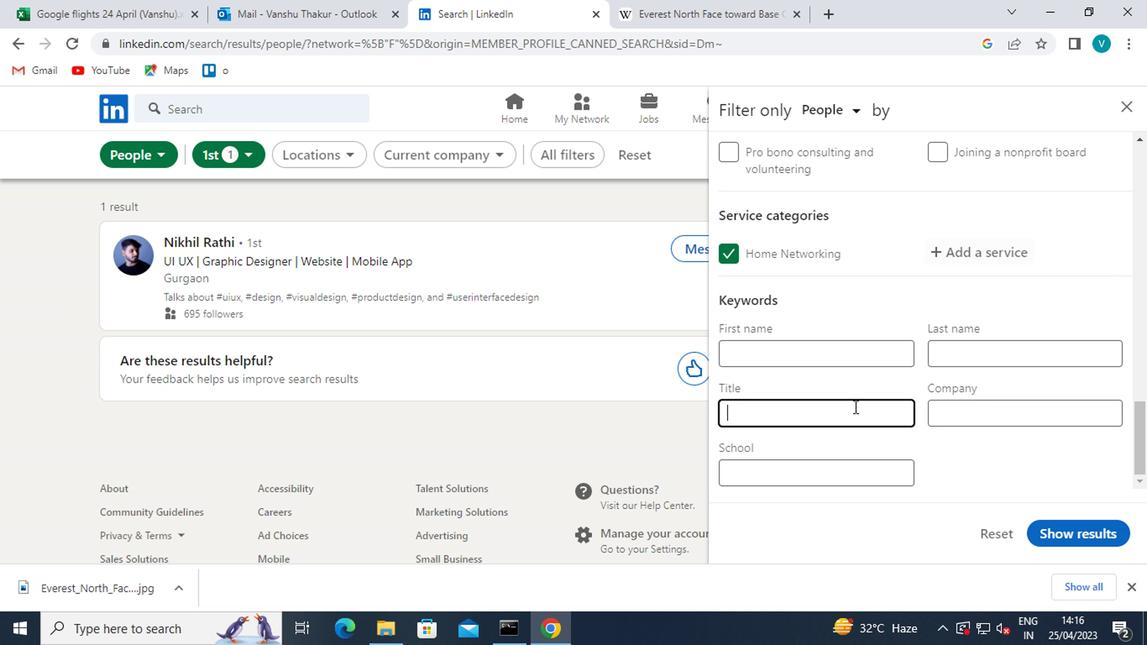 
Action: Key pressed <Key.shift>GEOLOGIST
Screenshot: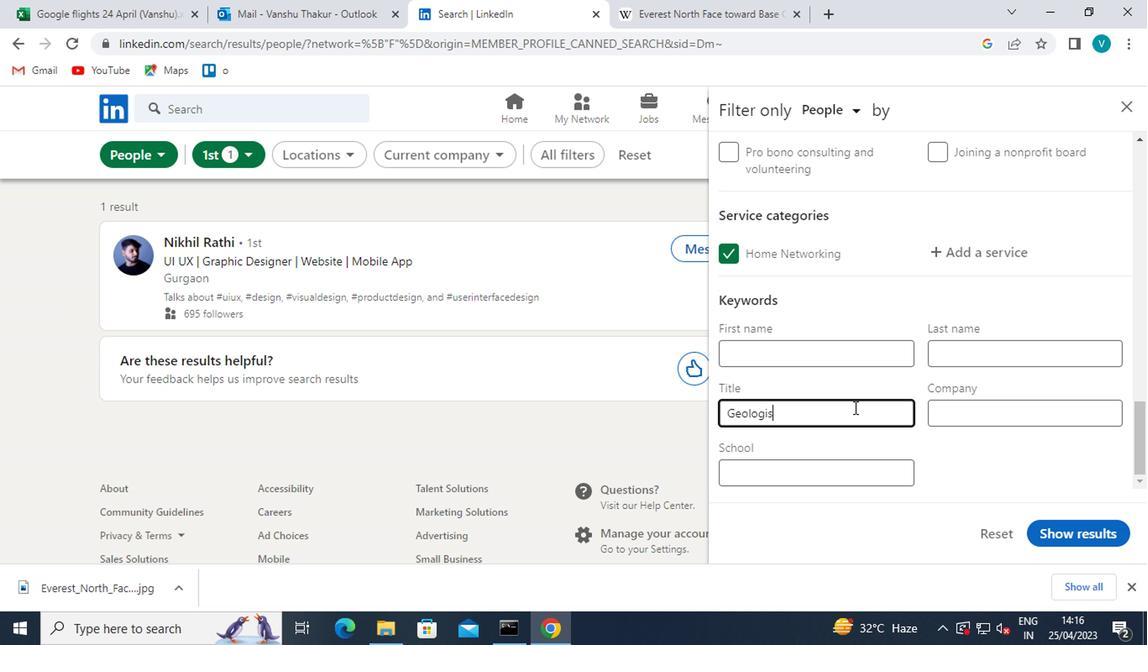 
Action: Mouse moved to (1088, 534)
Screenshot: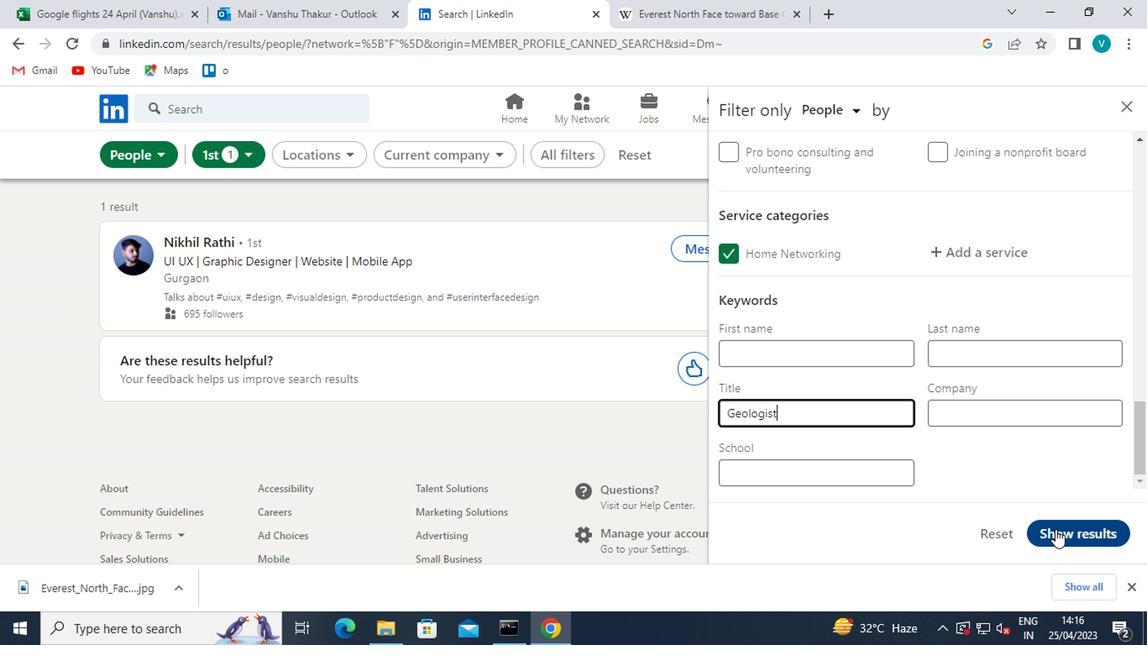 
Action: Mouse pressed left at (1088, 534)
Screenshot: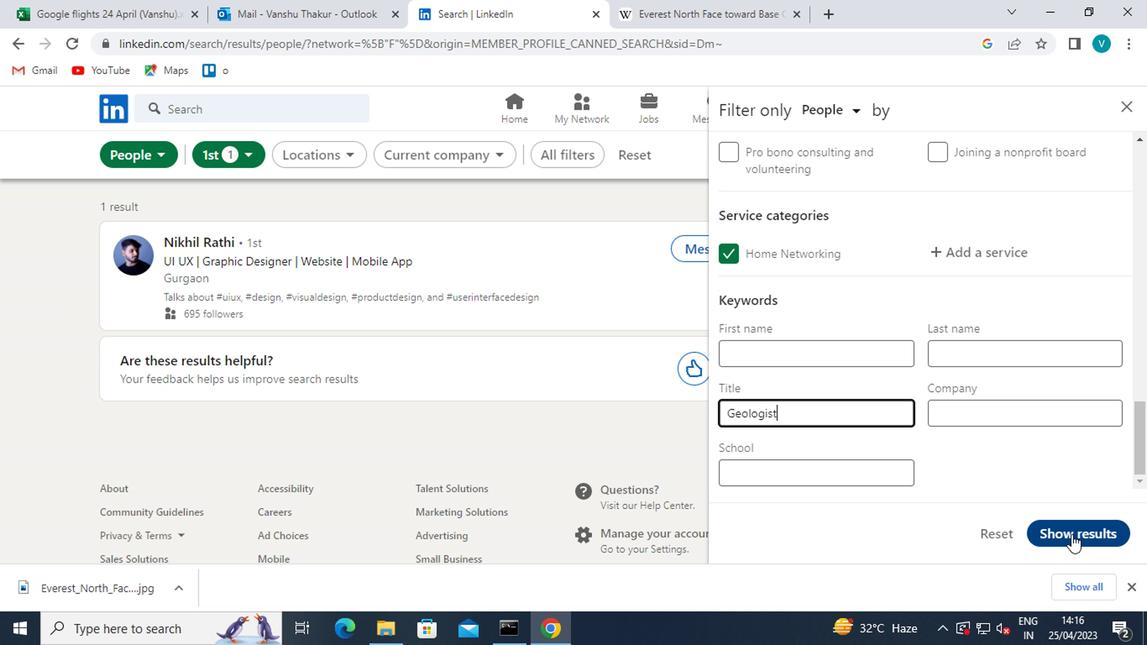 
Action: Mouse moved to (1075, 530)
Screenshot: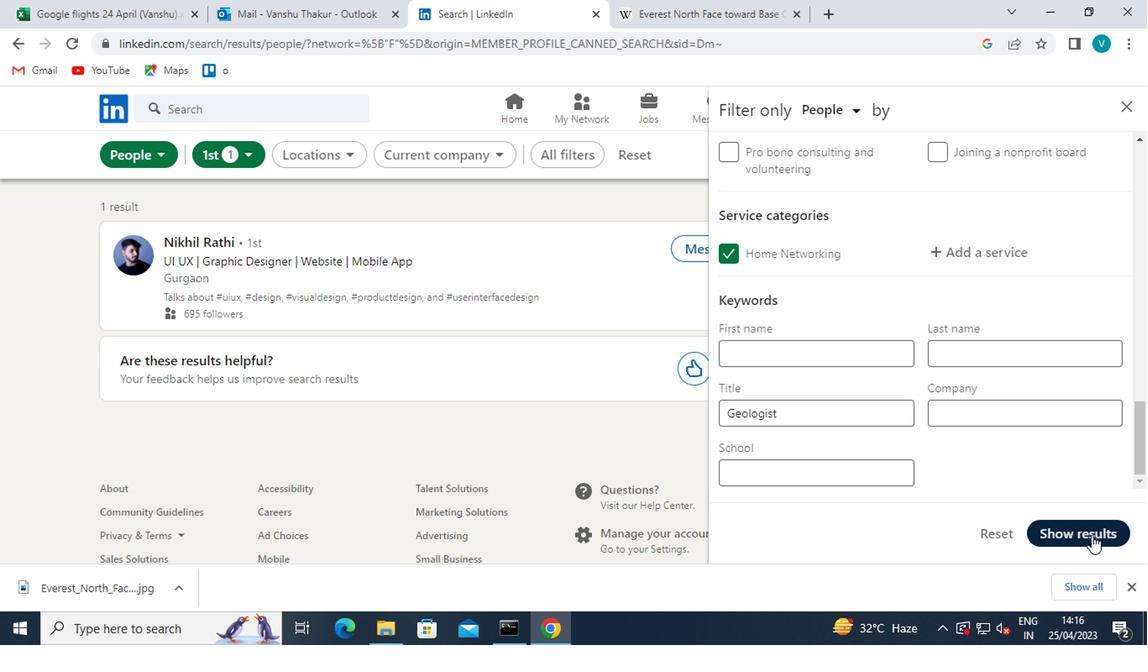 
